 Task: Find connections with filter location Palmaner with filter topic #linkedintrainer with filter profile language English with filter current company HCLTech – Digital Foundation with filter school Maharaja Agrasen Institute Of Technology with filter industry Philanthropic Fundraising Services with filter service category Lead Generation with filter keywords title Administrative Specialist
Action: Mouse moved to (700, 93)
Screenshot: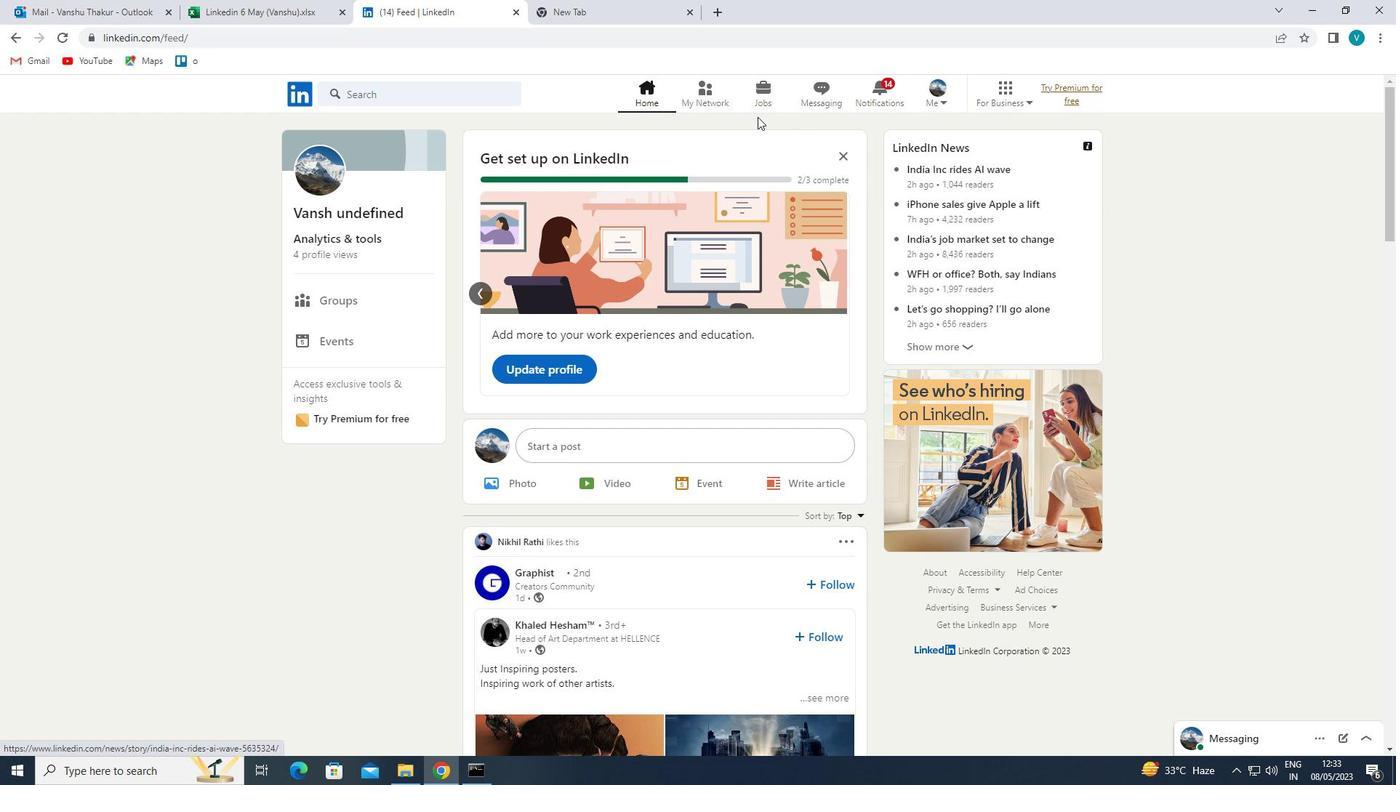 
Action: Mouse pressed left at (700, 93)
Screenshot: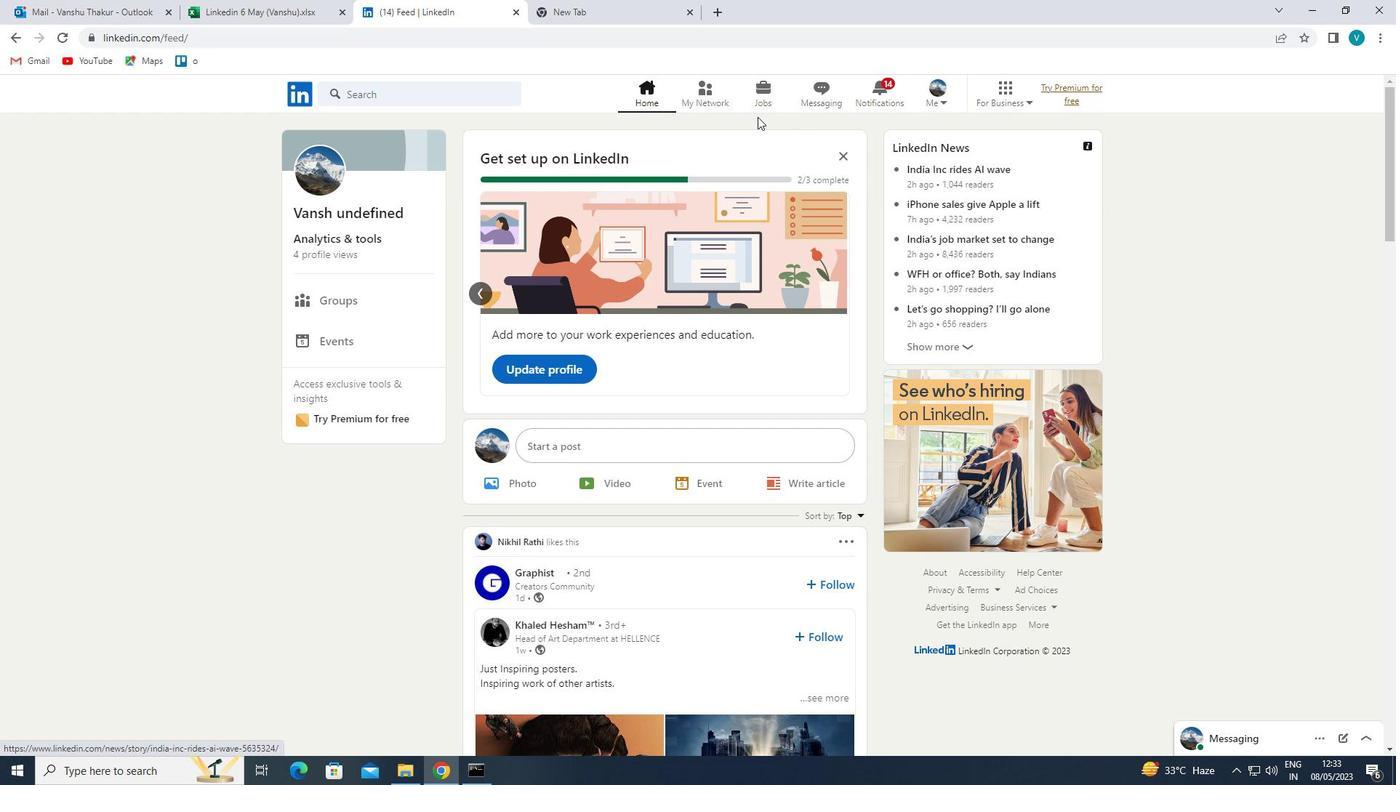 
Action: Mouse moved to (447, 170)
Screenshot: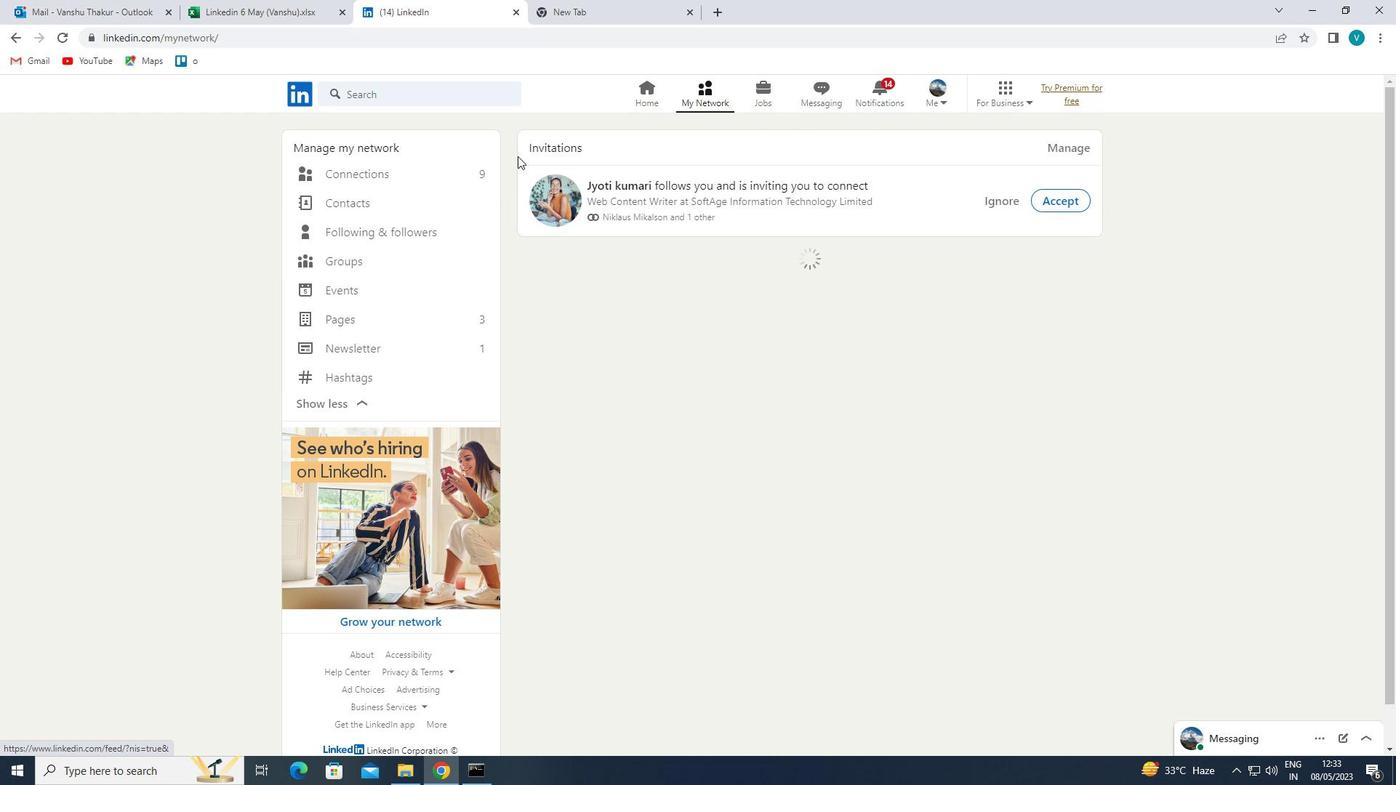 
Action: Mouse pressed left at (447, 170)
Screenshot: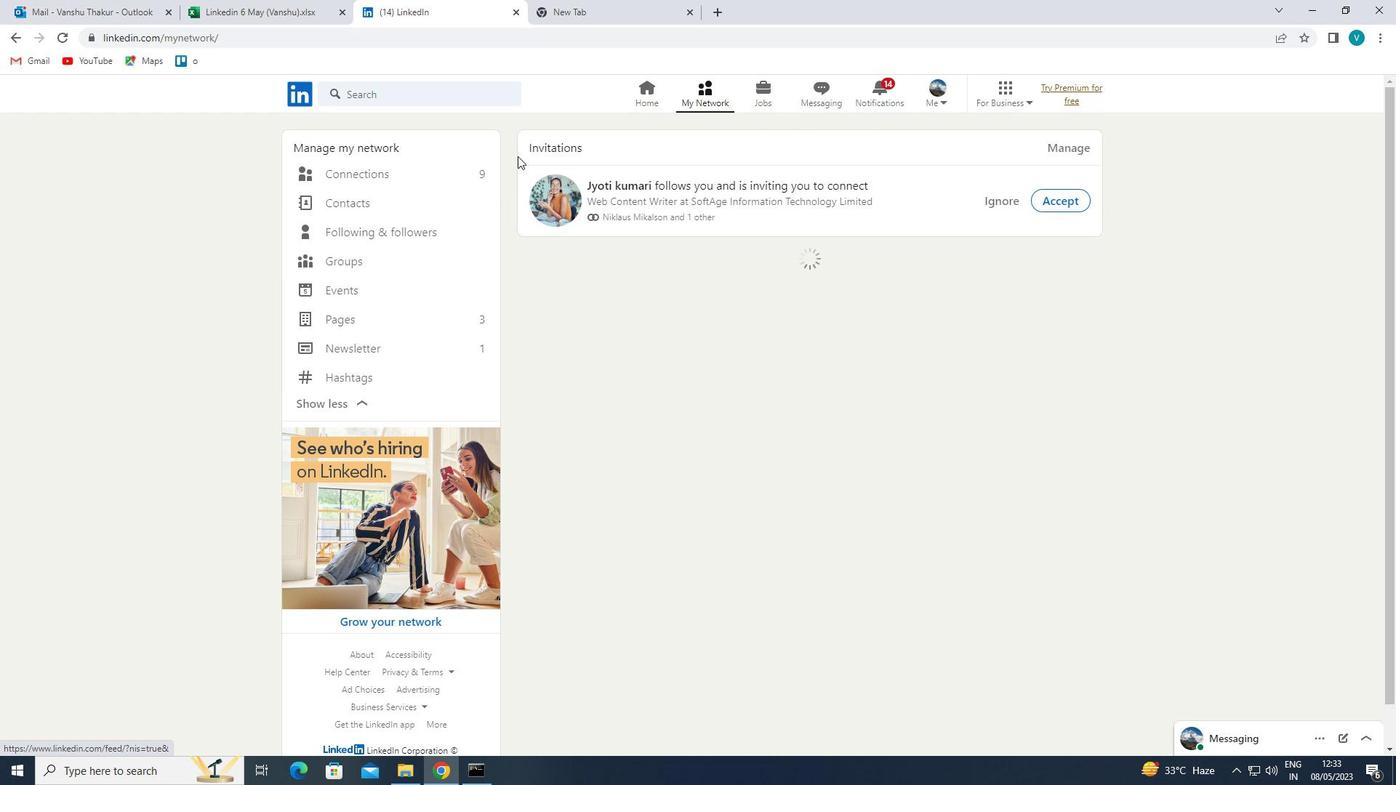 
Action: Mouse moved to (792, 184)
Screenshot: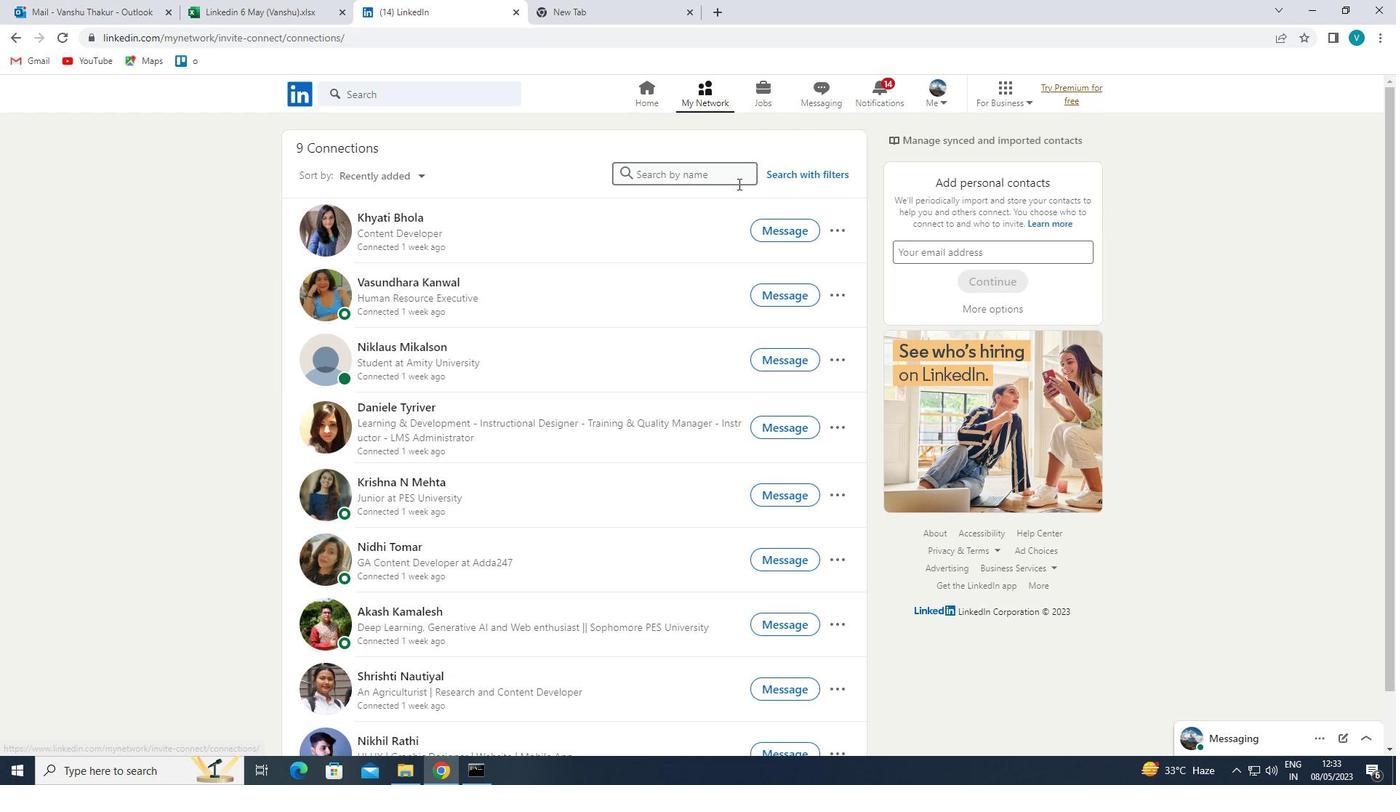 
Action: Mouse pressed left at (792, 184)
Screenshot: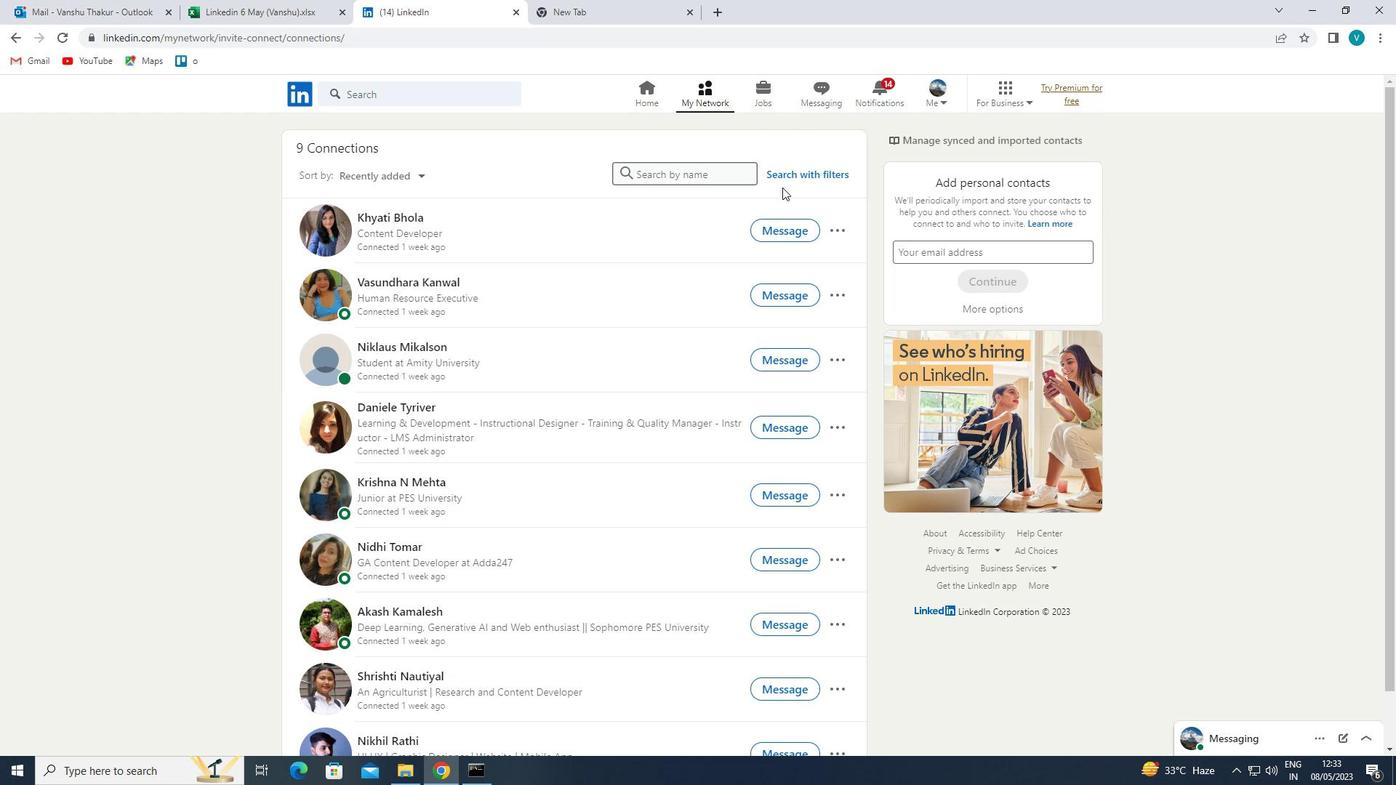 
Action: Mouse moved to (802, 179)
Screenshot: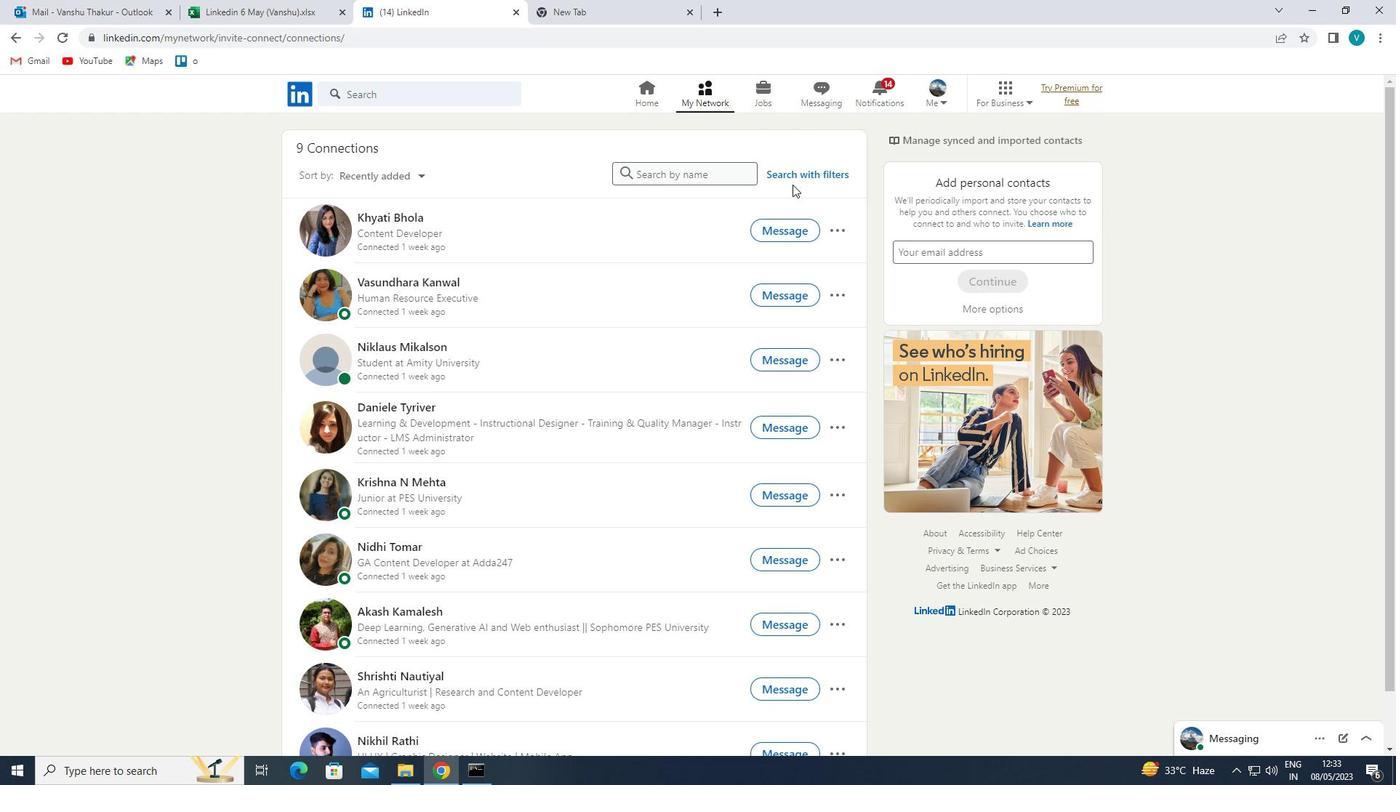 
Action: Mouse pressed left at (802, 179)
Screenshot: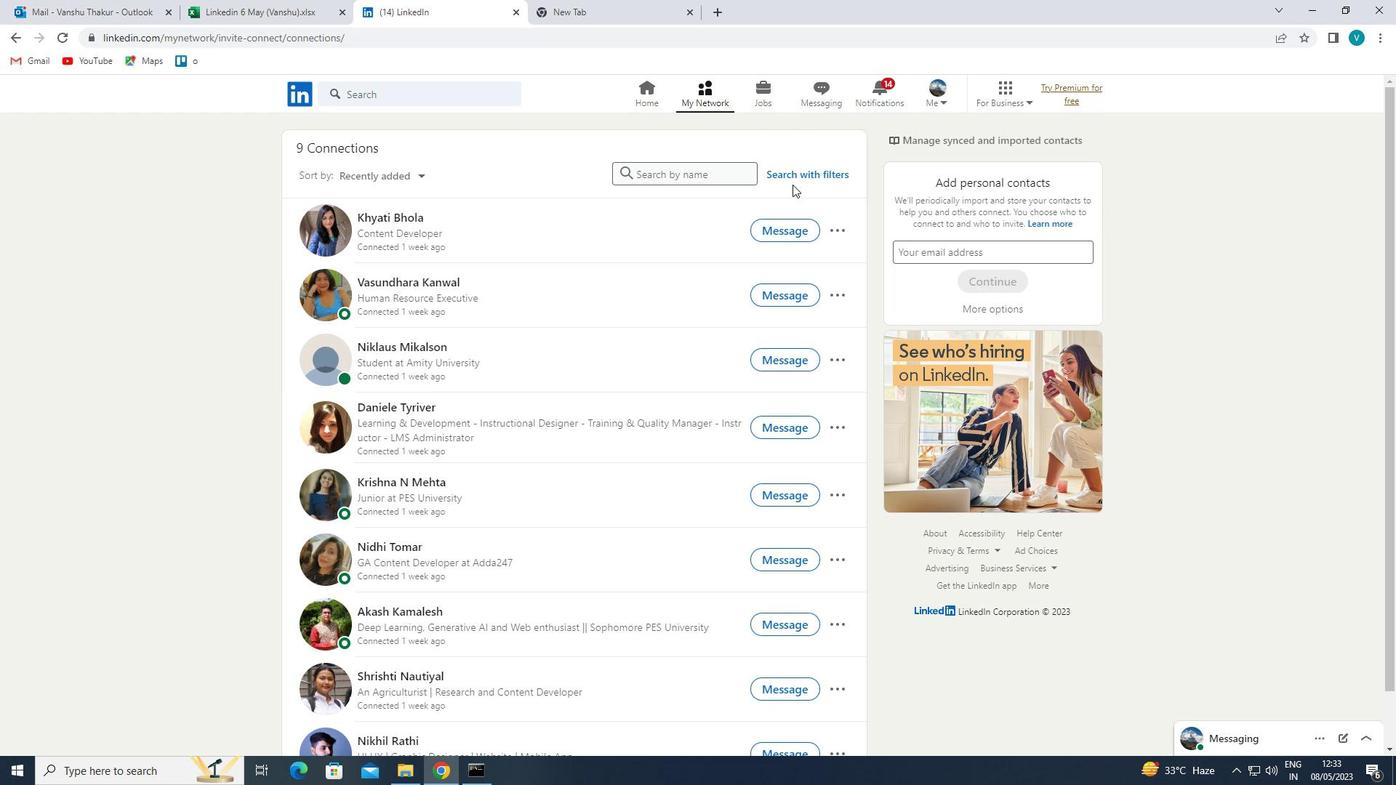 
Action: Mouse moved to (687, 140)
Screenshot: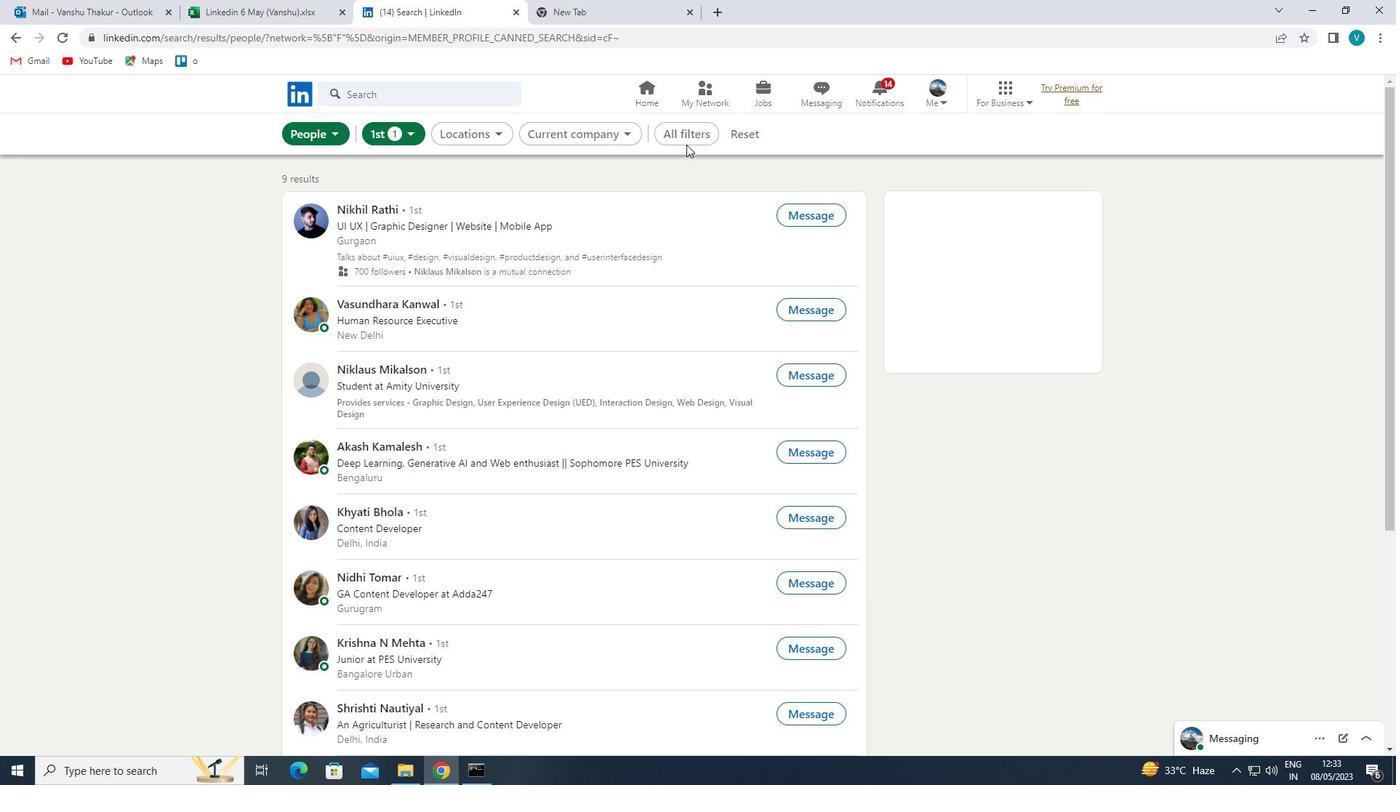 
Action: Mouse pressed left at (687, 140)
Screenshot: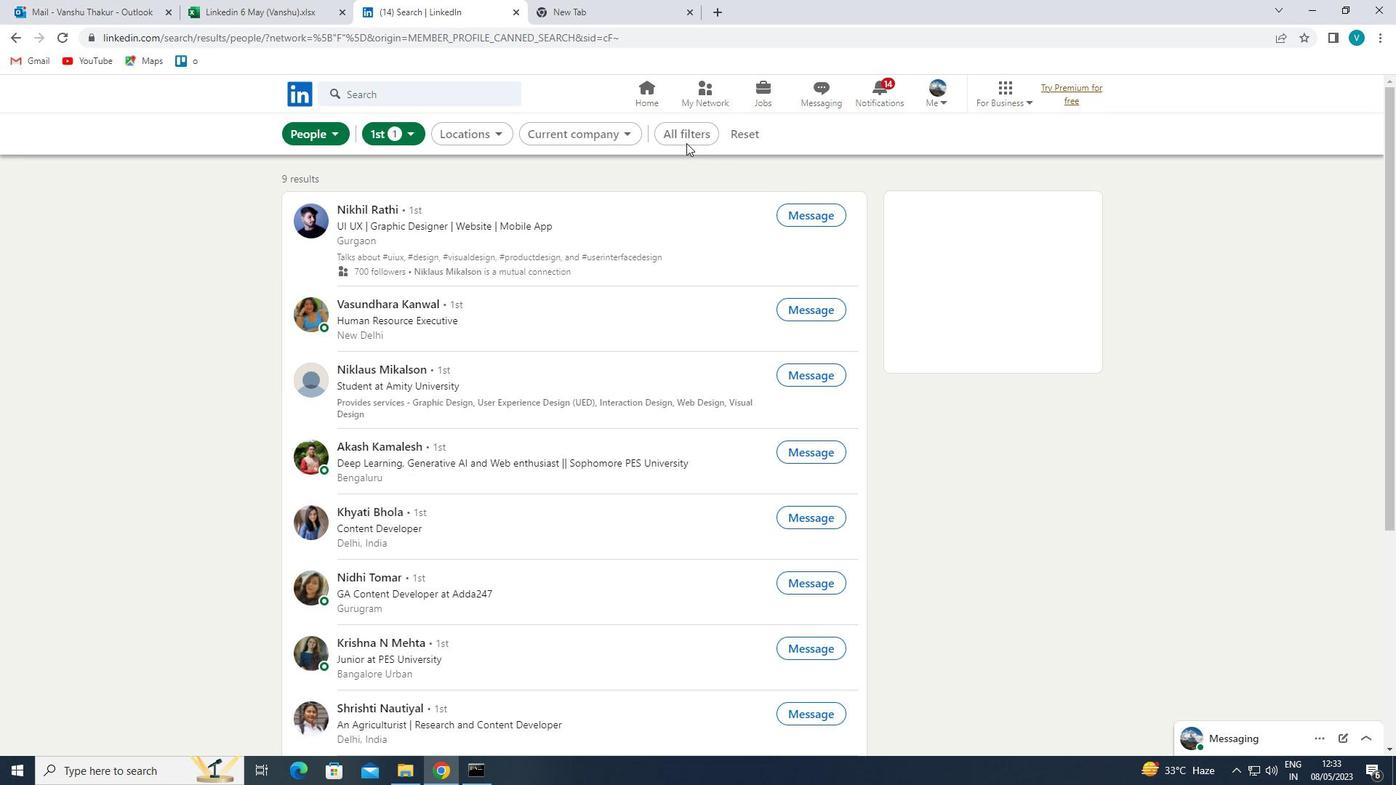 
Action: Mouse moved to (1160, 320)
Screenshot: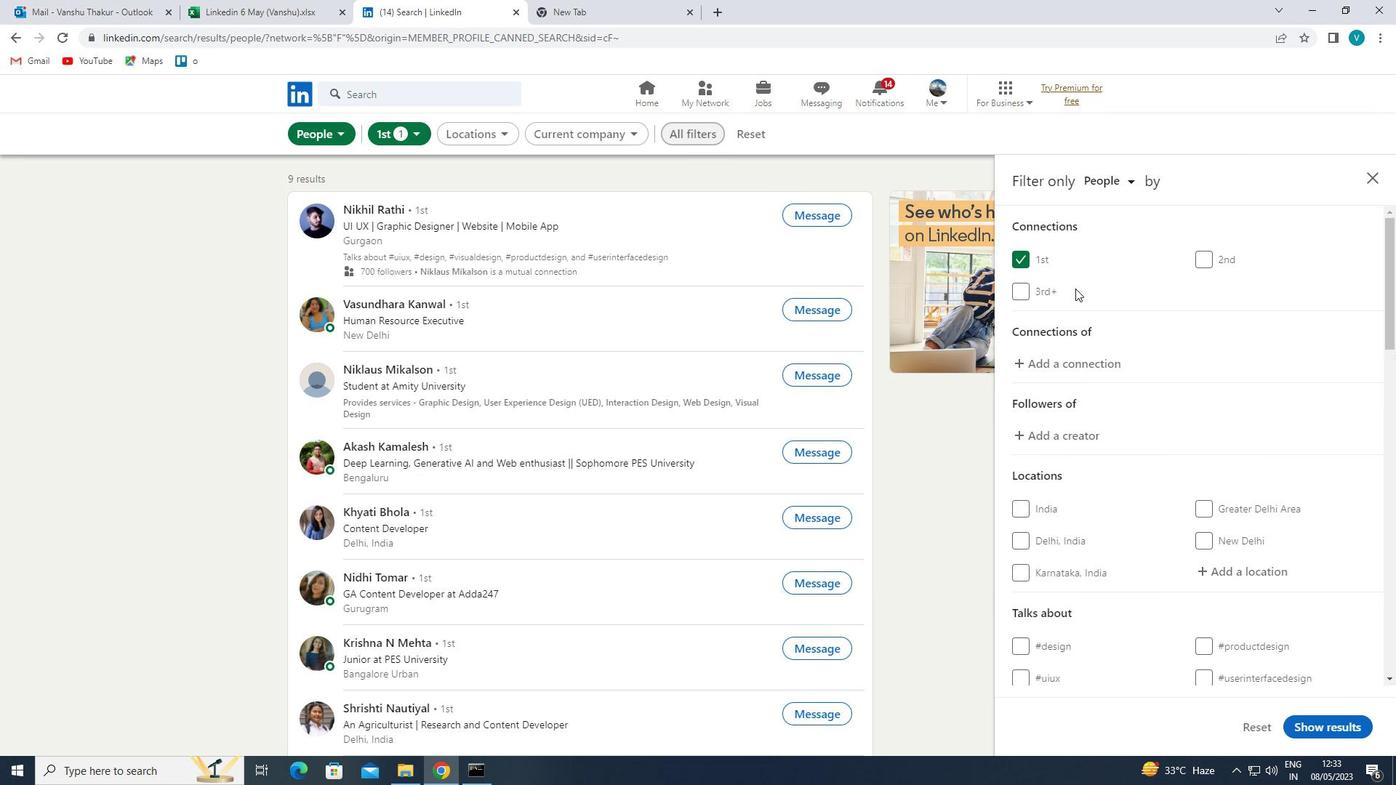 
Action: Mouse scrolled (1160, 319) with delta (0, 0)
Screenshot: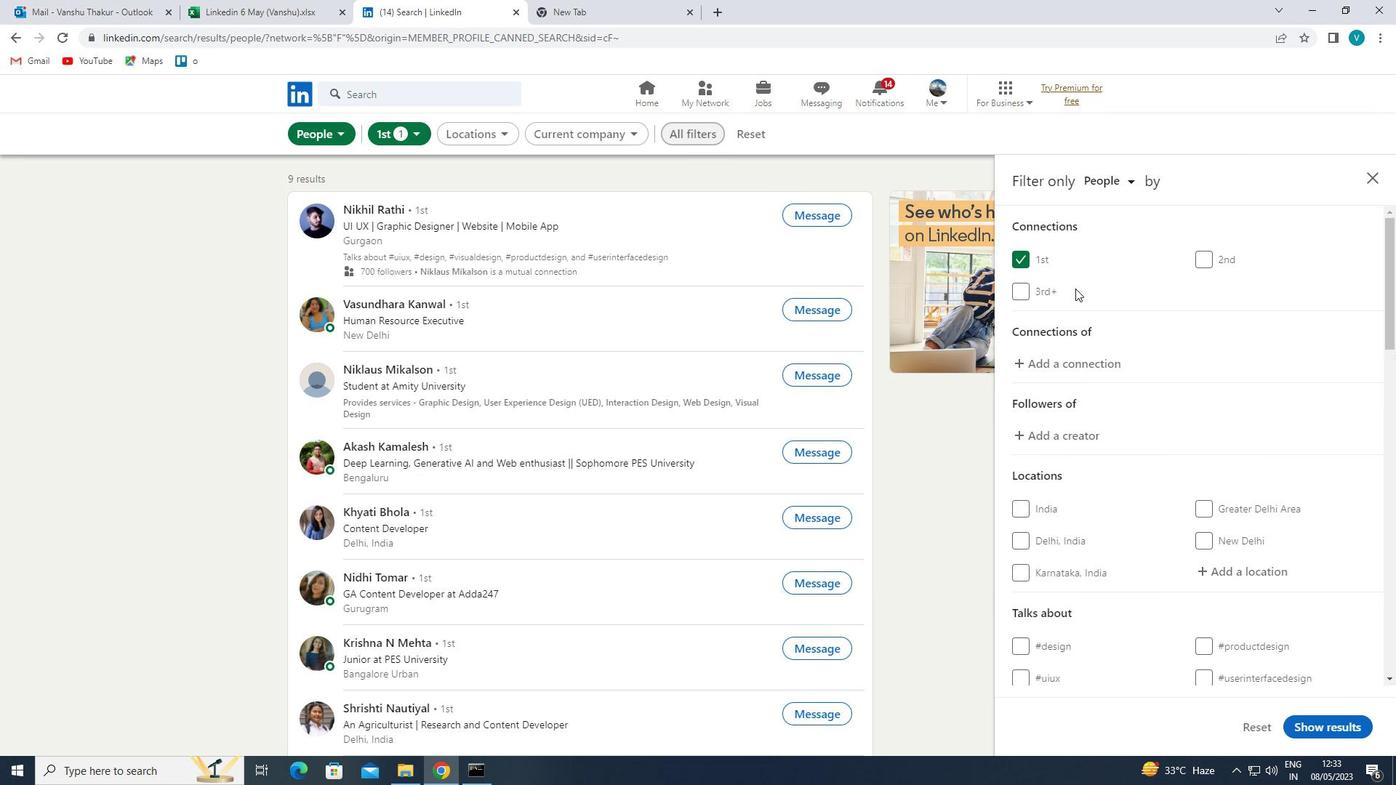
Action: Mouse moved to (1161, 320)
Screenshot: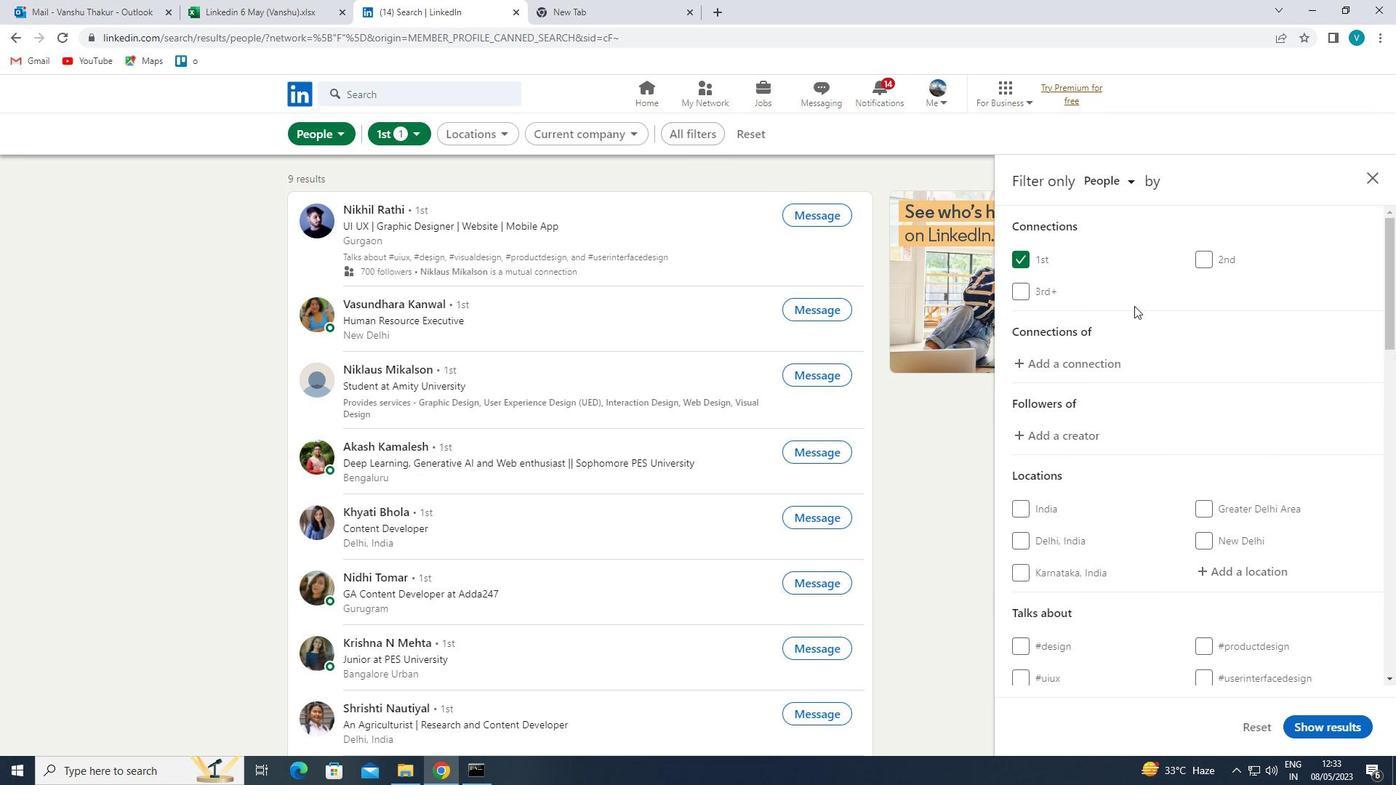
Action: Mouse scrolled (1161, 319) with delta (0, 0)
Screenshot: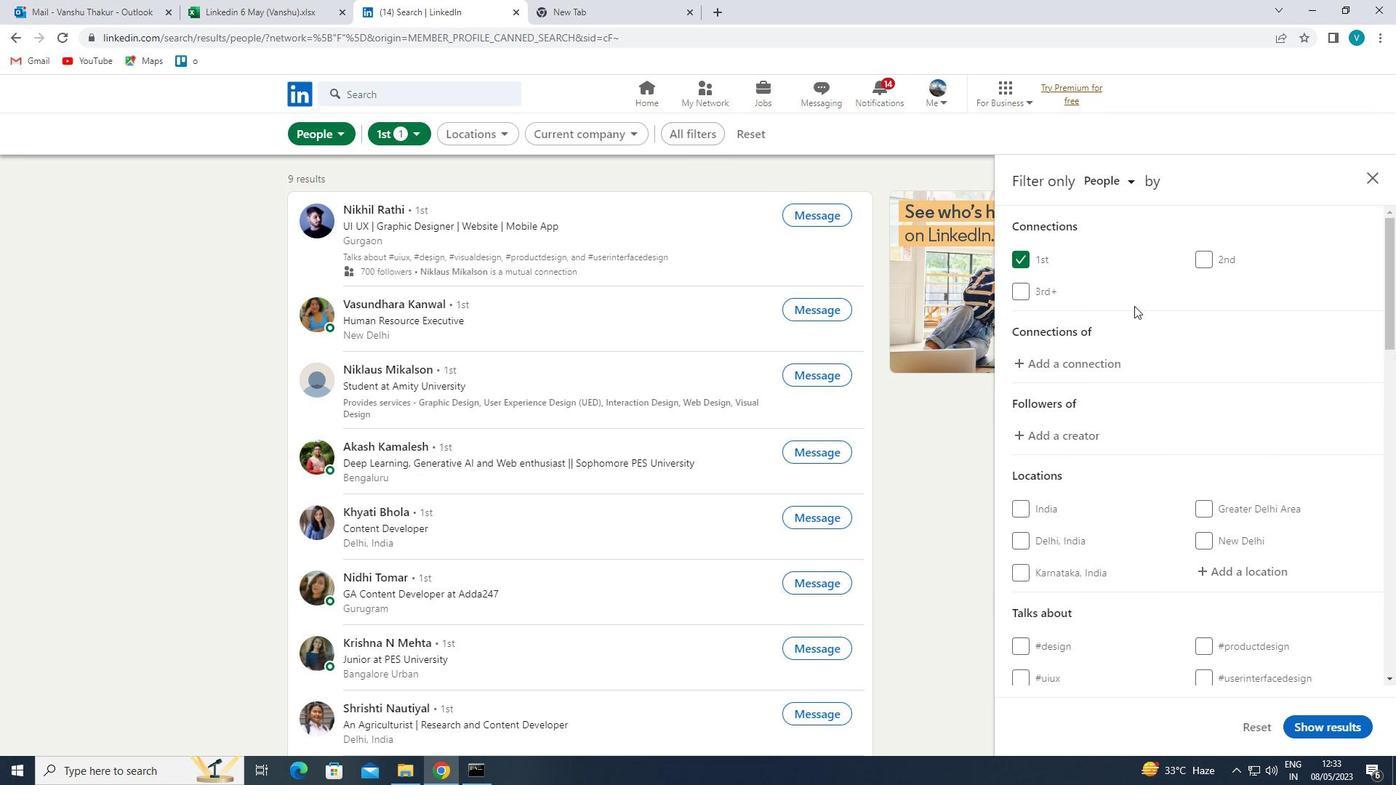 
Action: Mouse moved to (1218, 421)
Screenshot: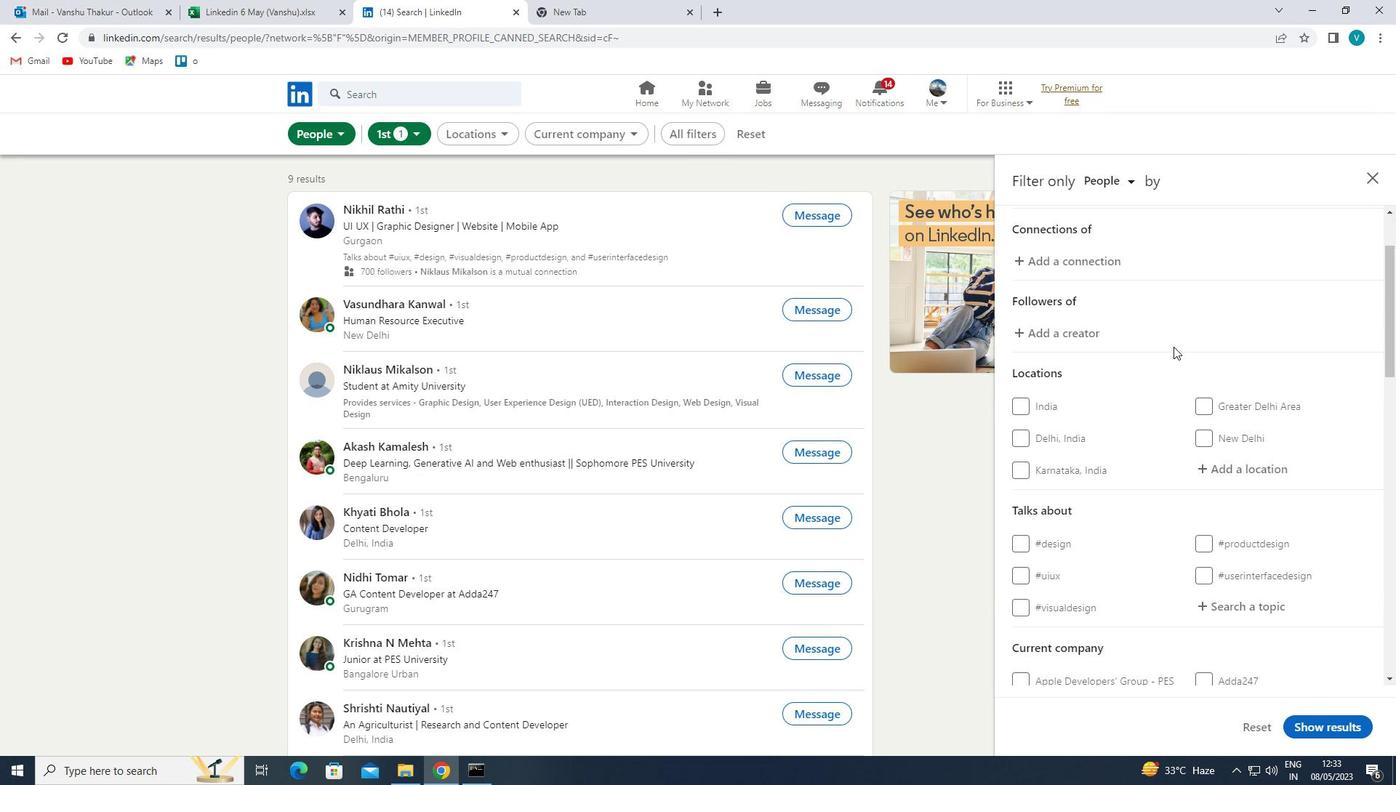 
Action: Mouse pressed left at (1218, 421)
Screenshot: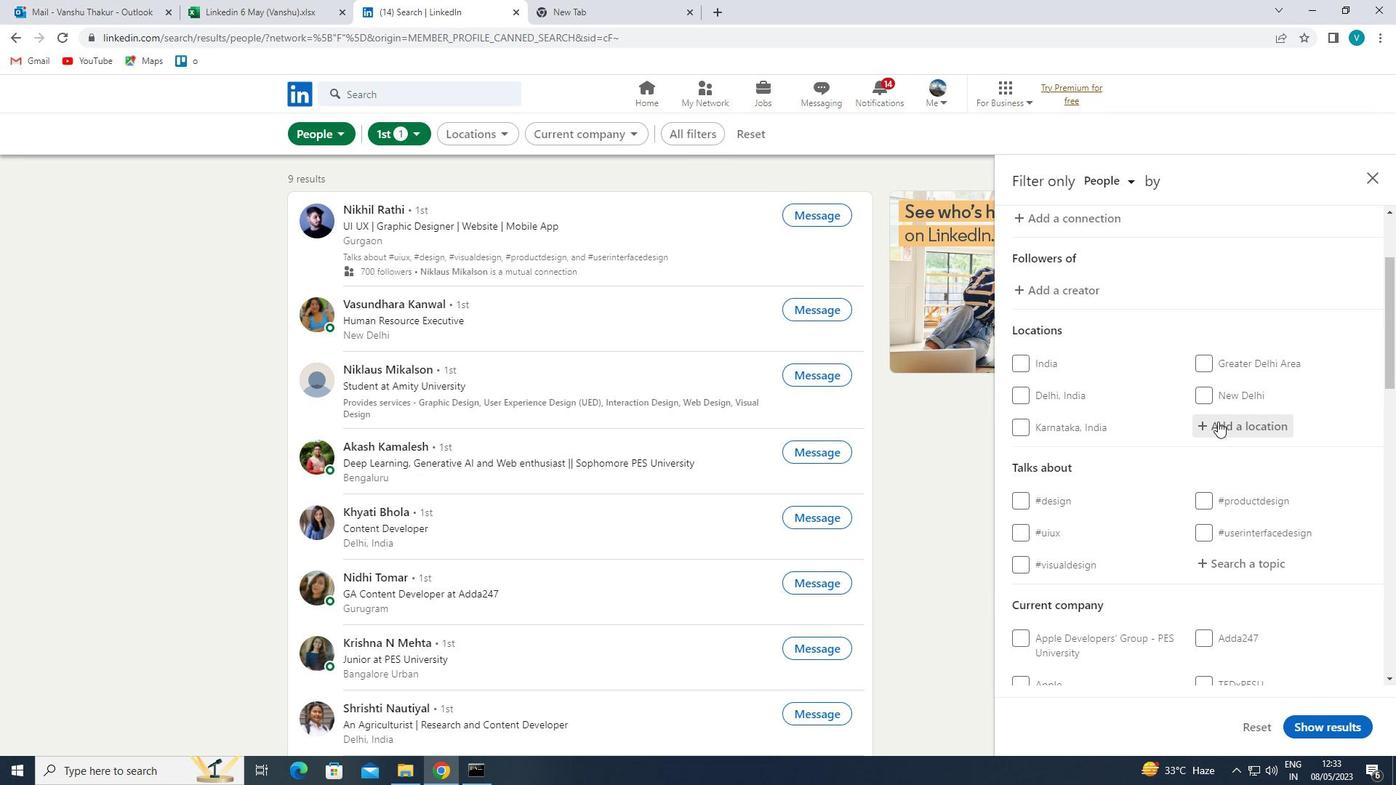 
Action: Mouse moved to (1145, 475)
Screenshot: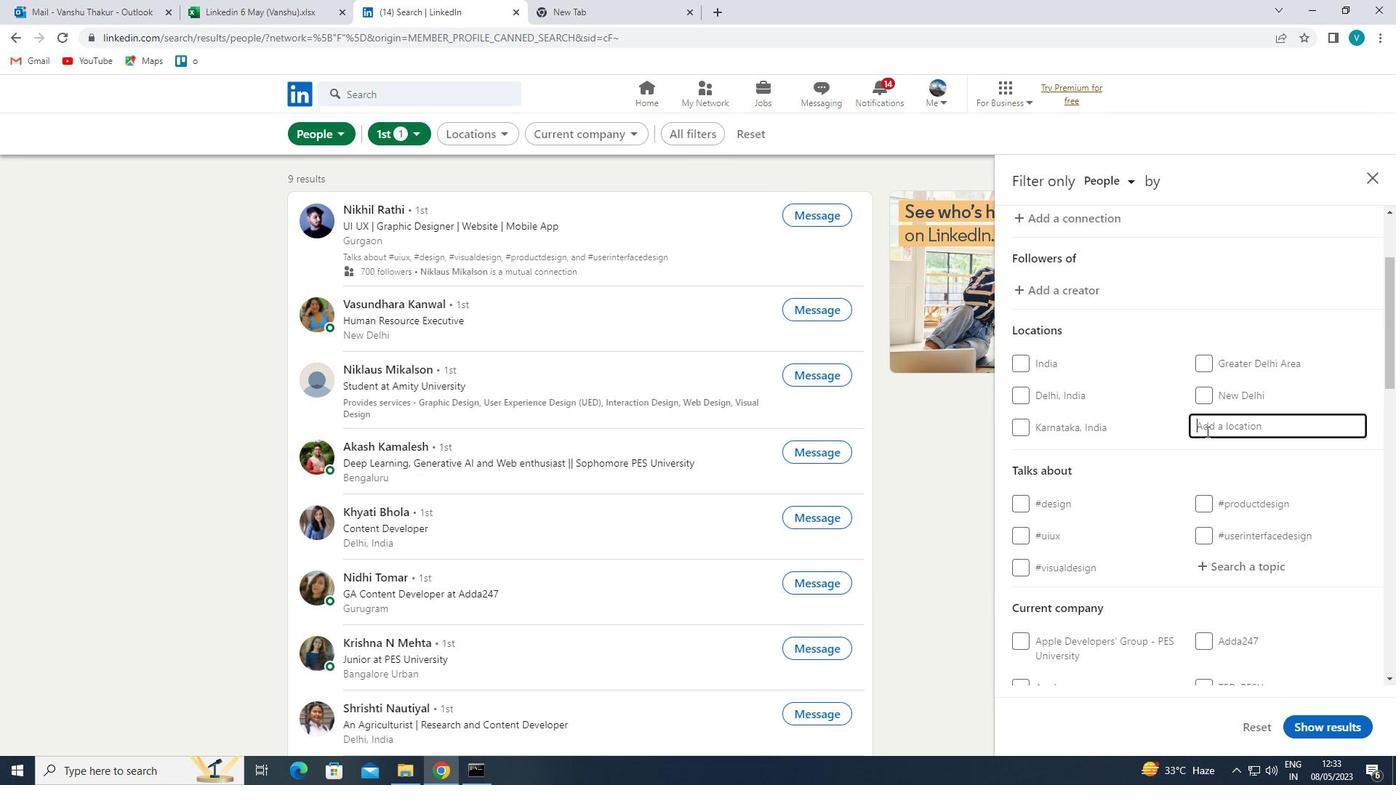 
Action: Key pressed <Key.shift>PALMANER
Screenshot: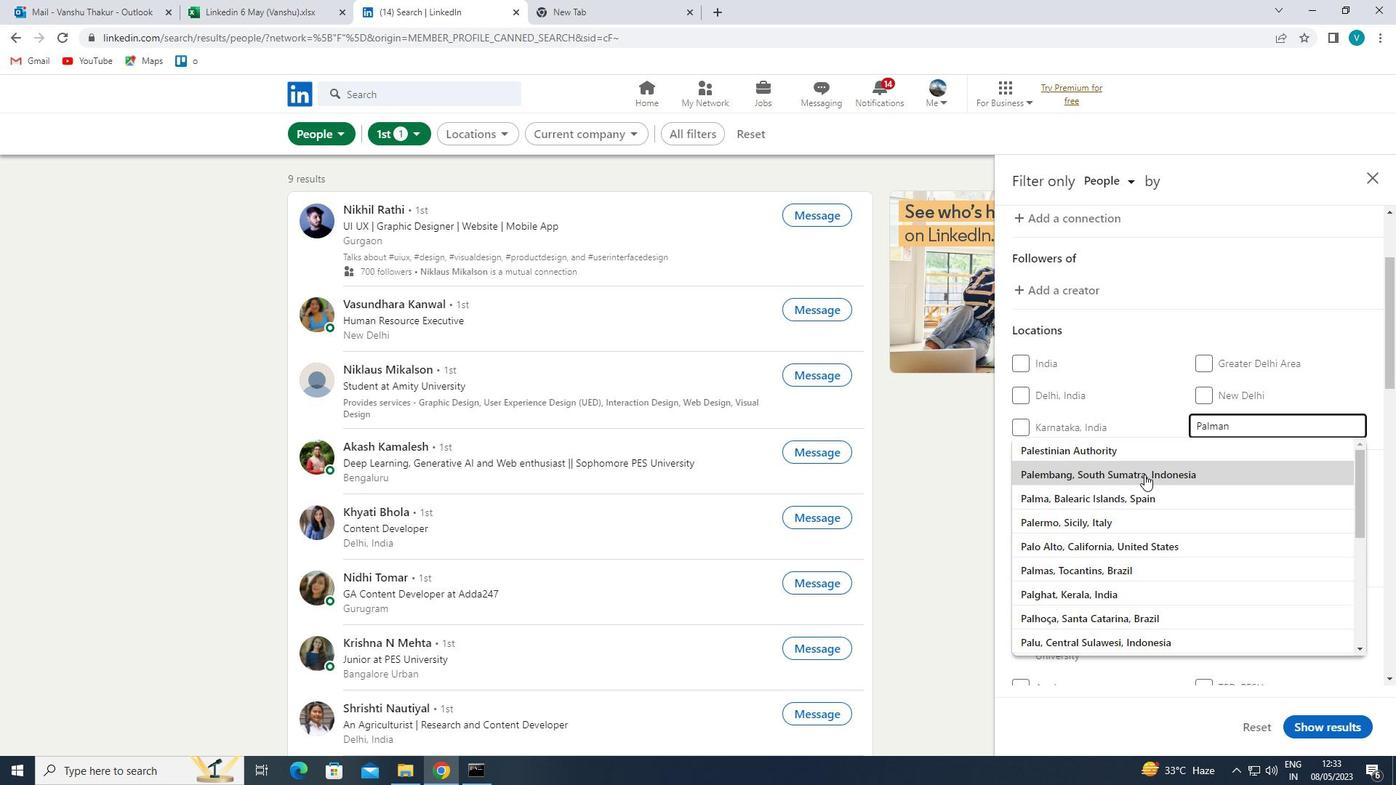 
Action: Mouse moved to (1166, 458)
Screenshot: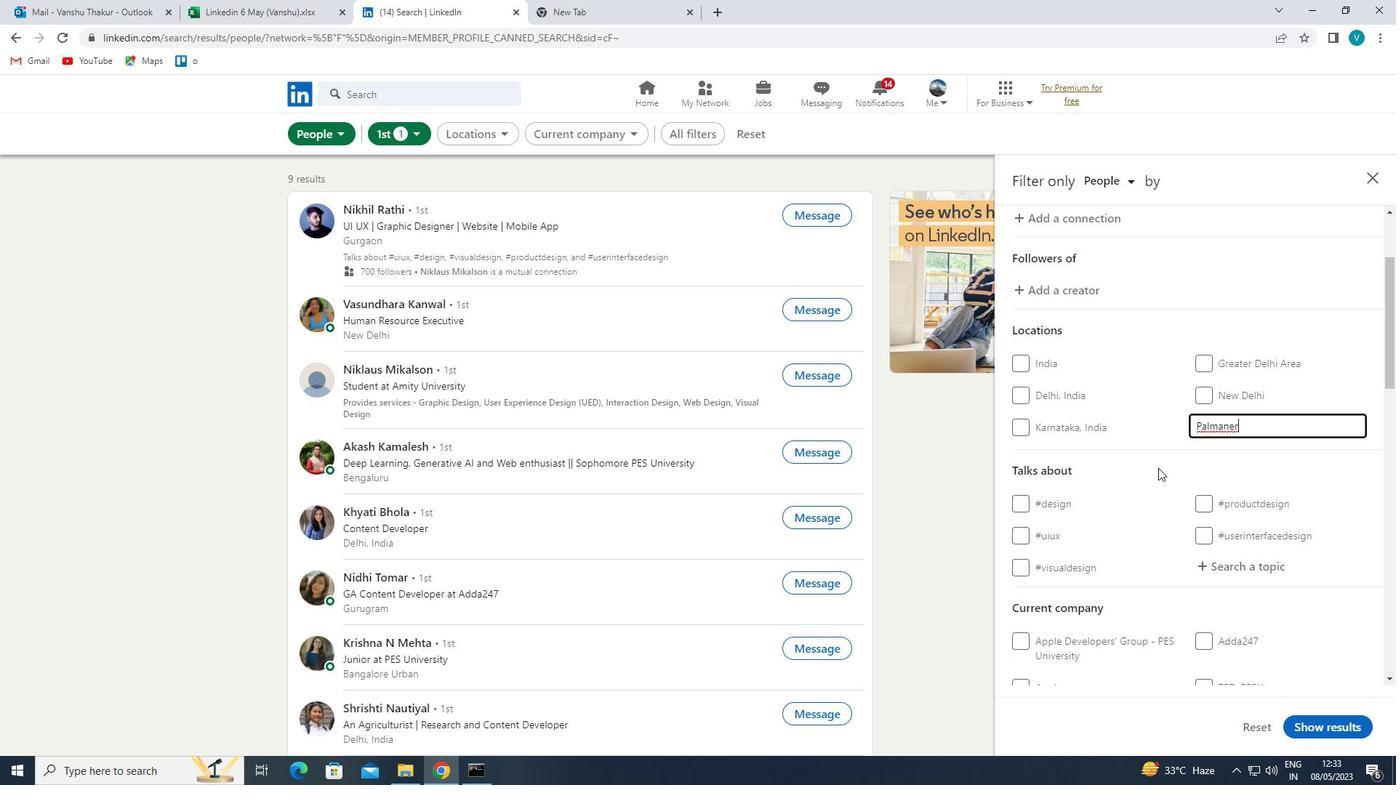 
Action: Mouse pressed left at (1166, 458)
Screenshot: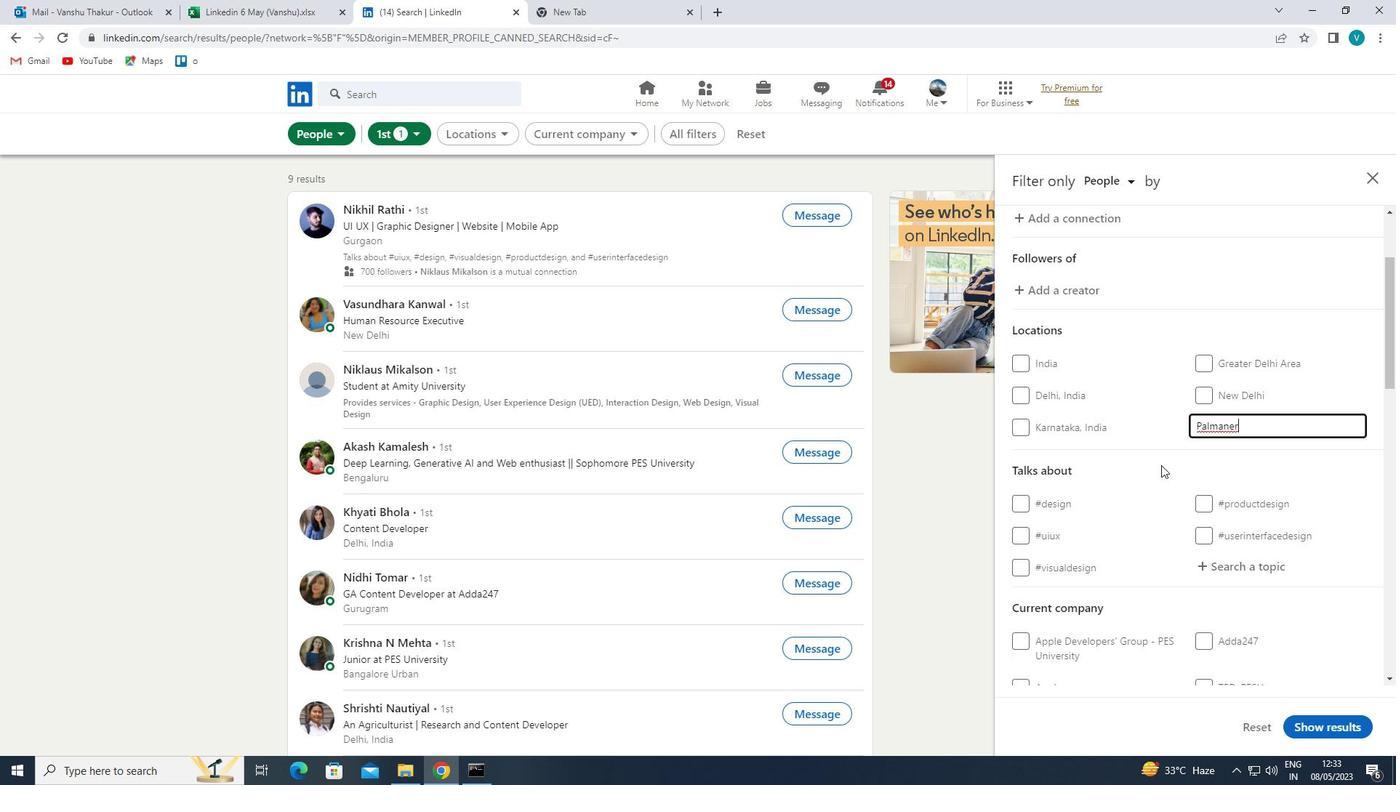 
Action: Mouse scrolled (1166, 457) with delta (0, 0)
Screenshot: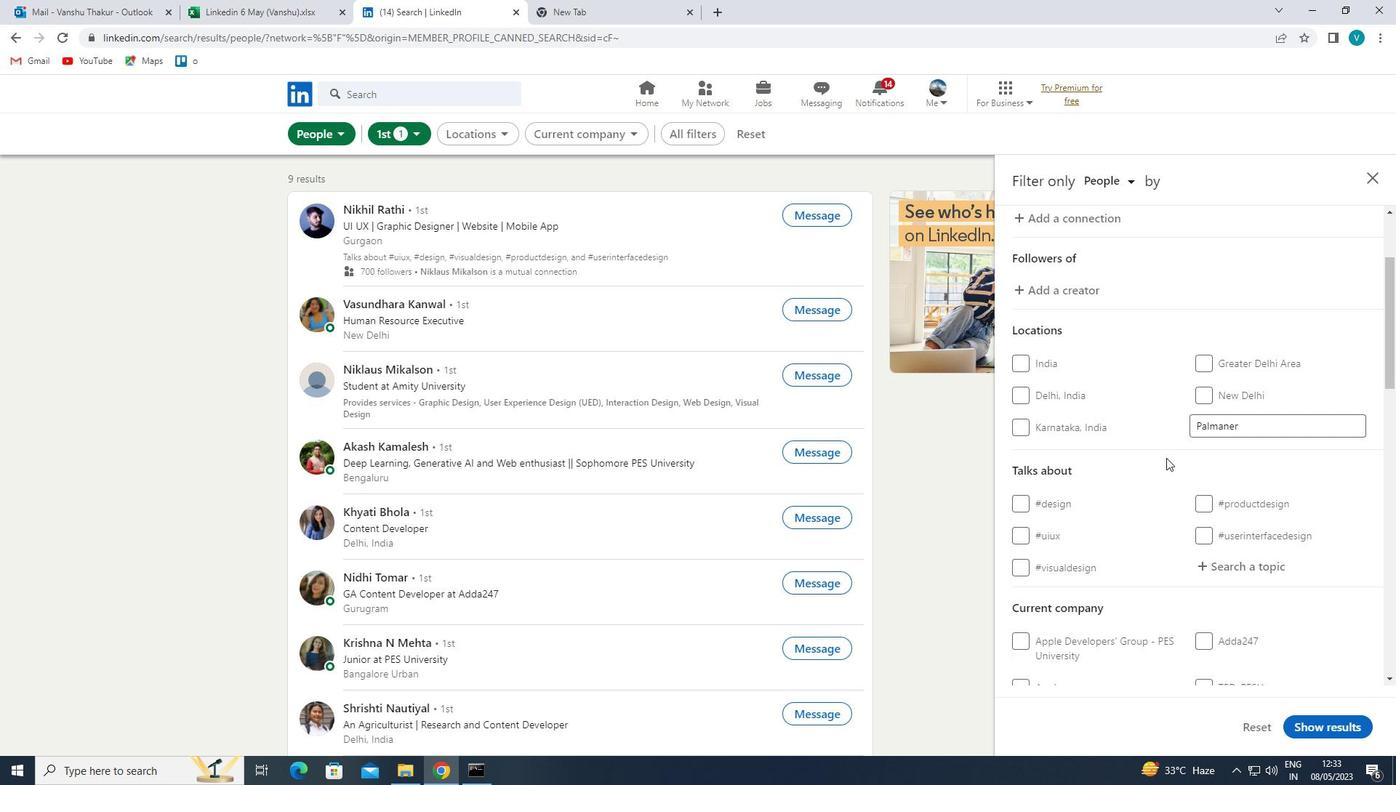 
Action: Mouse scrolled (1166, 457) with delta (0, 0)
Screenshot: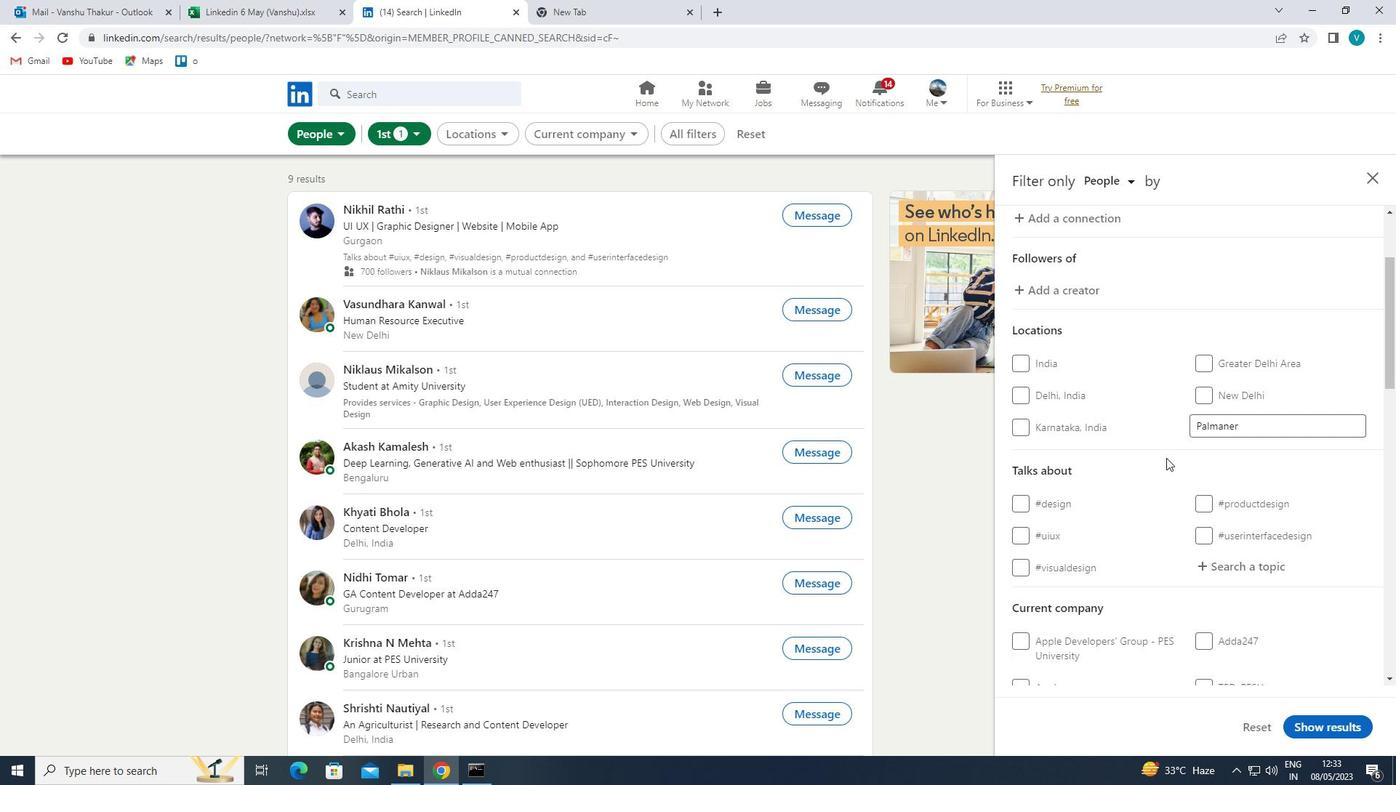 
Action: Mouse moved to (1222, 427)
Screenshot: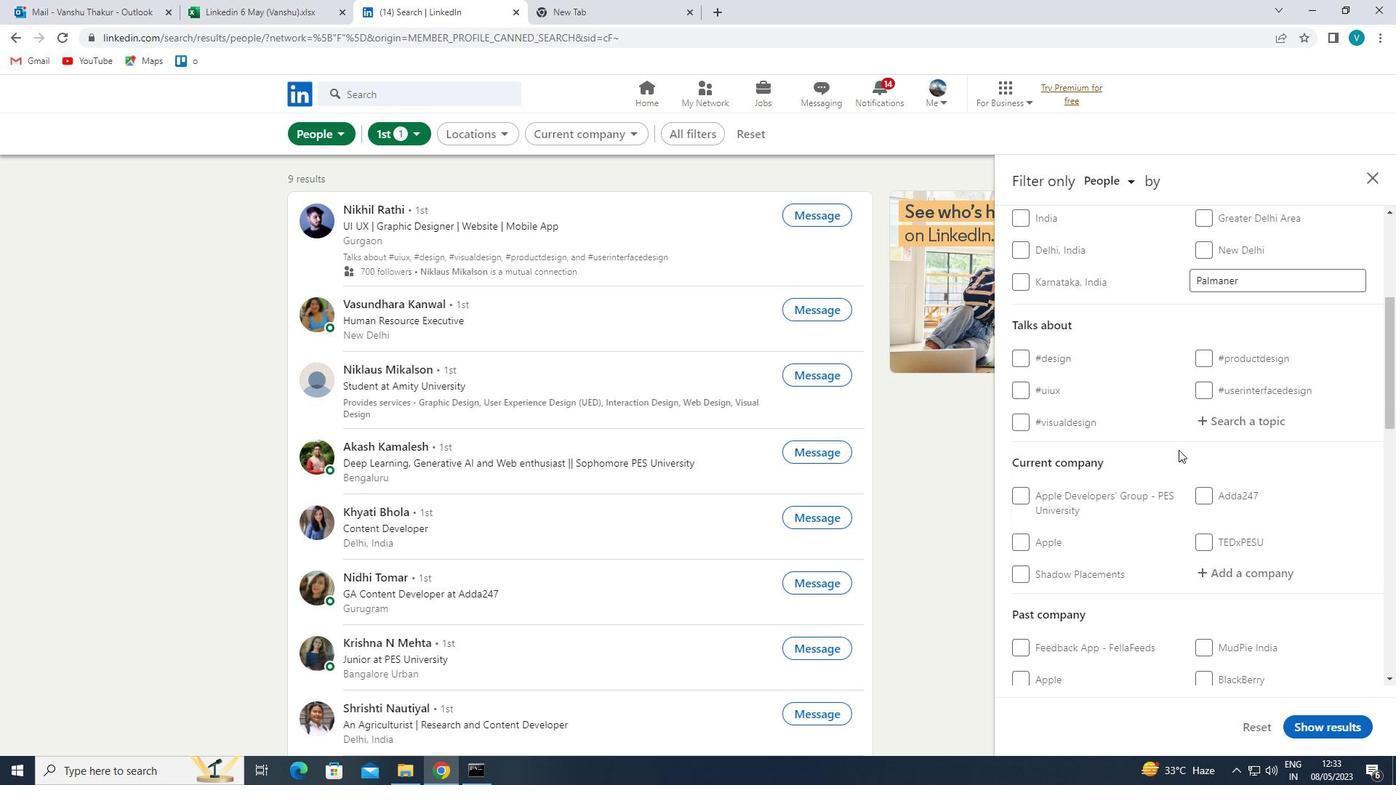 
Action: Mouse pressed left at (1222, 427)
Screenshot: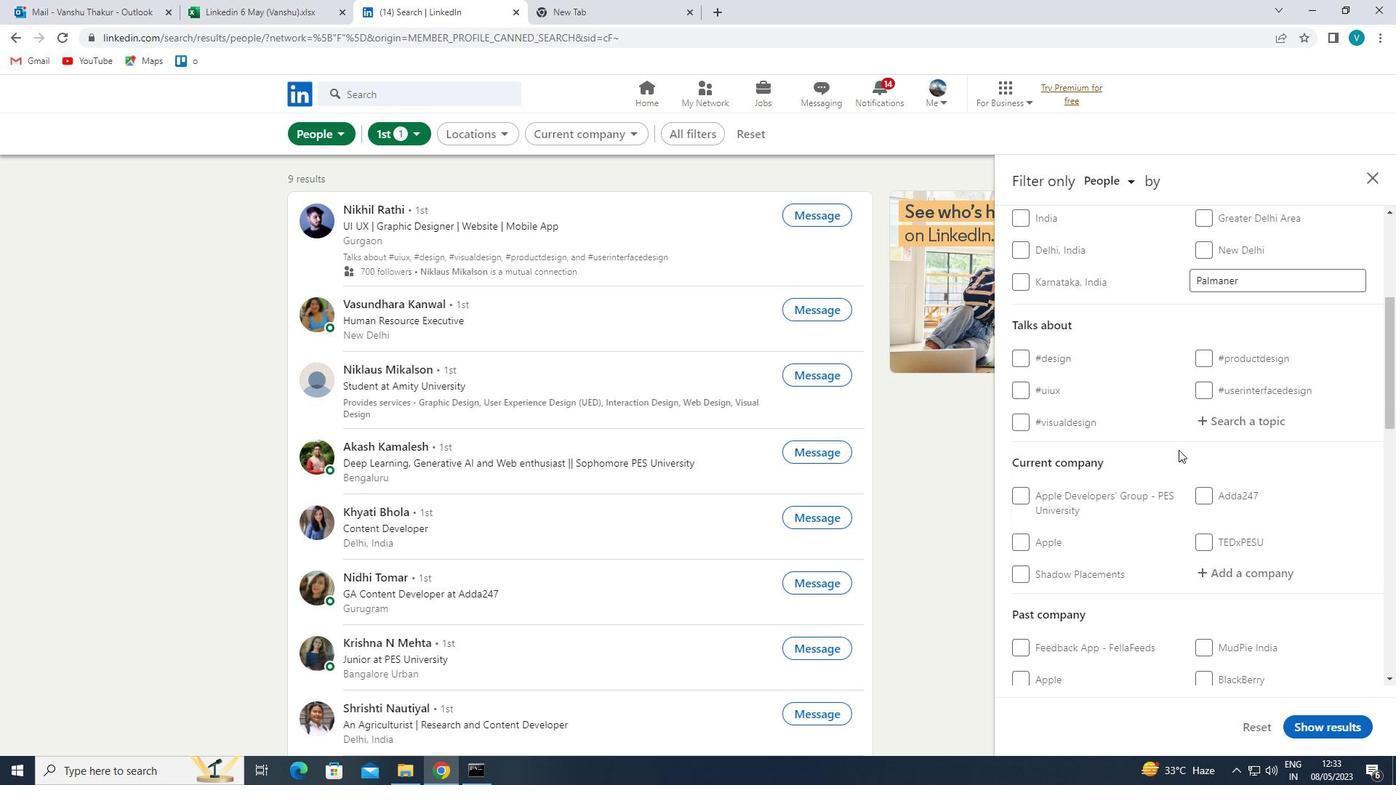 
Action: Mouse moved to (1129, 485)
Screenshot: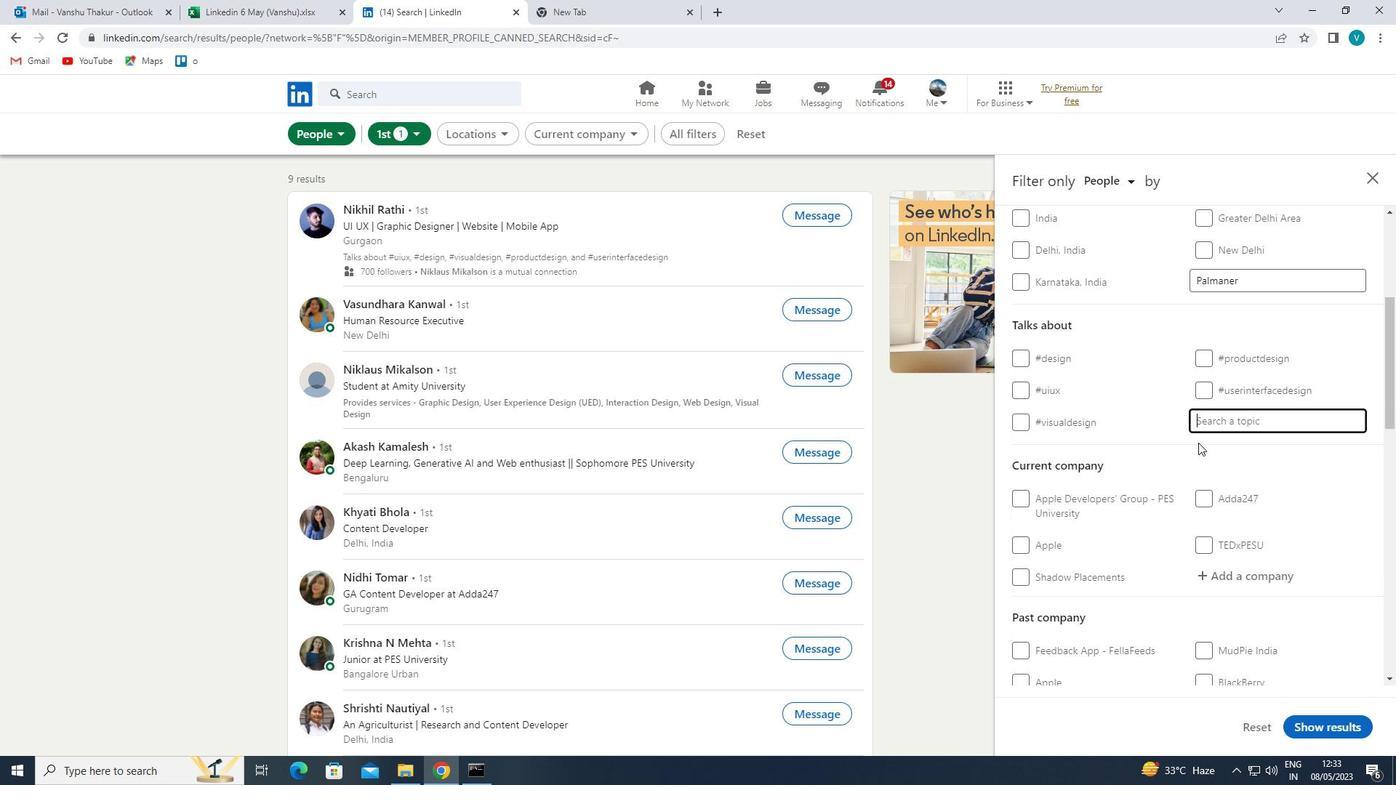 
Action: Key pressed LIMN<Key.backspace><Key.backspace>NKED
Screenshot: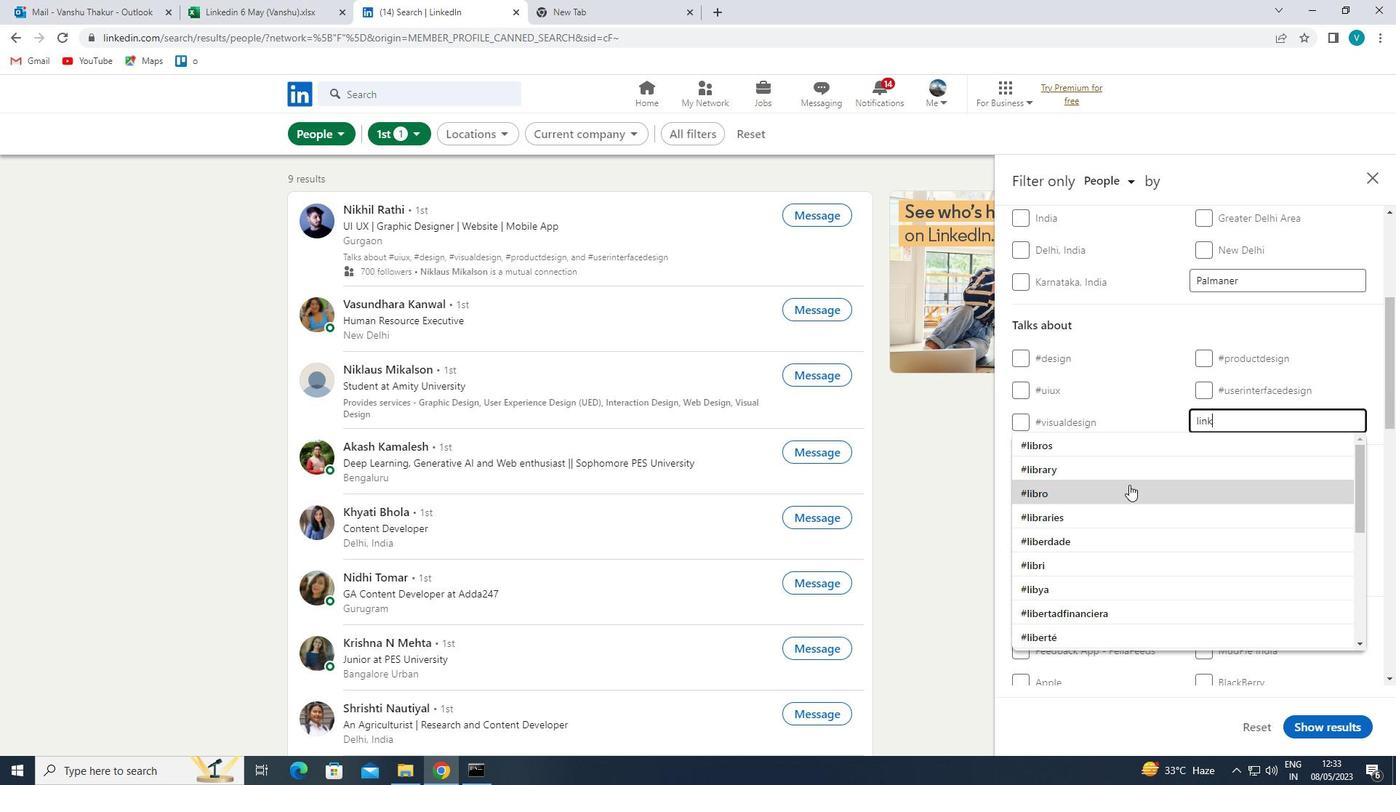 
Action: Mouse moved to (1126, 485)
Screenshot: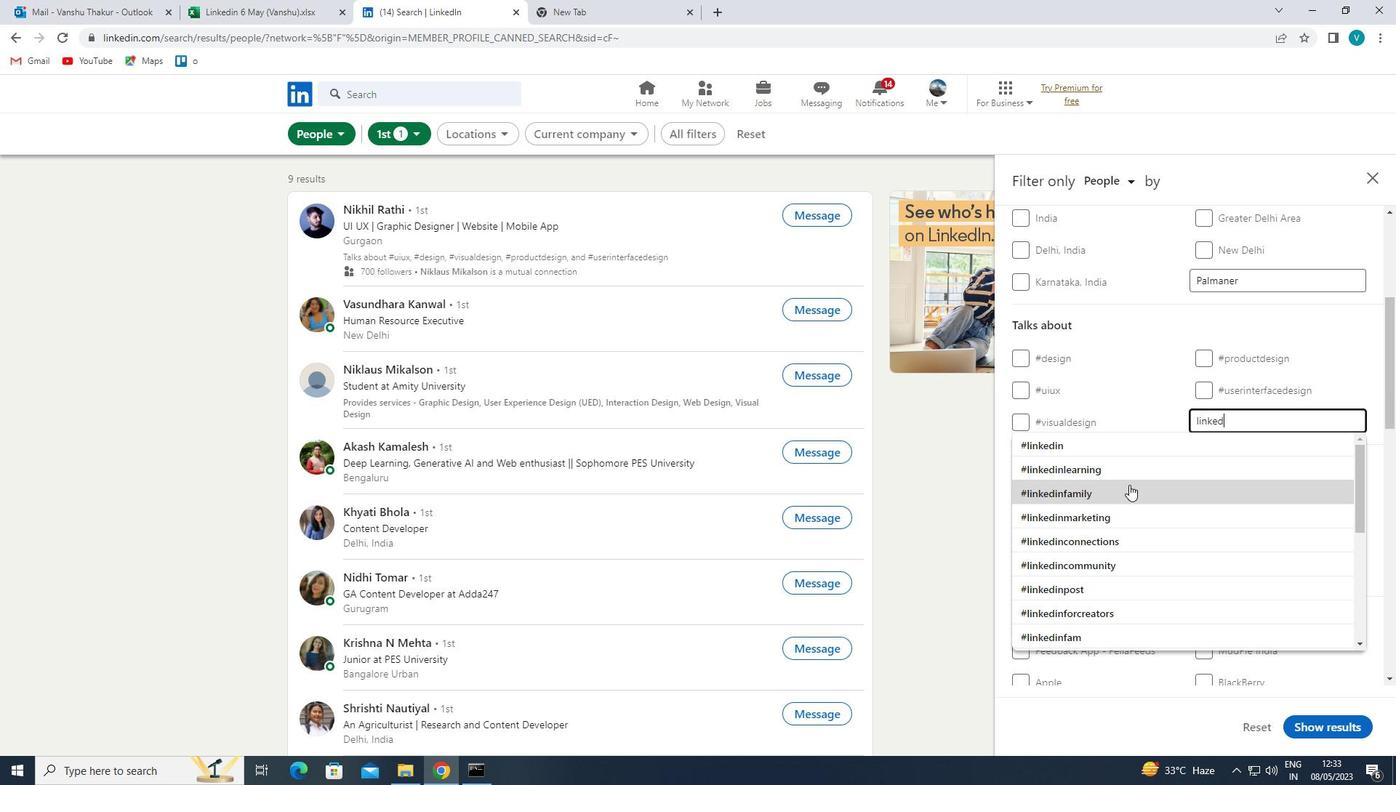 
Action: Key pressed INTRAINER
Screenshot: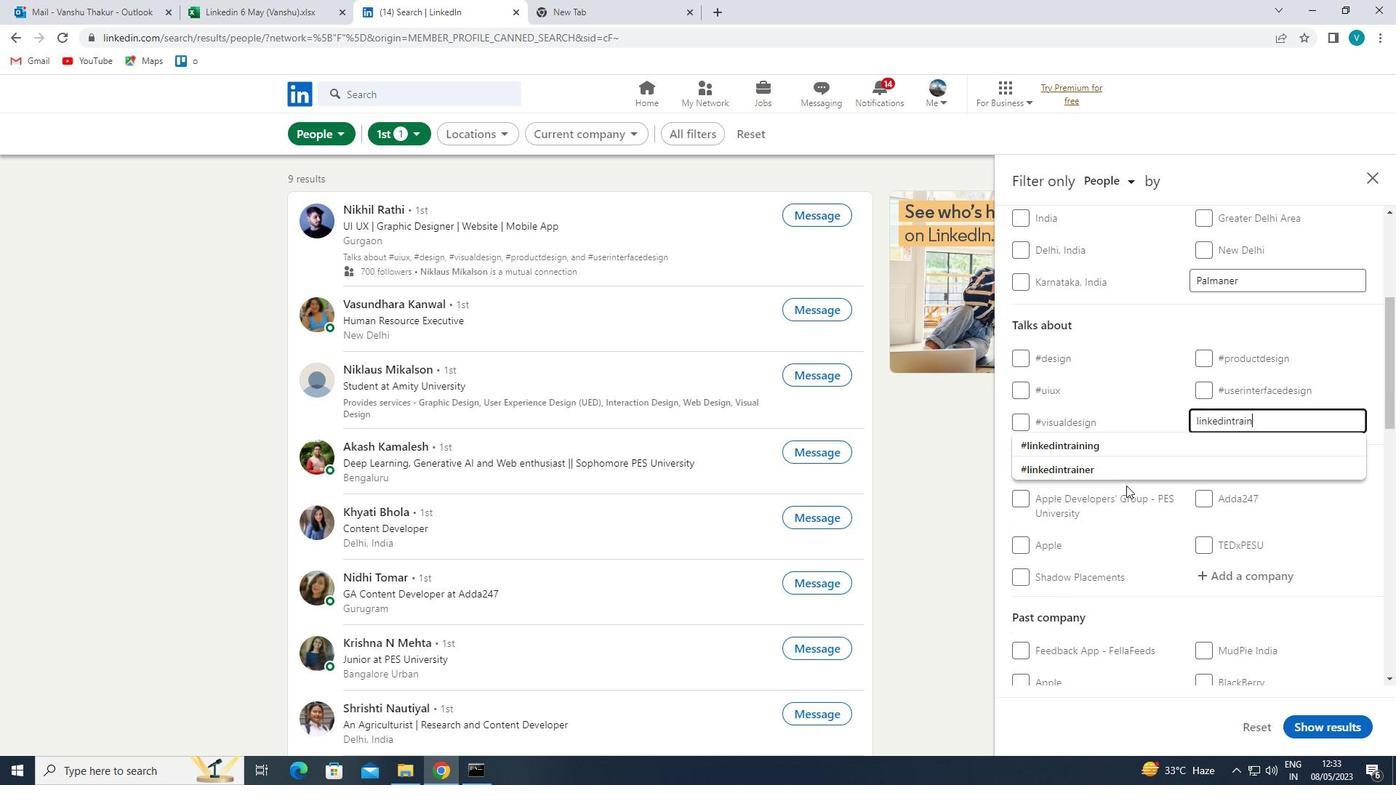 
Action: Mouse moved to (1143, 449)
Screenshot: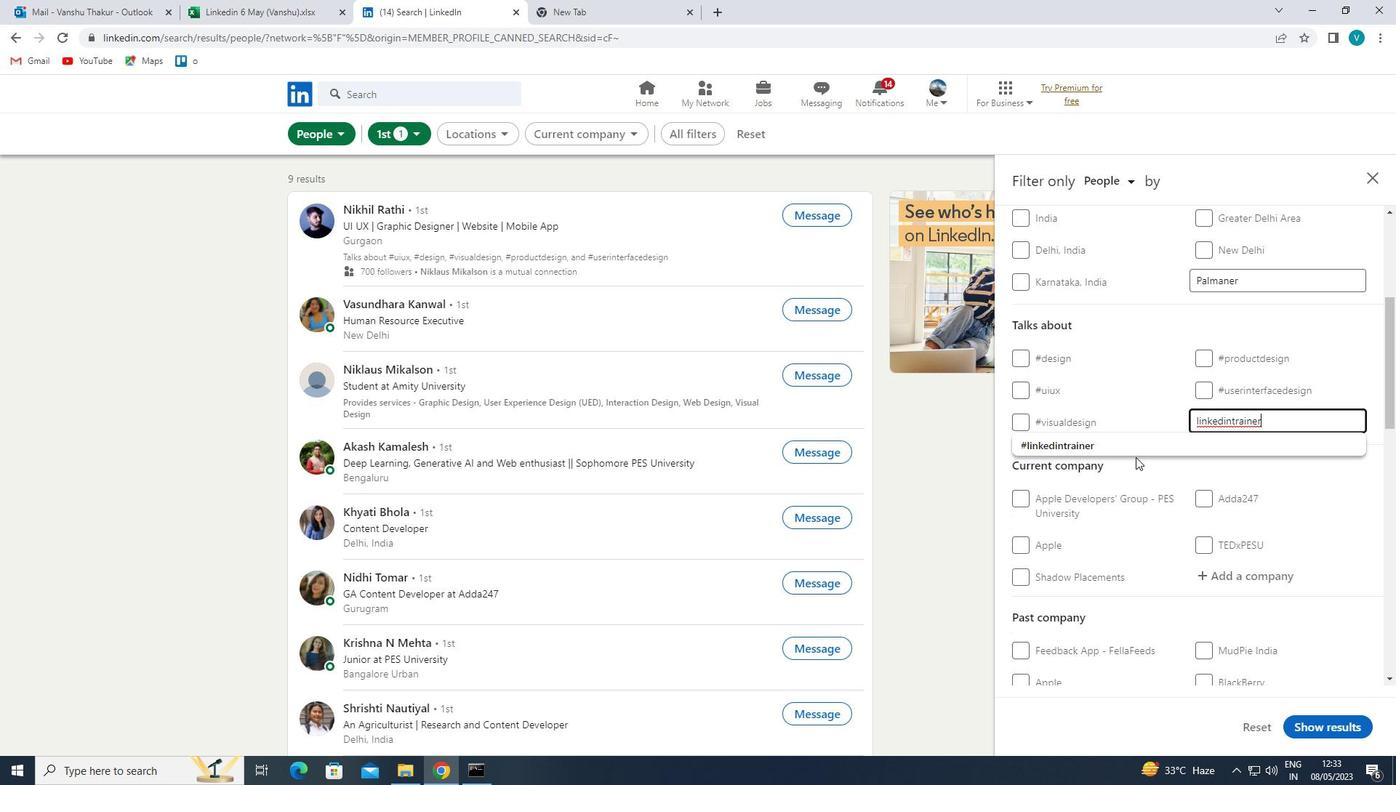 
Action: Mouse pressed left at (1143, 449)
Screenshot: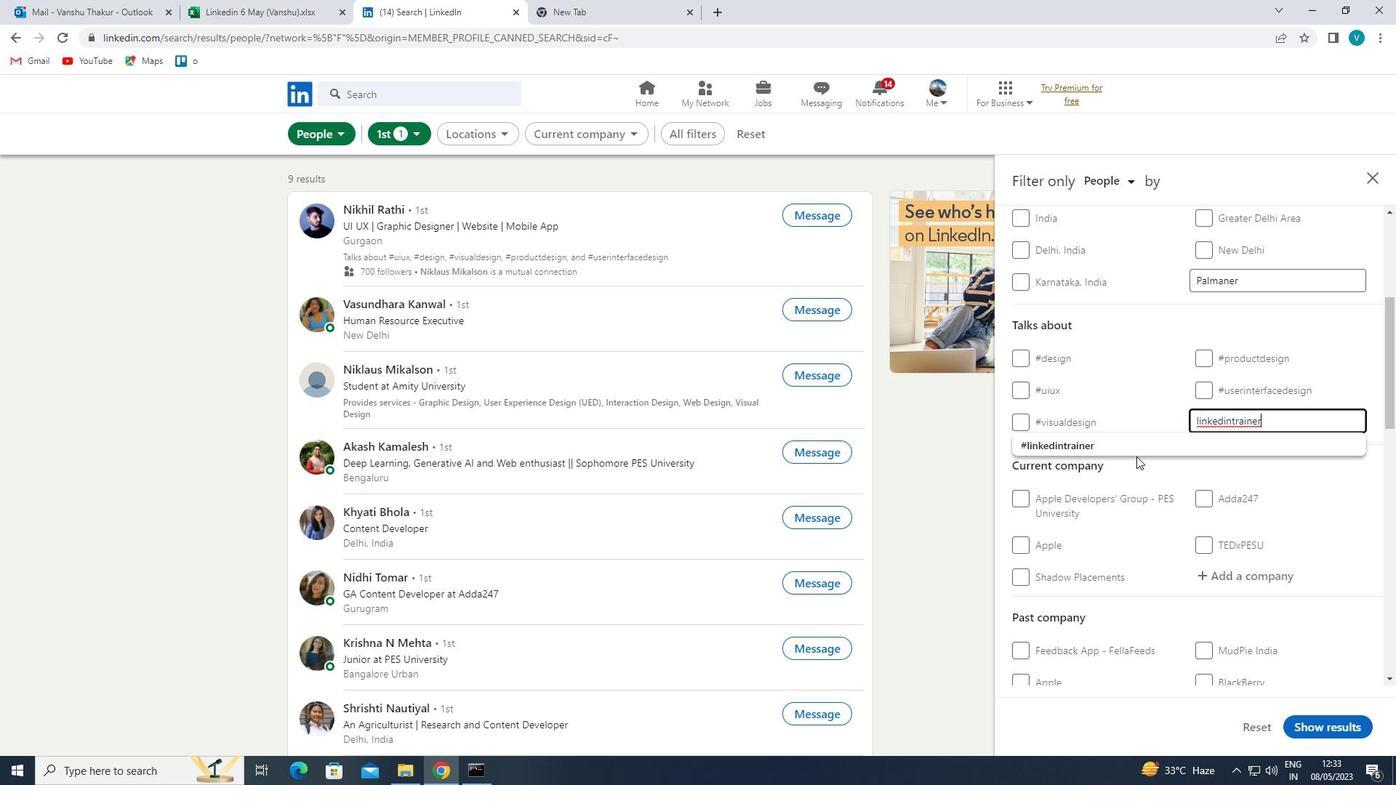 
Action: Mouse scrolled (1143, 448) with delta (0, 0)
Screenshot: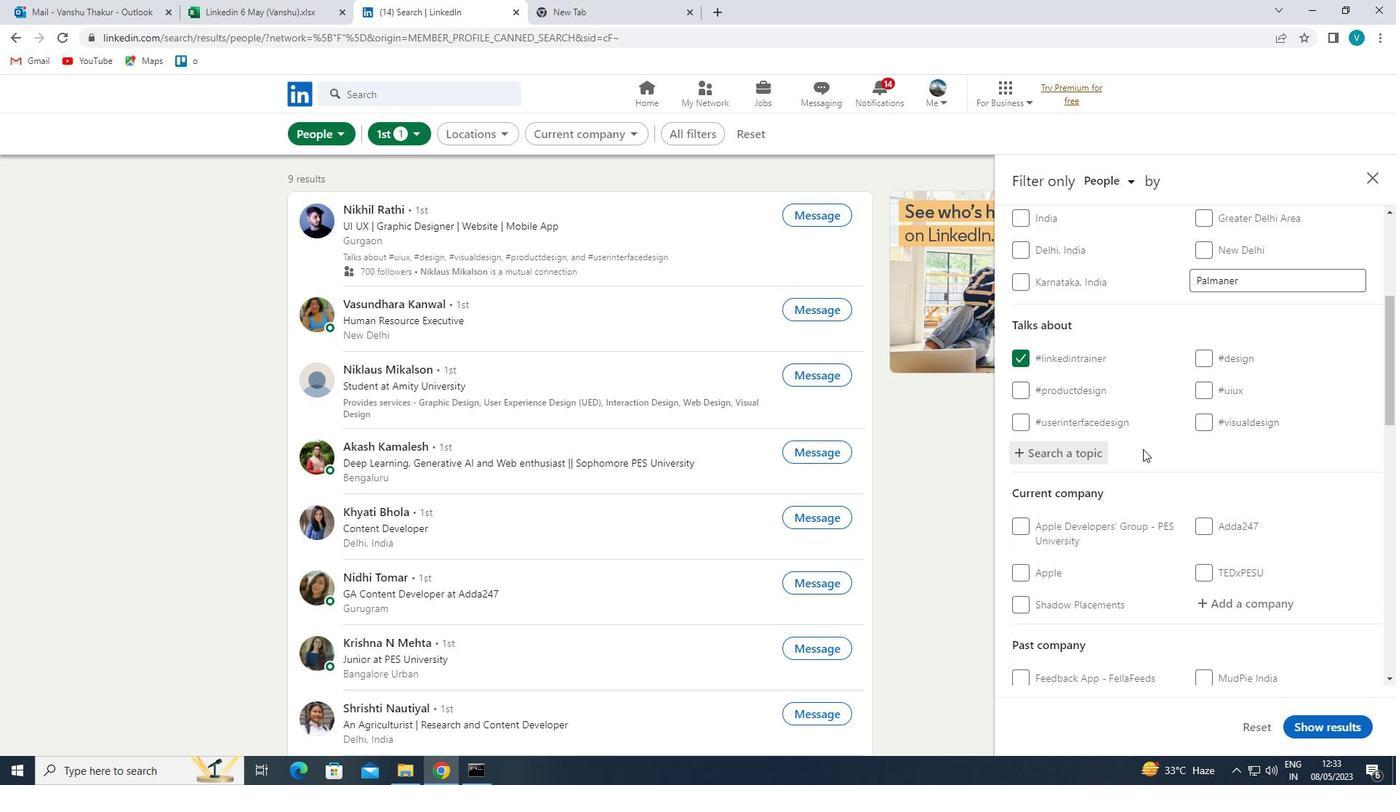 
Action: Mouse scrolled (1143, 448) with delta (0, 0)
Screenshot: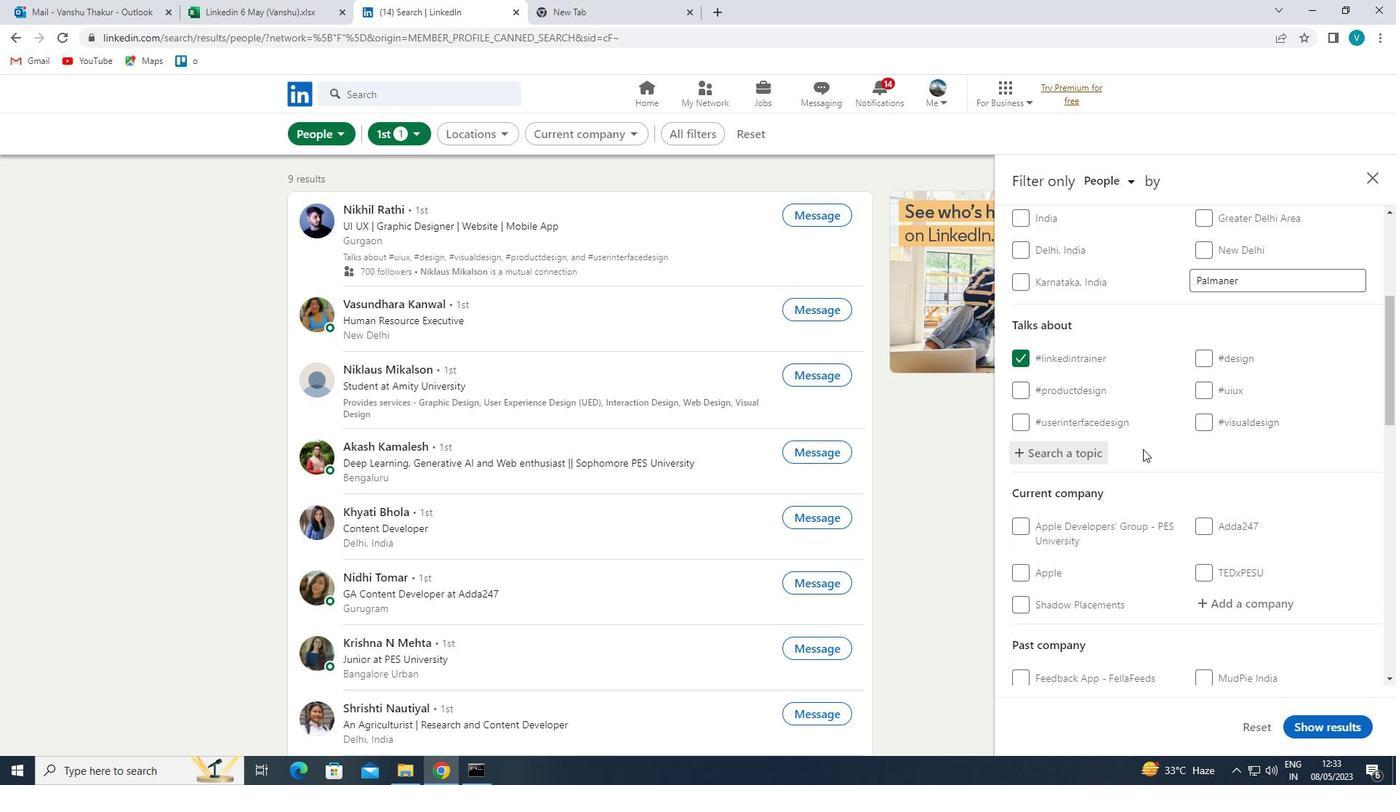 
Action: Mouse scrolled (1143, 448) with delta (0, 0)
Screenshot: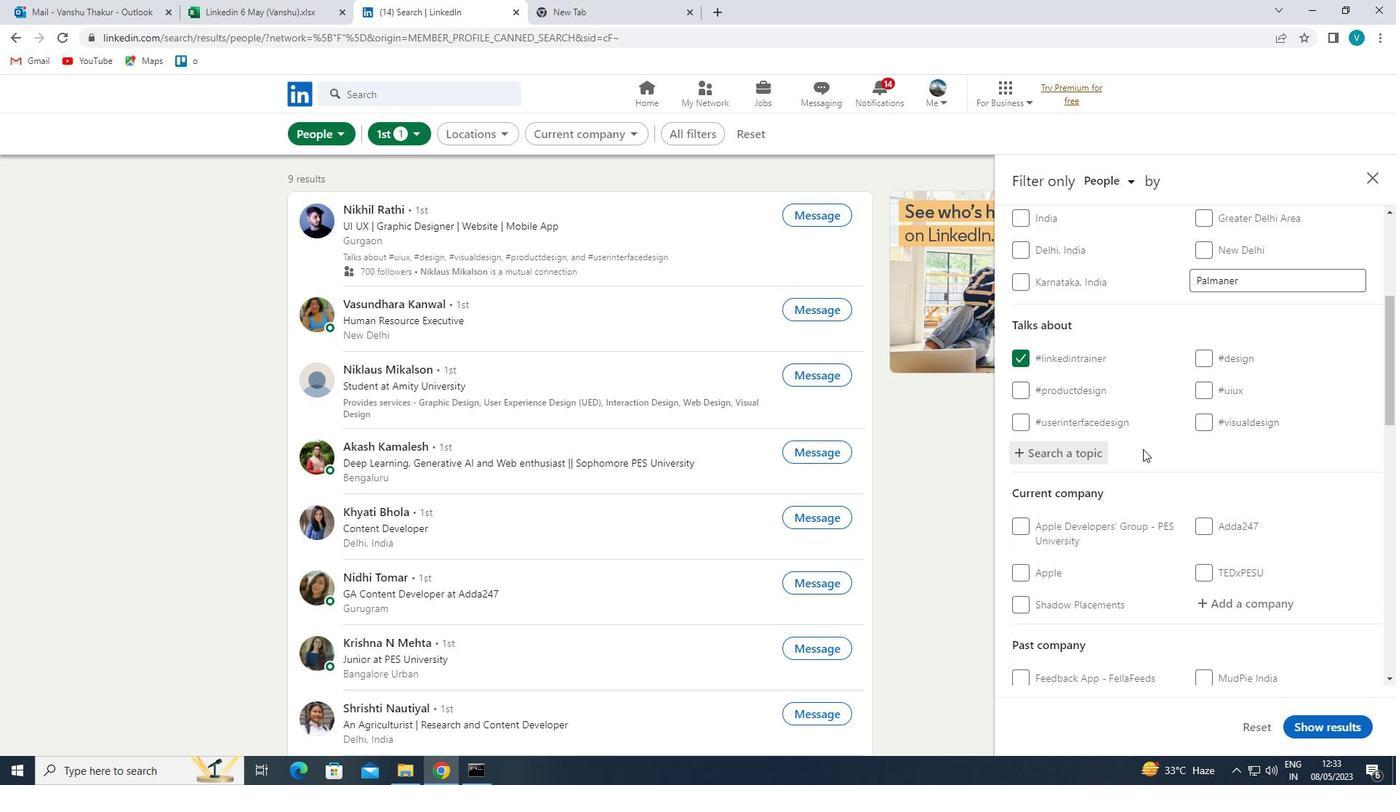 
Action: Mouse scrolled (1143, 448) with delta (0, 0)
Screenshot: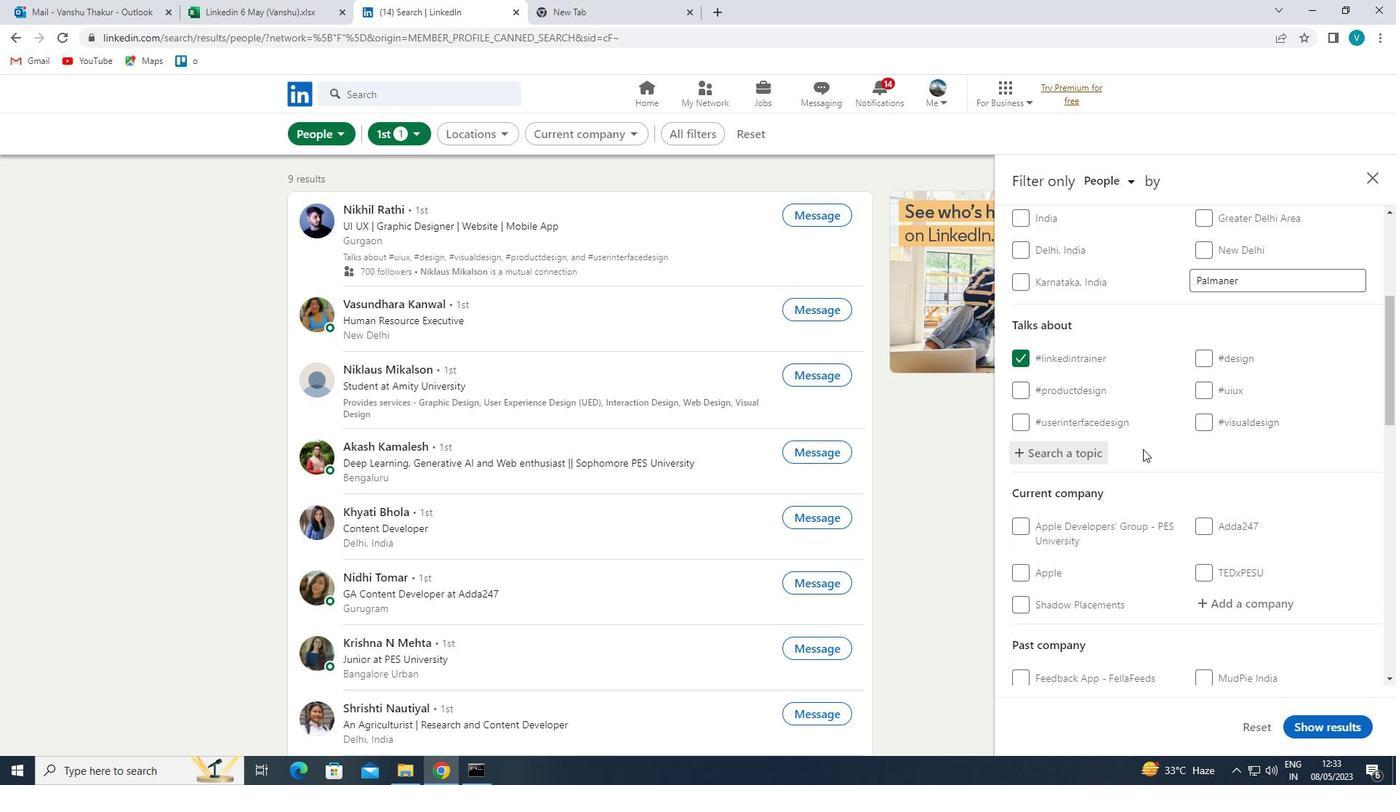
Action: Mouse scrolled (1143, 448) with delta (0, 0)
Screenshot: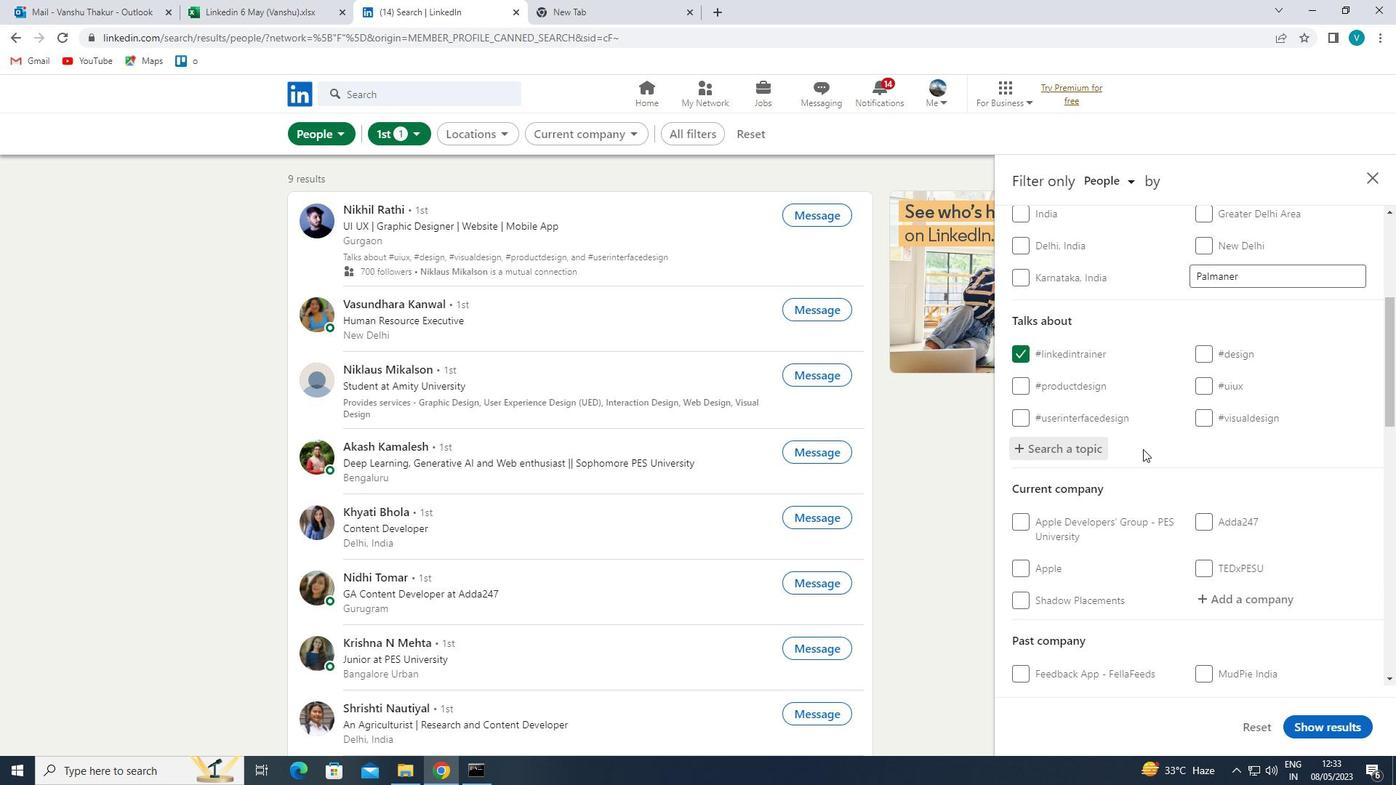 
Action: Mouse scrolled (1143, 448) with delta (0, 0)
Screenshot: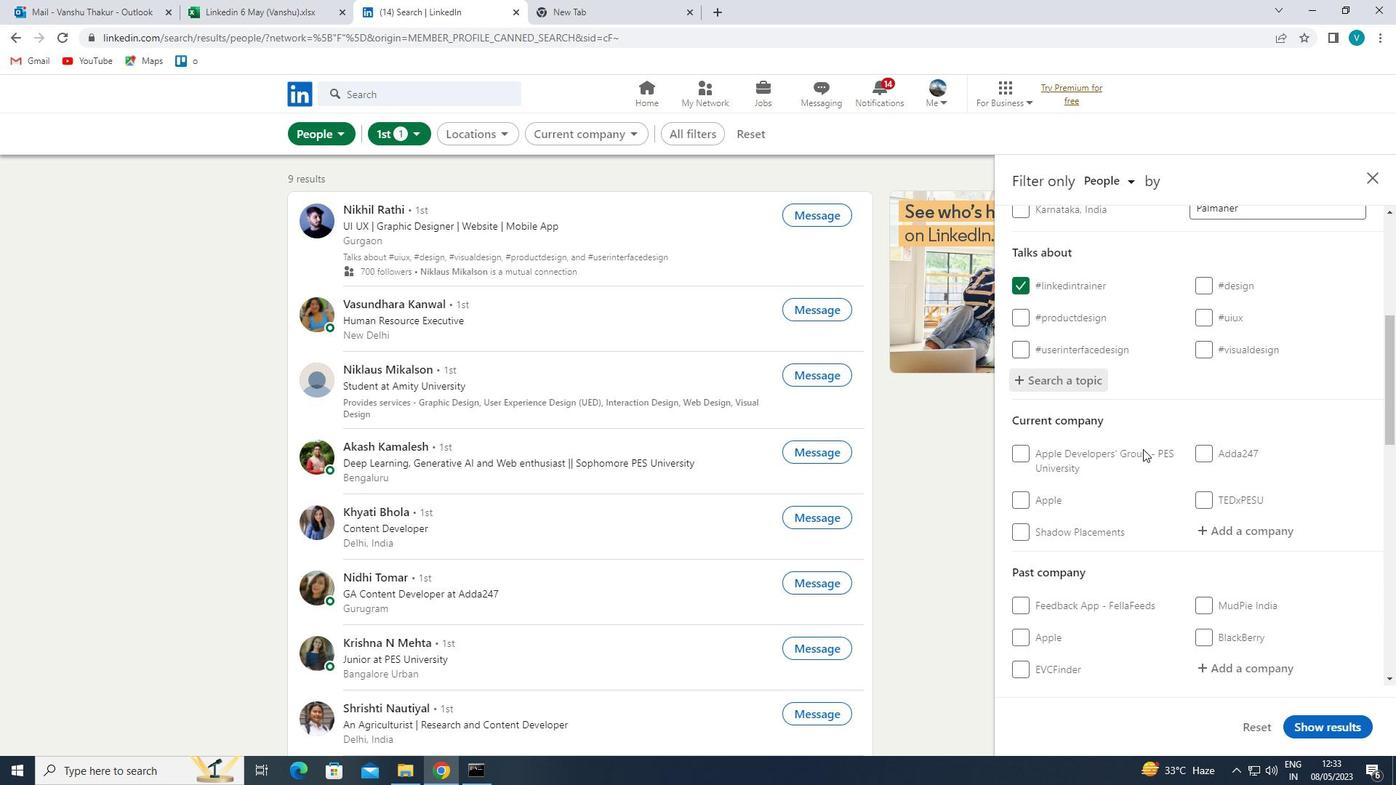 
Action: Mouse moved to (1142, 449)
Screenshot: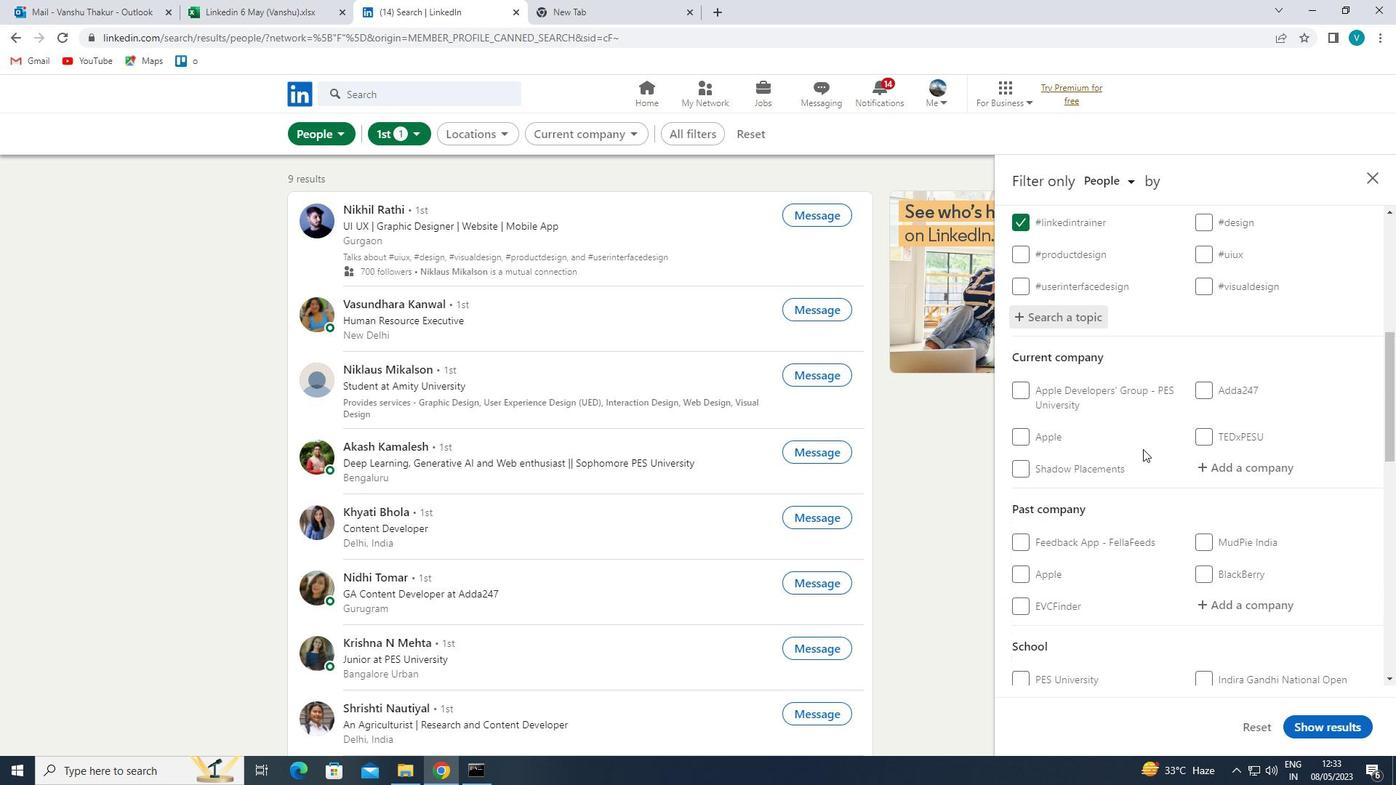 
Action: Mouse scrolled (1142, 448) with delta (0, 0)
Screenshot: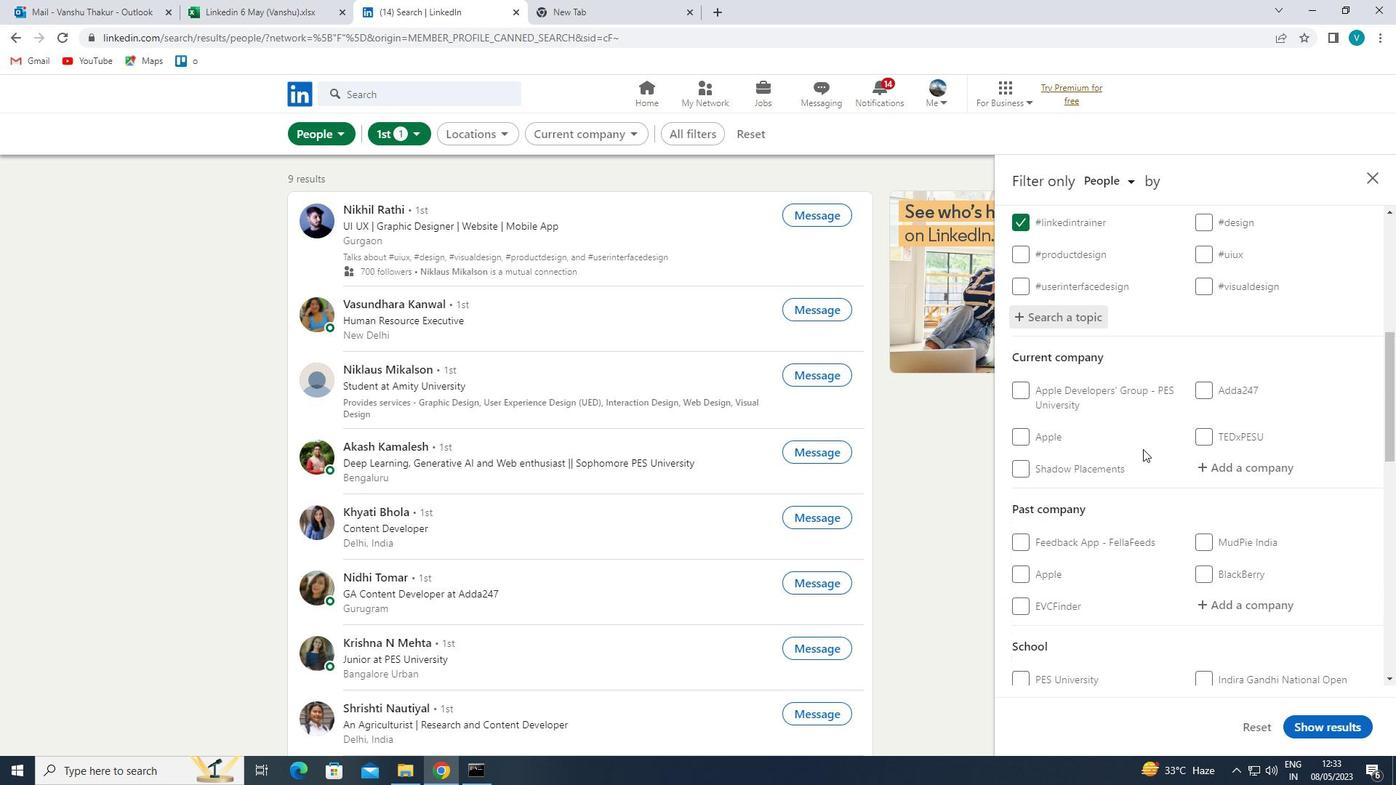 
Action: Mouse moved to (1140, 451)
Screenshot: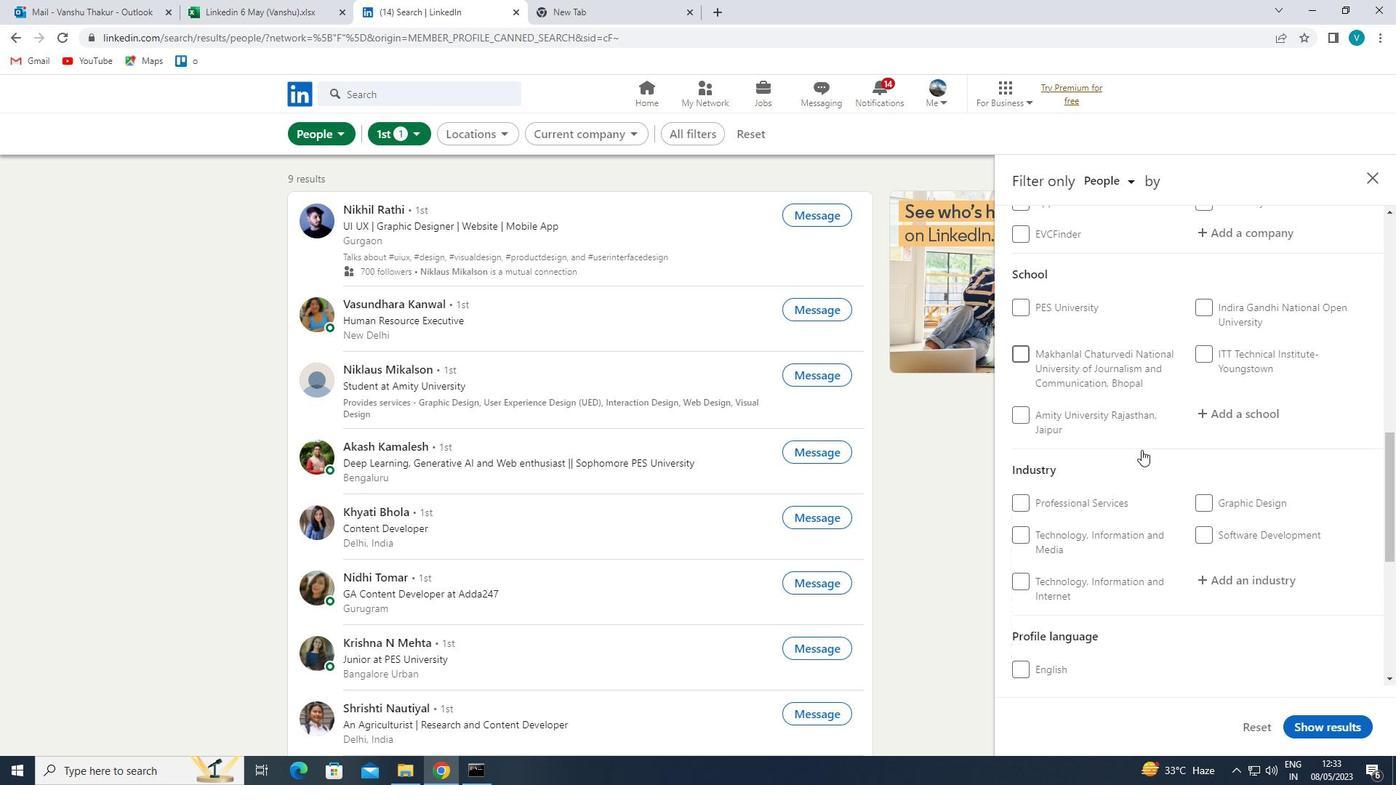 
Action: Mouse scrolled (1140, 450) with delta (0, 0)
Screenshot: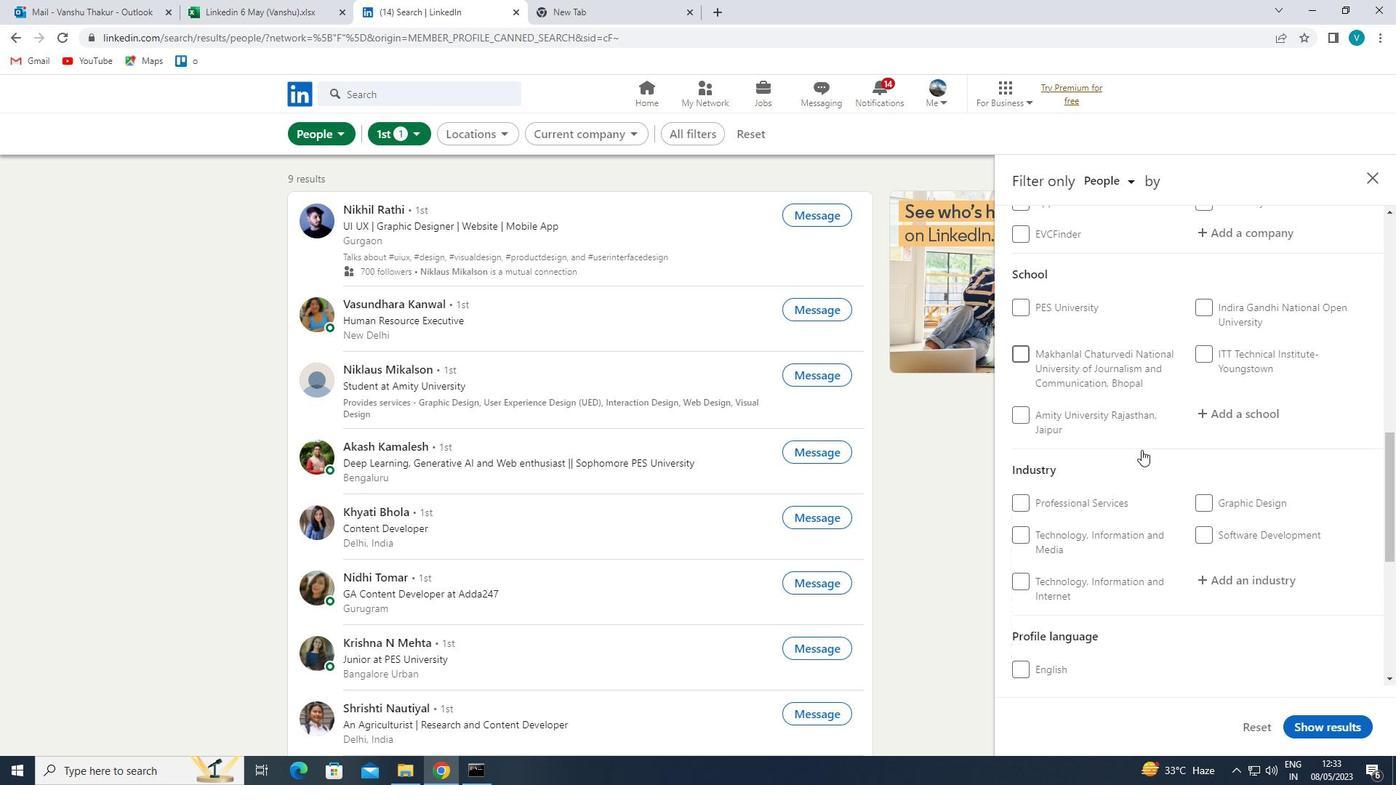 
Action: Mouse moved to (1026, 592)
Screenshot: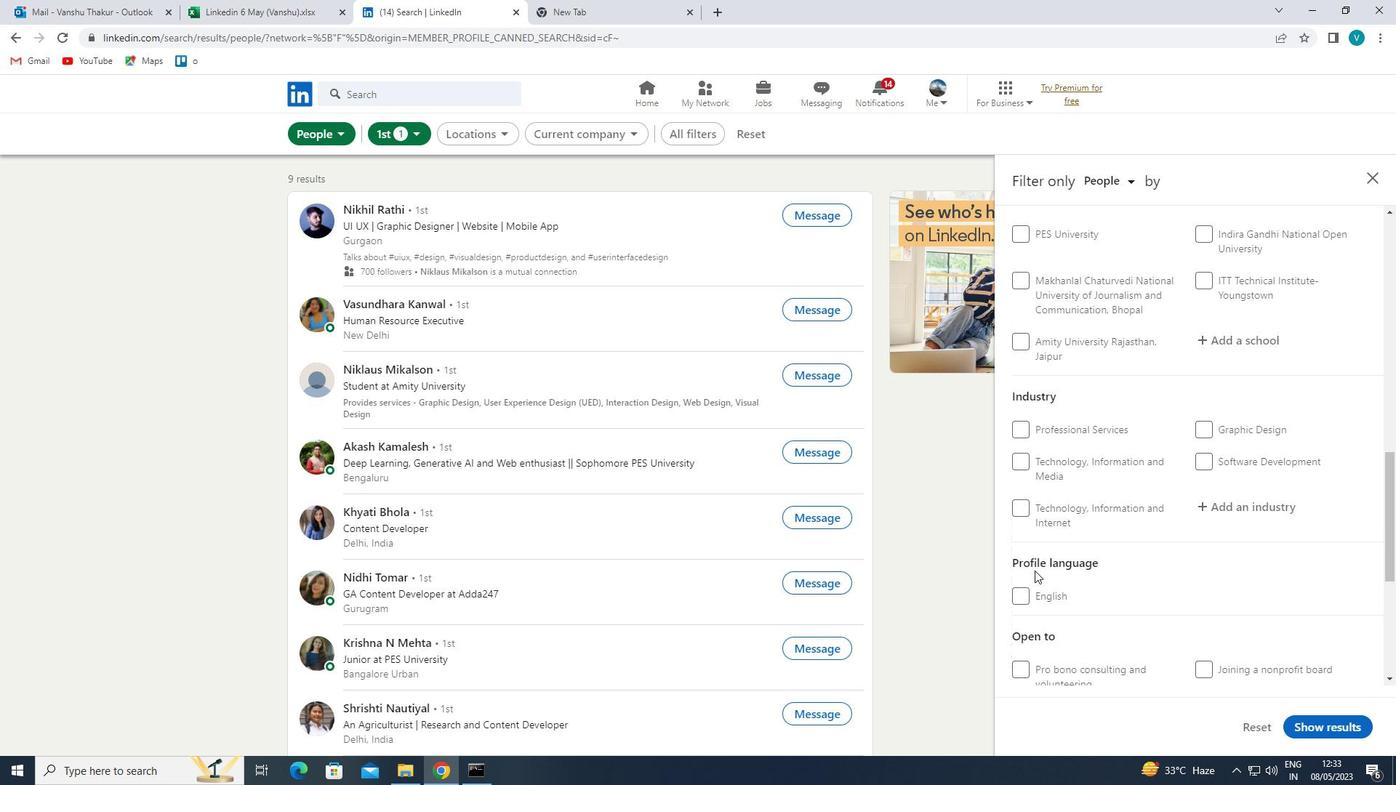 
Action: Mouse pressed left at (1026, 592)
Screenshot: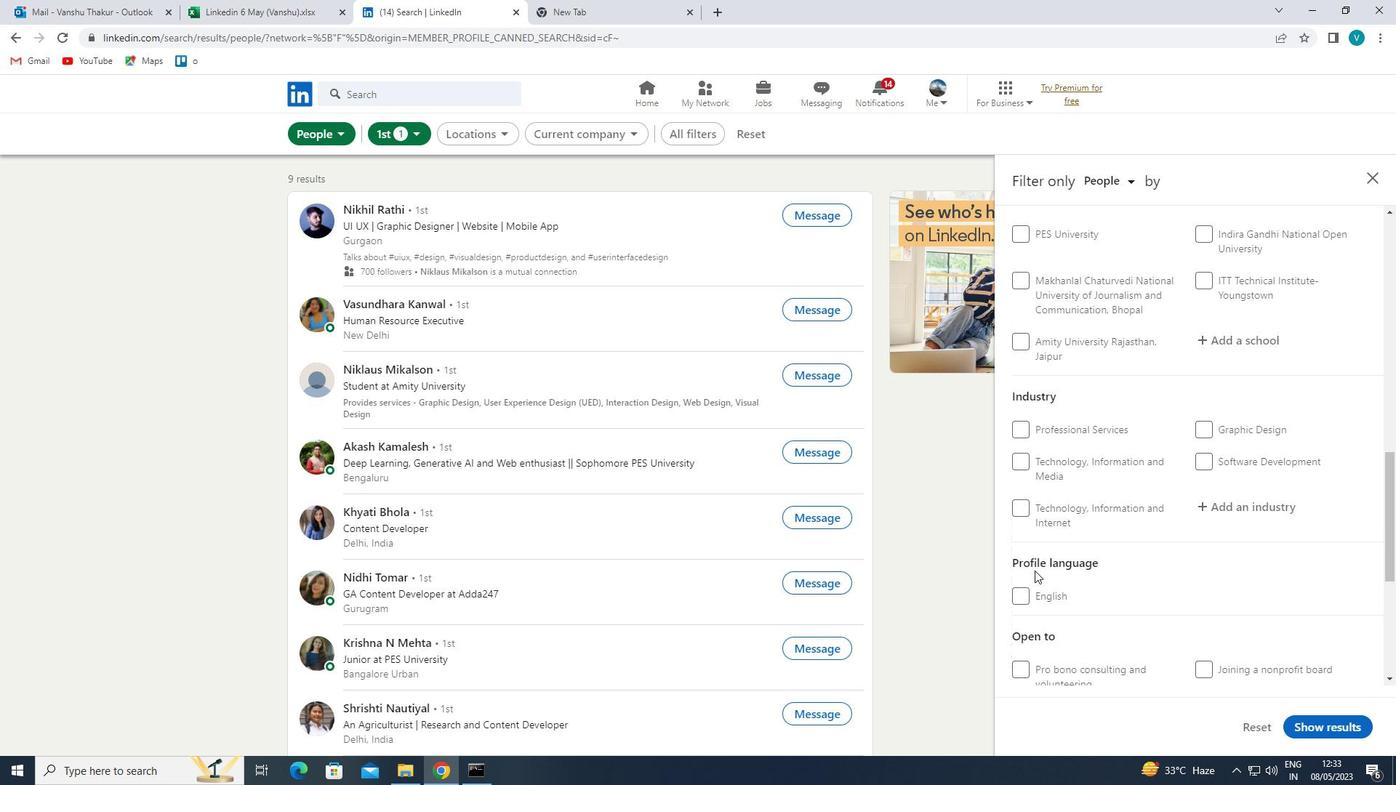 
Action: Mouse moved to (1123, 564)
Screenshot: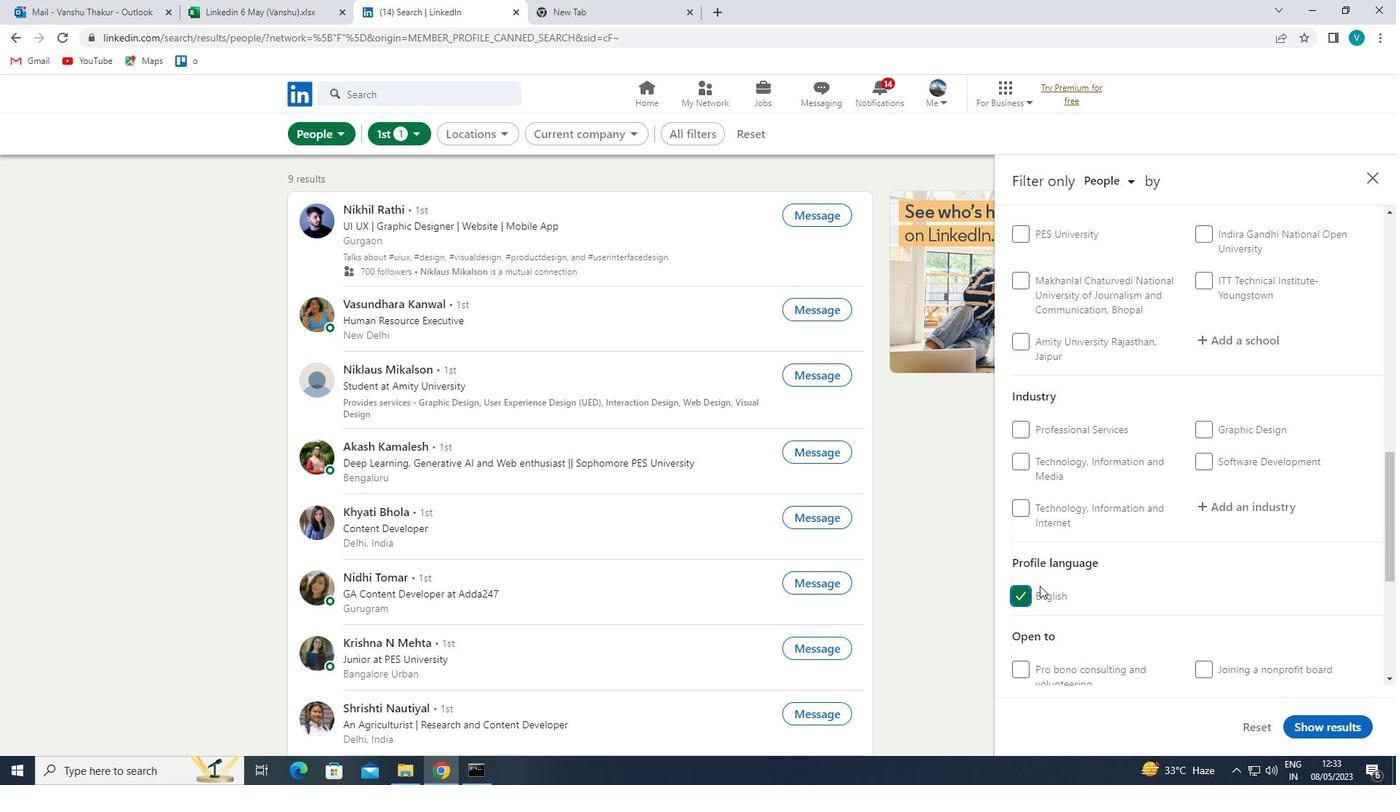 
Action: Mouse scrolled (1123, 565) with delta (0, 0)
Screenshot: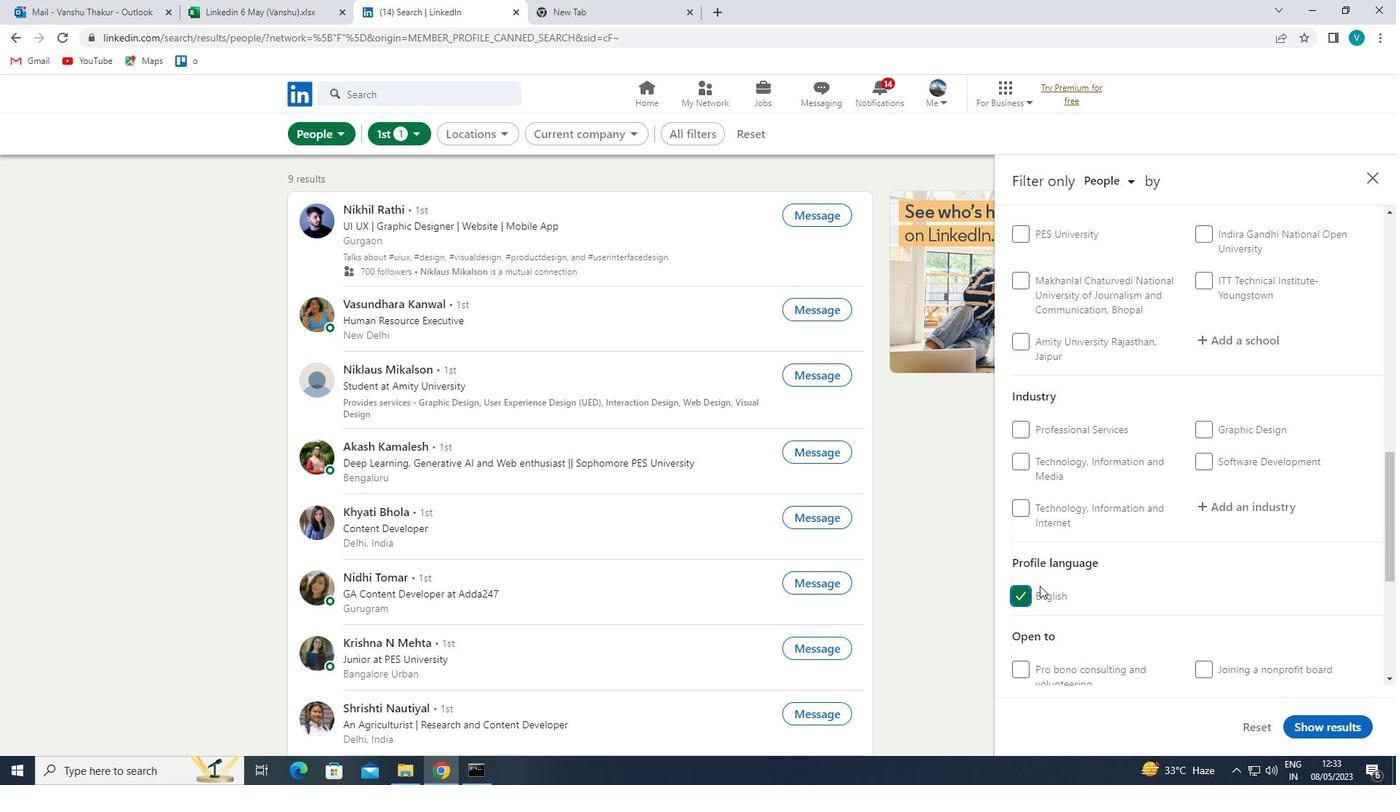 
Action: Mouse moved to (1128, 563)
Screenshot: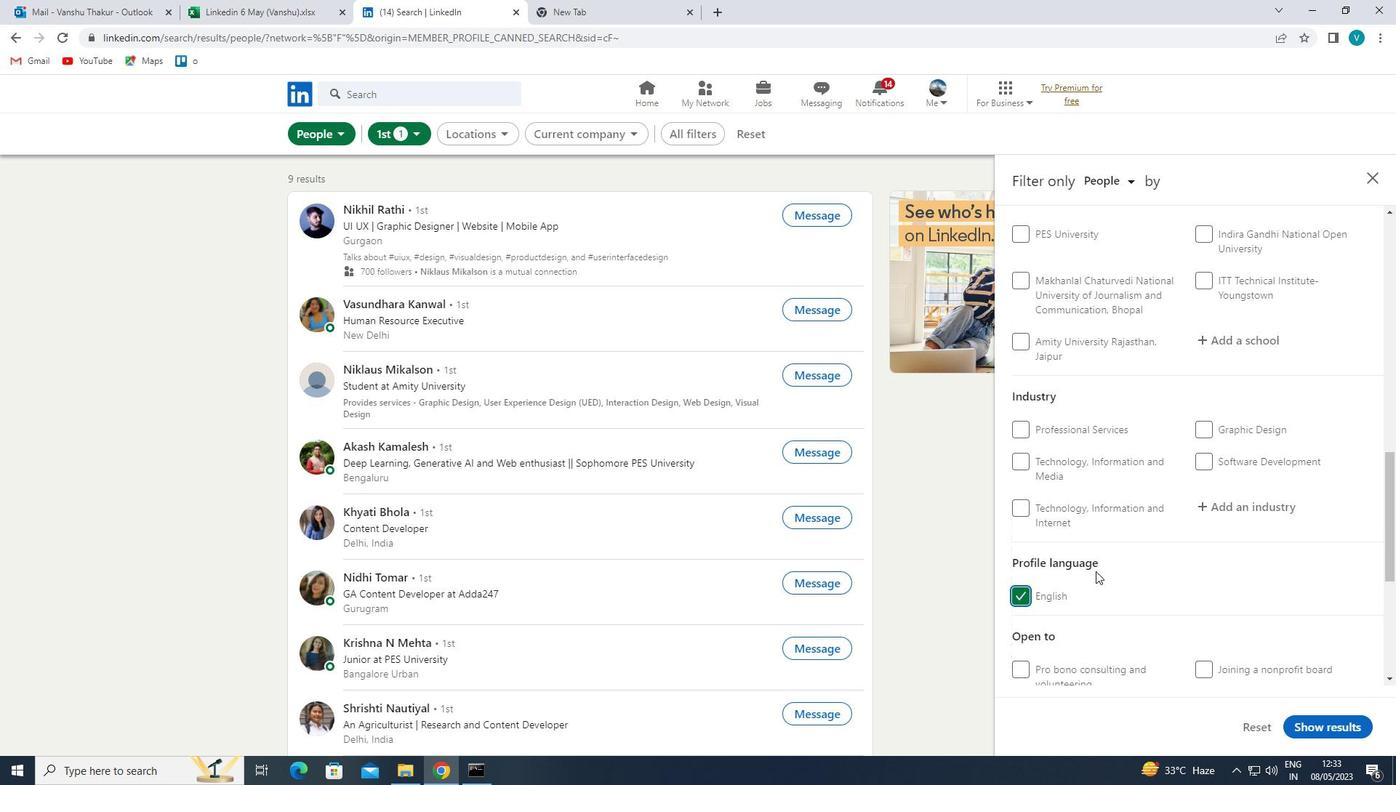 
Action: Mouse scrolled (1128, 563) with delta (0, 0)
Screenshot: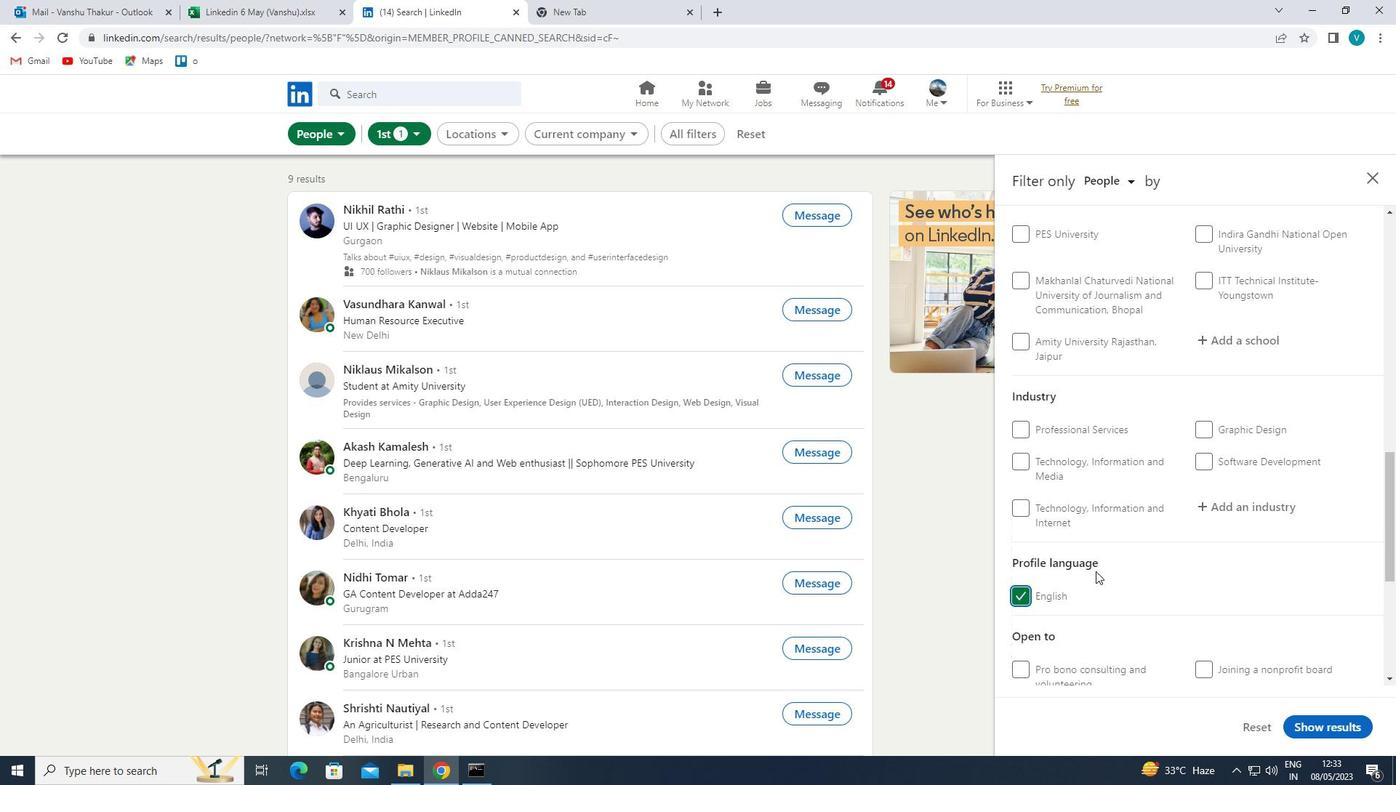 
Action: Mouse moved to (1129, 561)
Screenshot: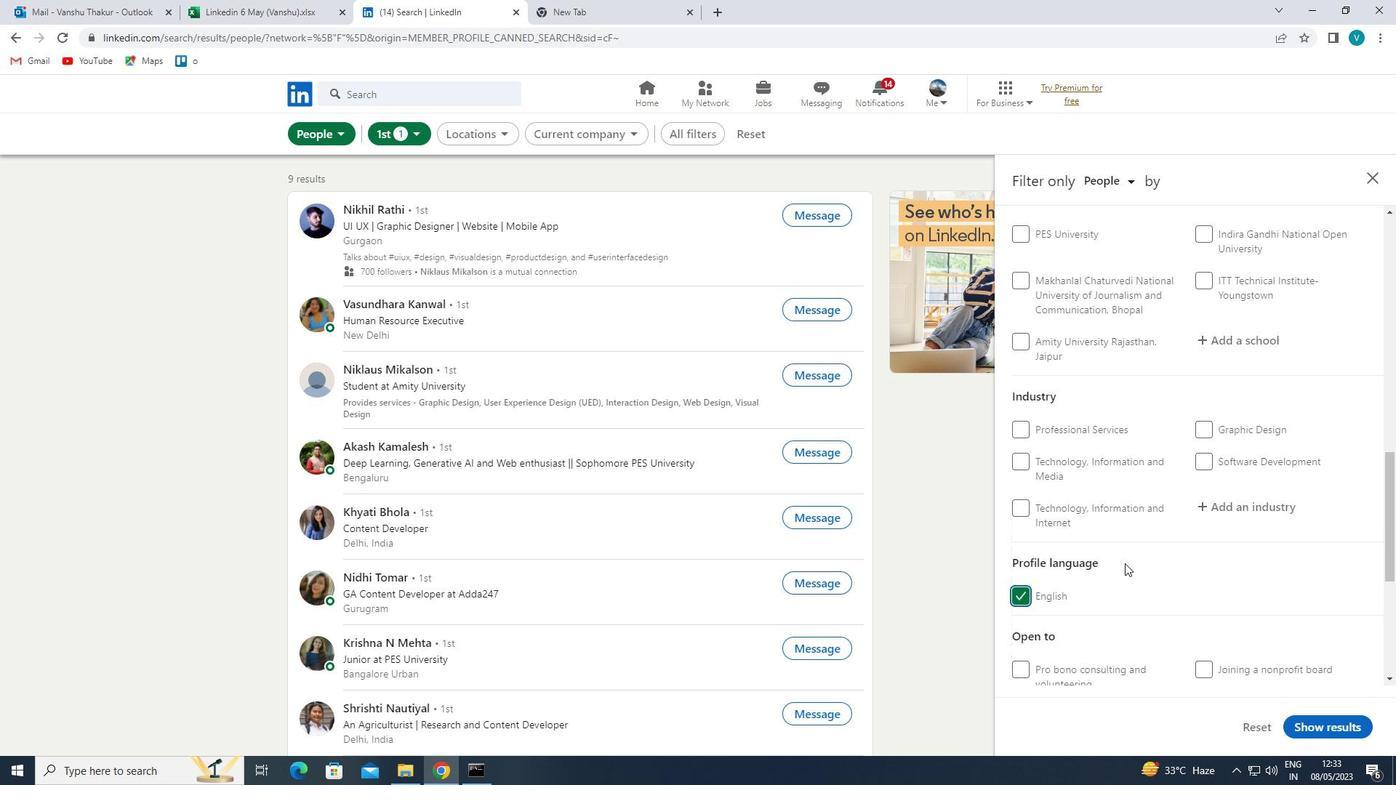 
Action: Mouse scrolled (1129, 562) with delta (0, 0)
Screenshot: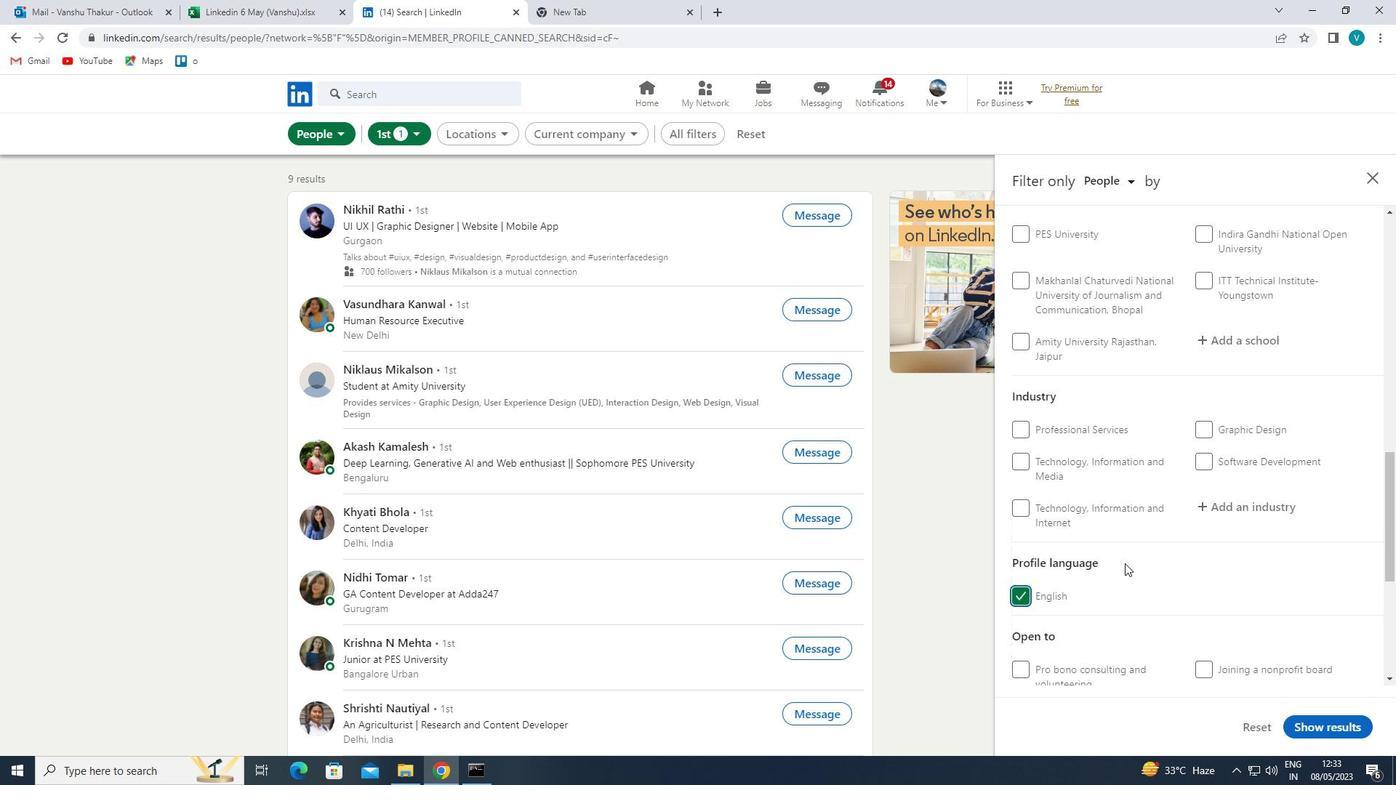 
Action: Mouse moved to (1131, 561)
Screenshot: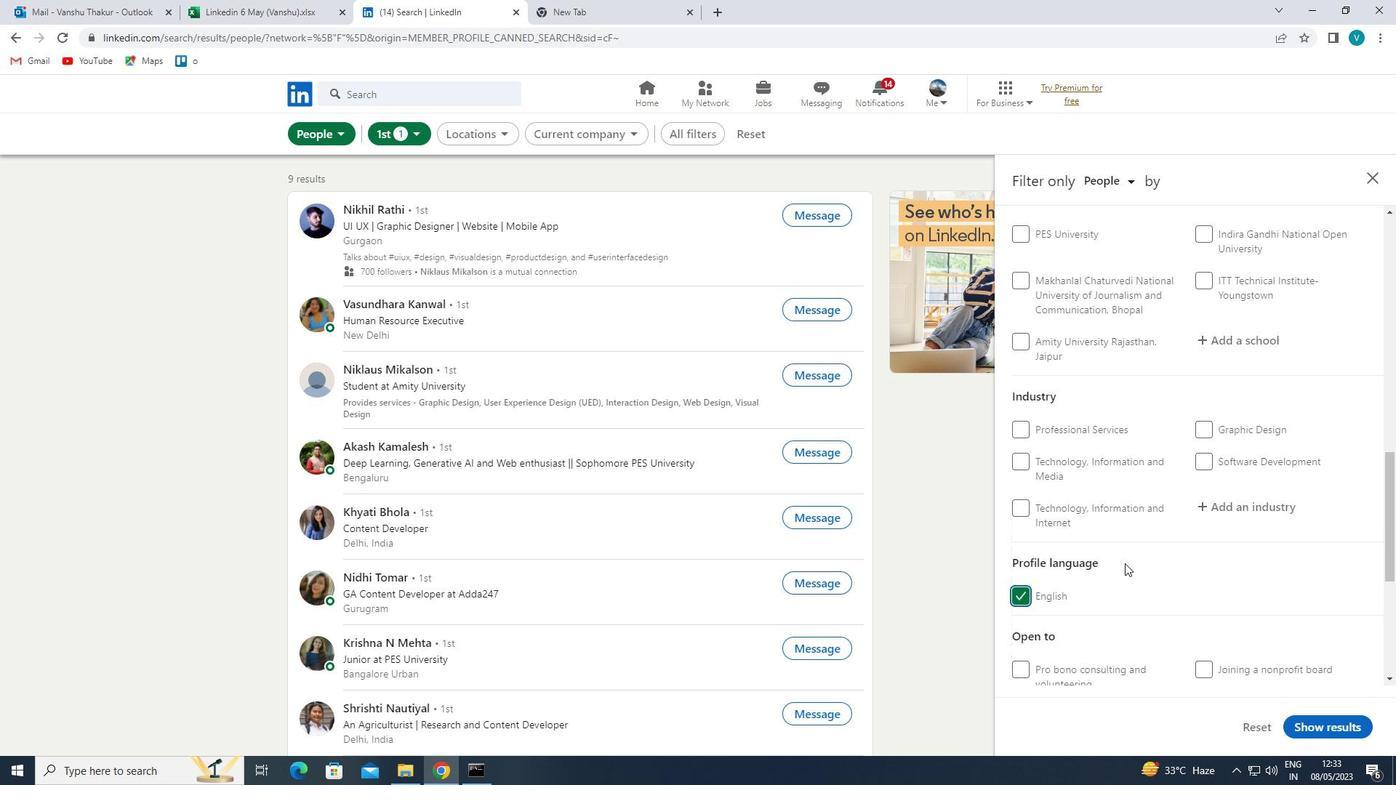 
Action: Mouse scrolled (1131, 562) with delta (0, 0)
Screenshot: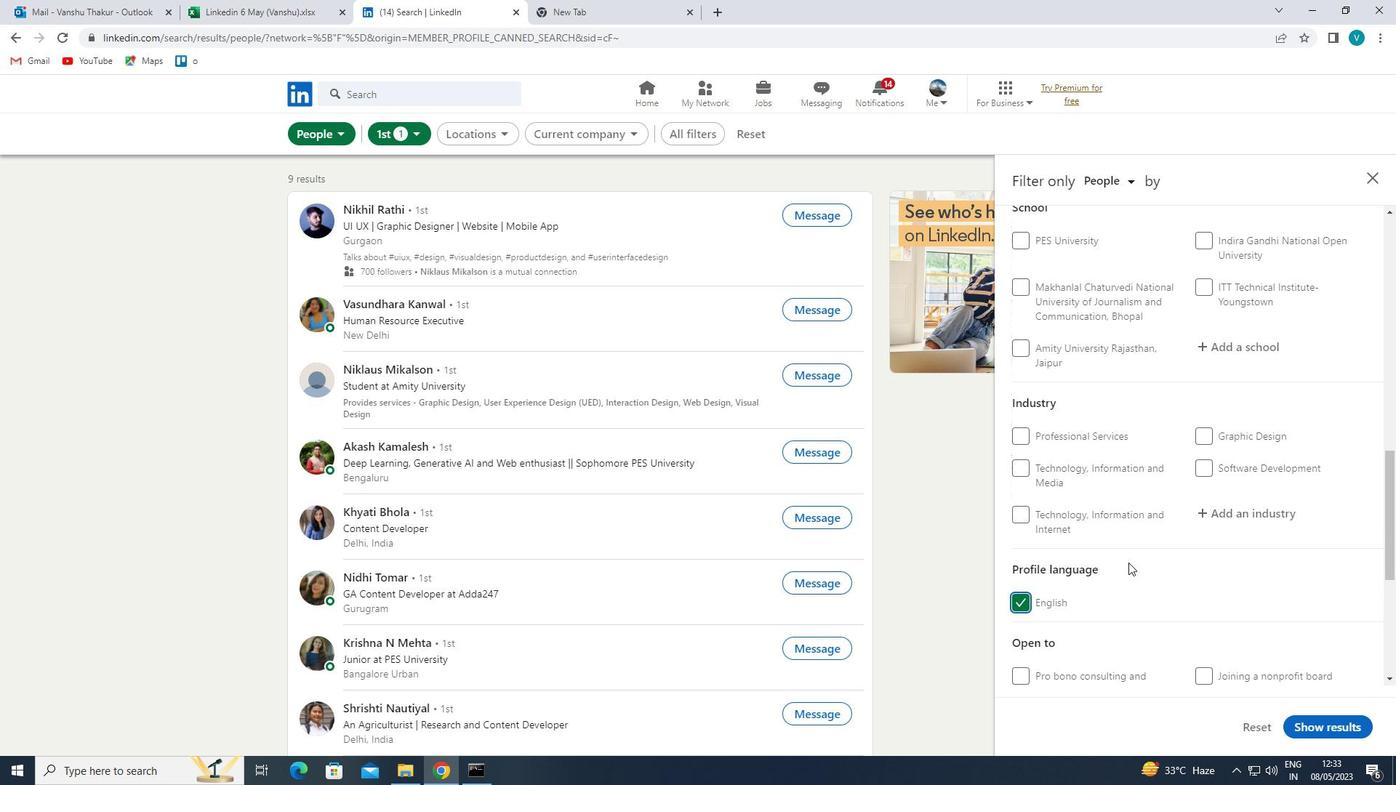 
Action: Mouse moved to (1132, 561)
Screenshot: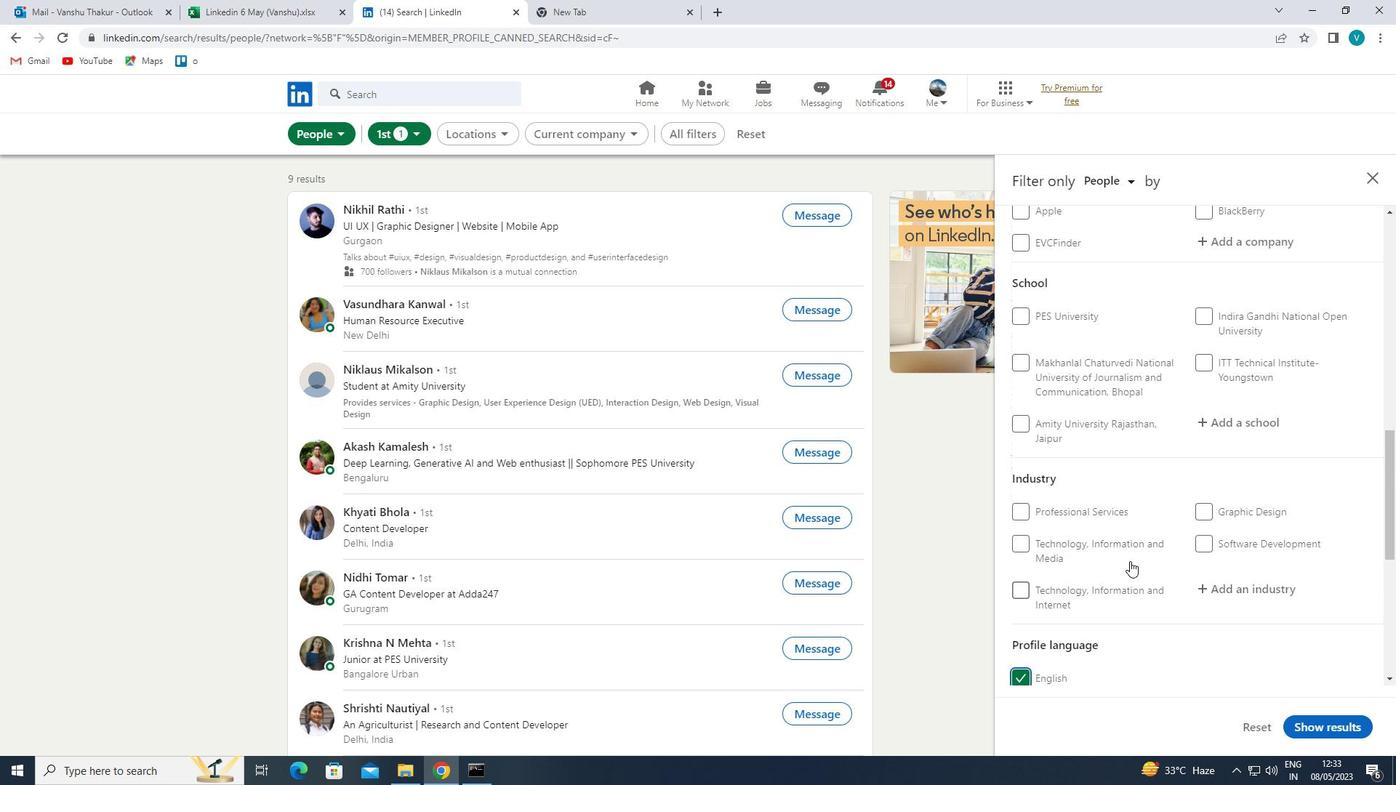
Action: Mouse scrolled (1132, 562) with delta (0, 0)
Screenshot: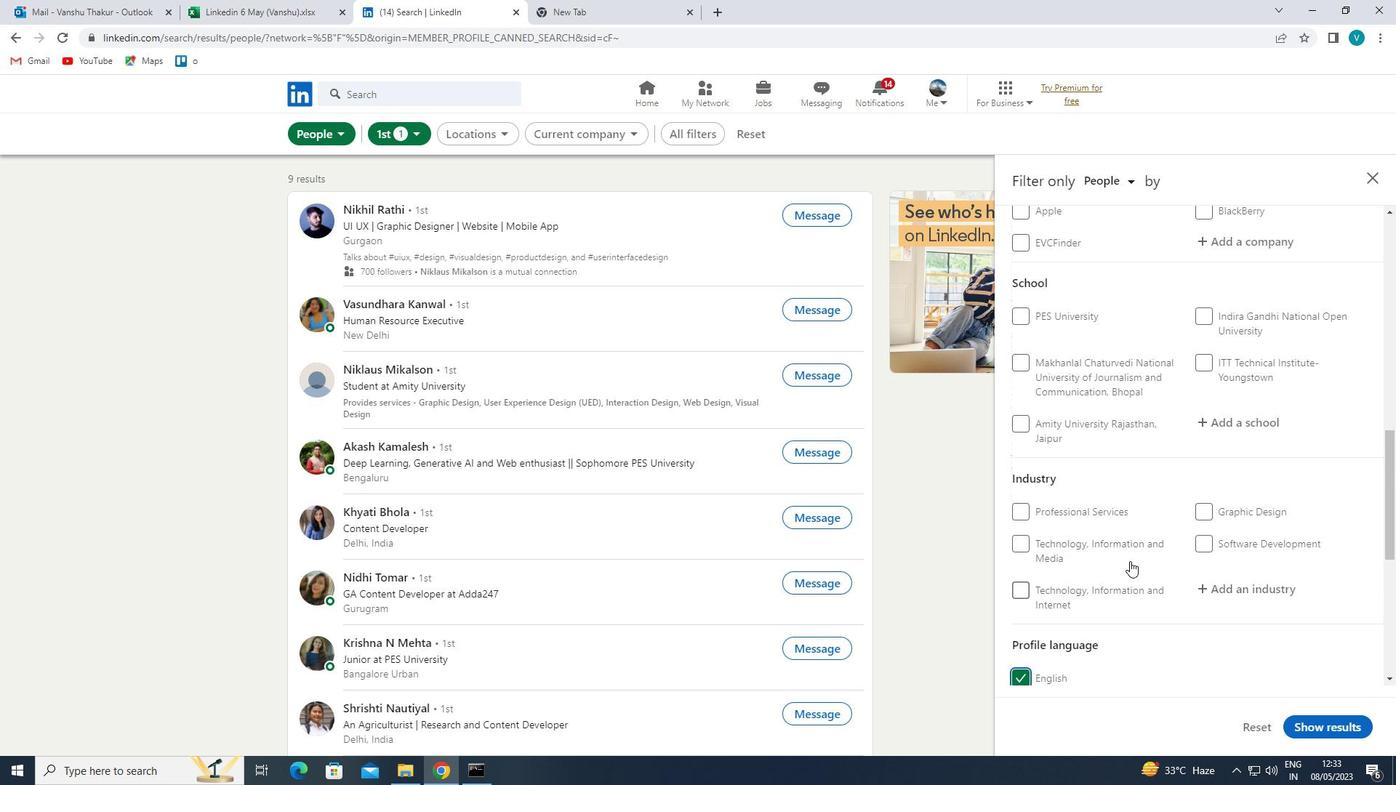 
Action: Mouse moved to (1132, 561)
Screenshot: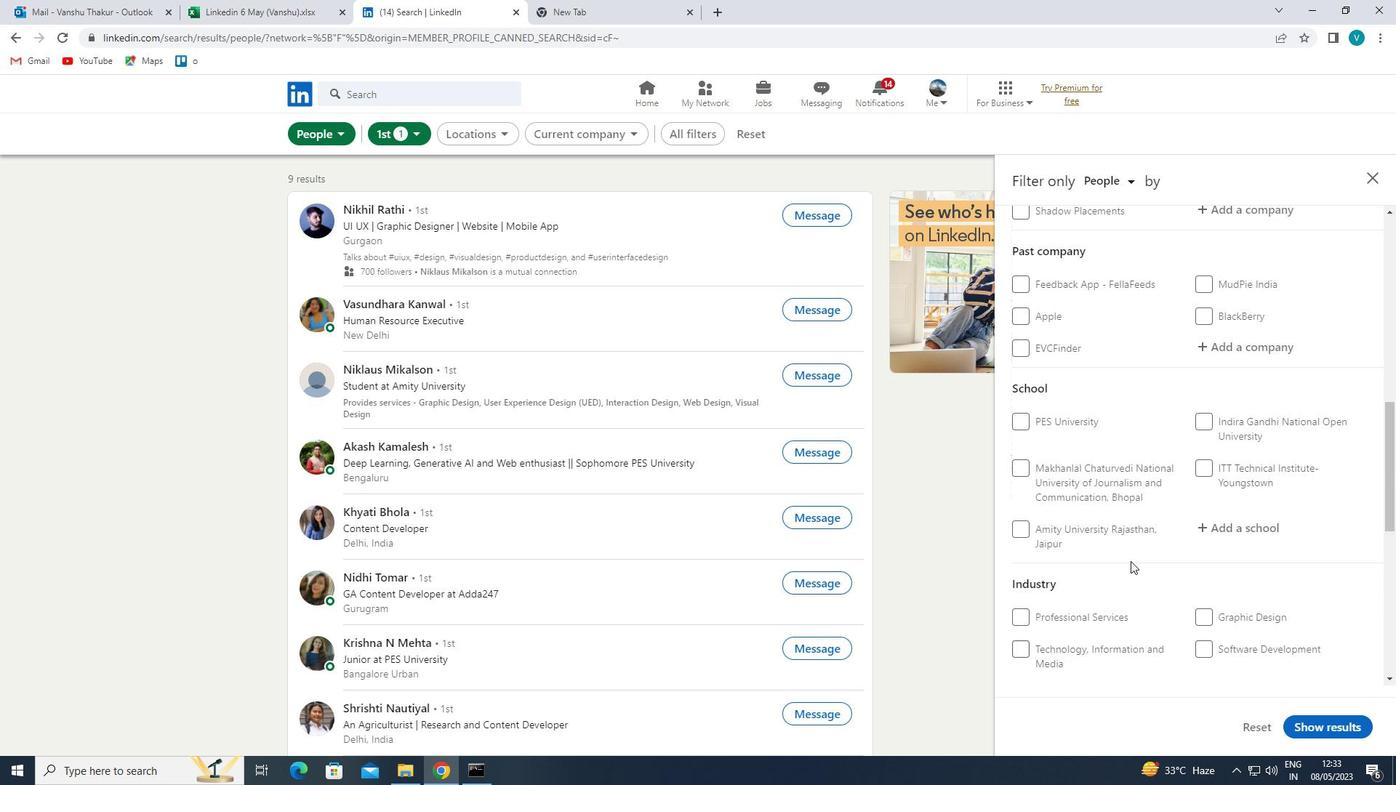 
Action: Mouse scrolled (1132, 562) with delta (0, 0)
Screenshot: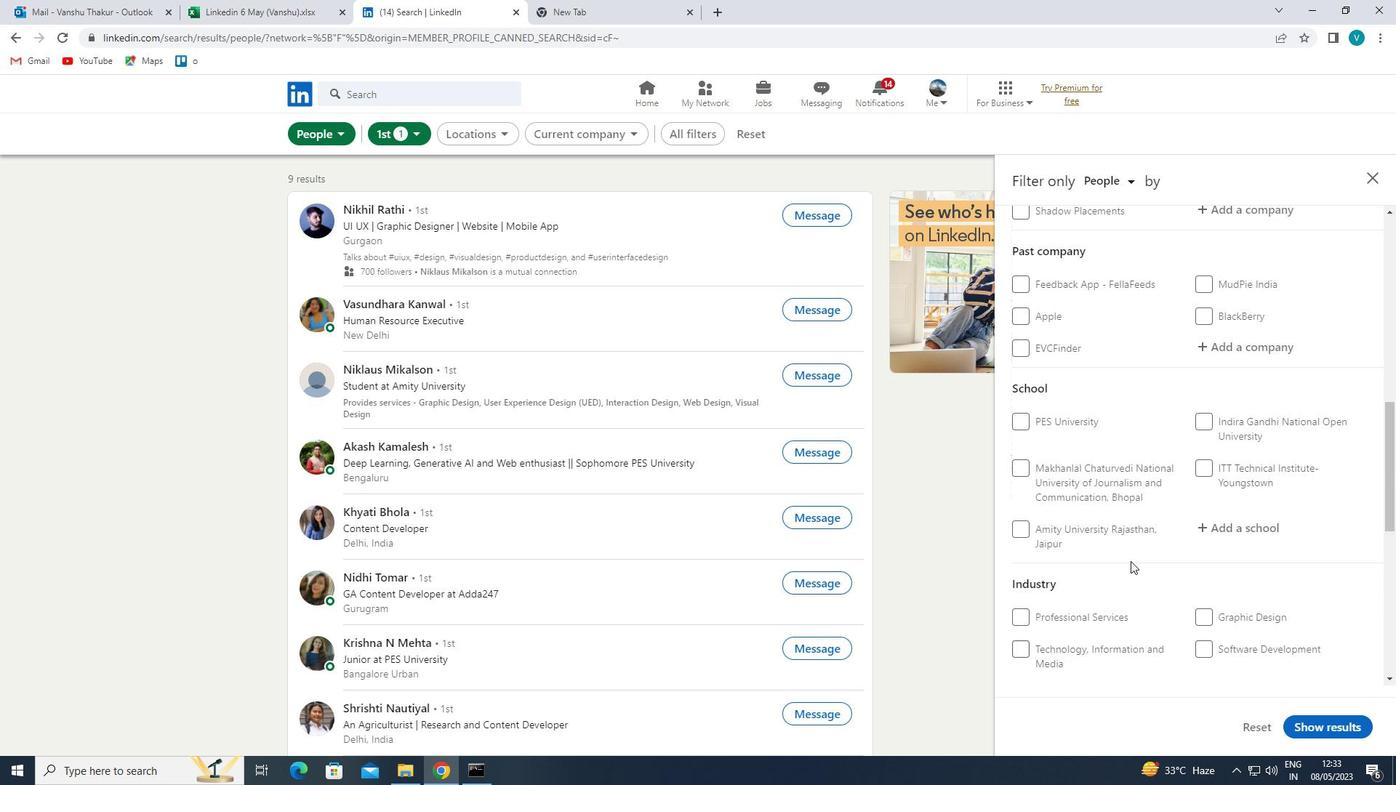
Action: Mouse moved to (1238, 458)
Screenshot: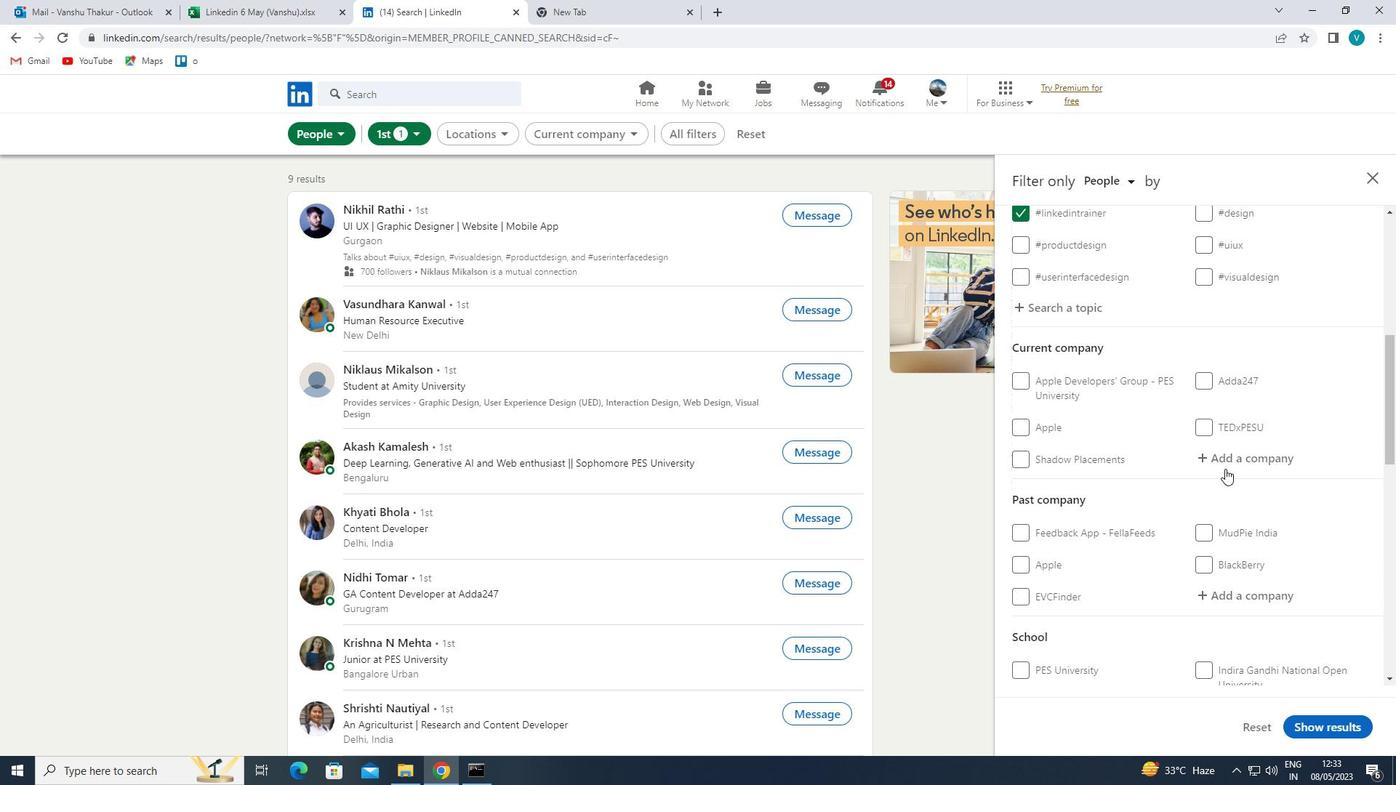 
Action: Mouse pressed left at (1238, 458)
Screenshot: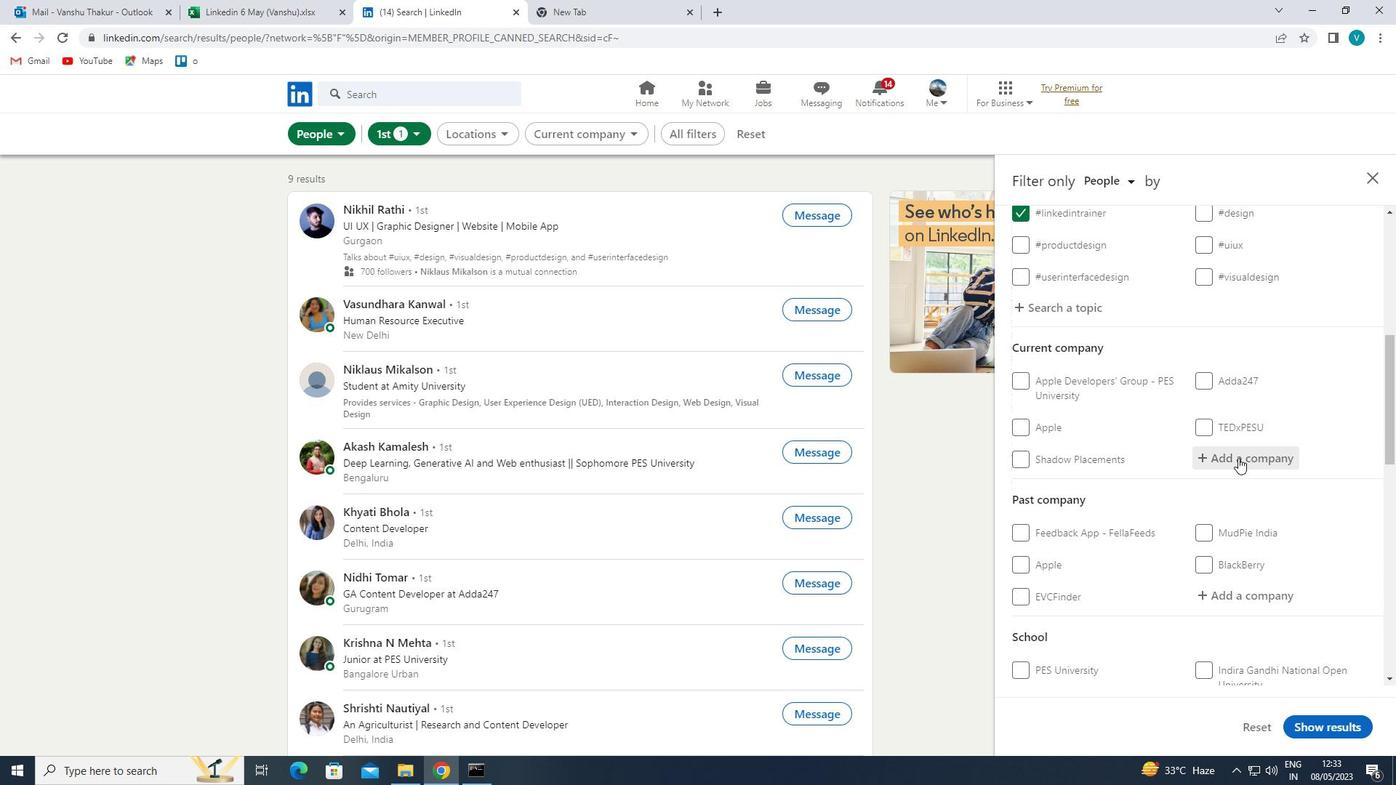 
Action: Mouse moved to (1164, 500)
Screenshot: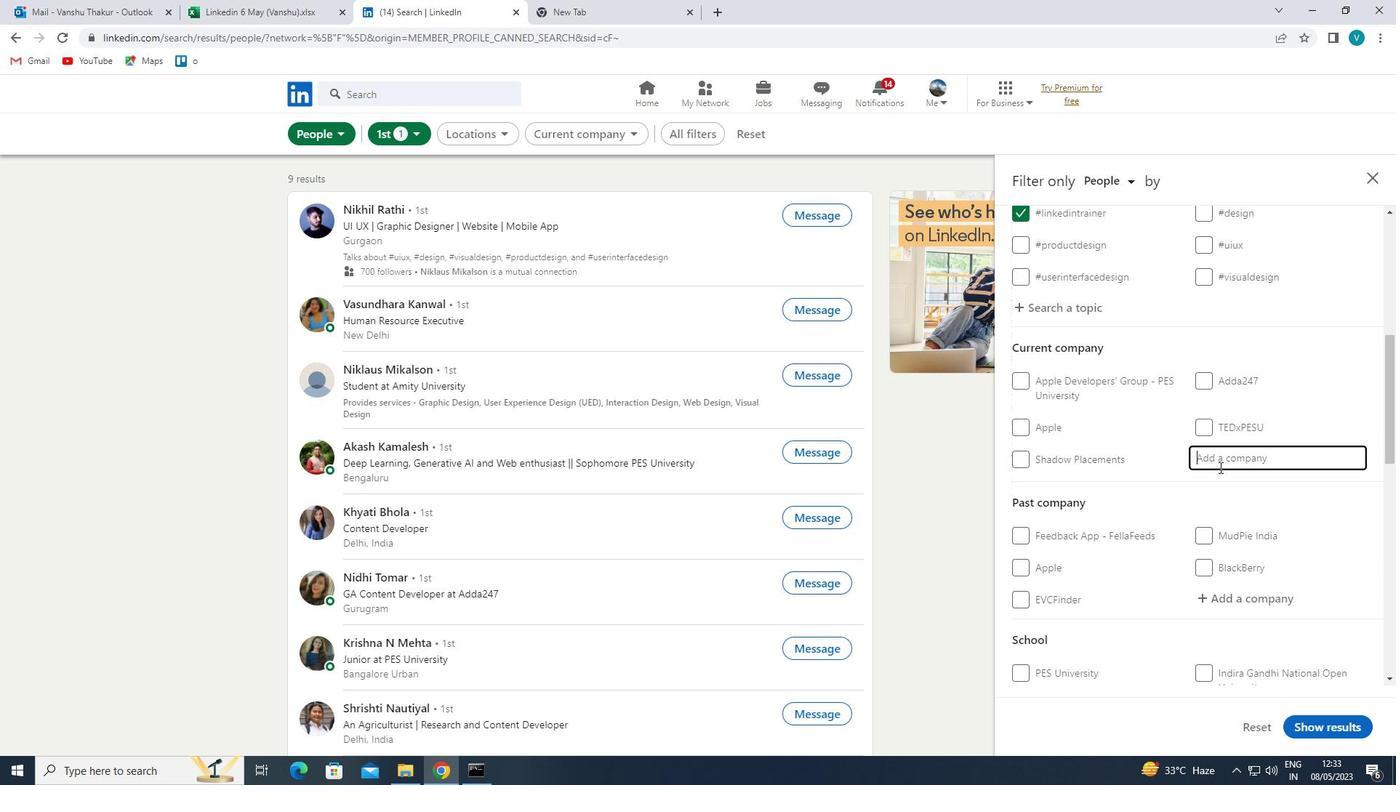 
Action: Key pressed <Key.shift>HCL
Screenshot: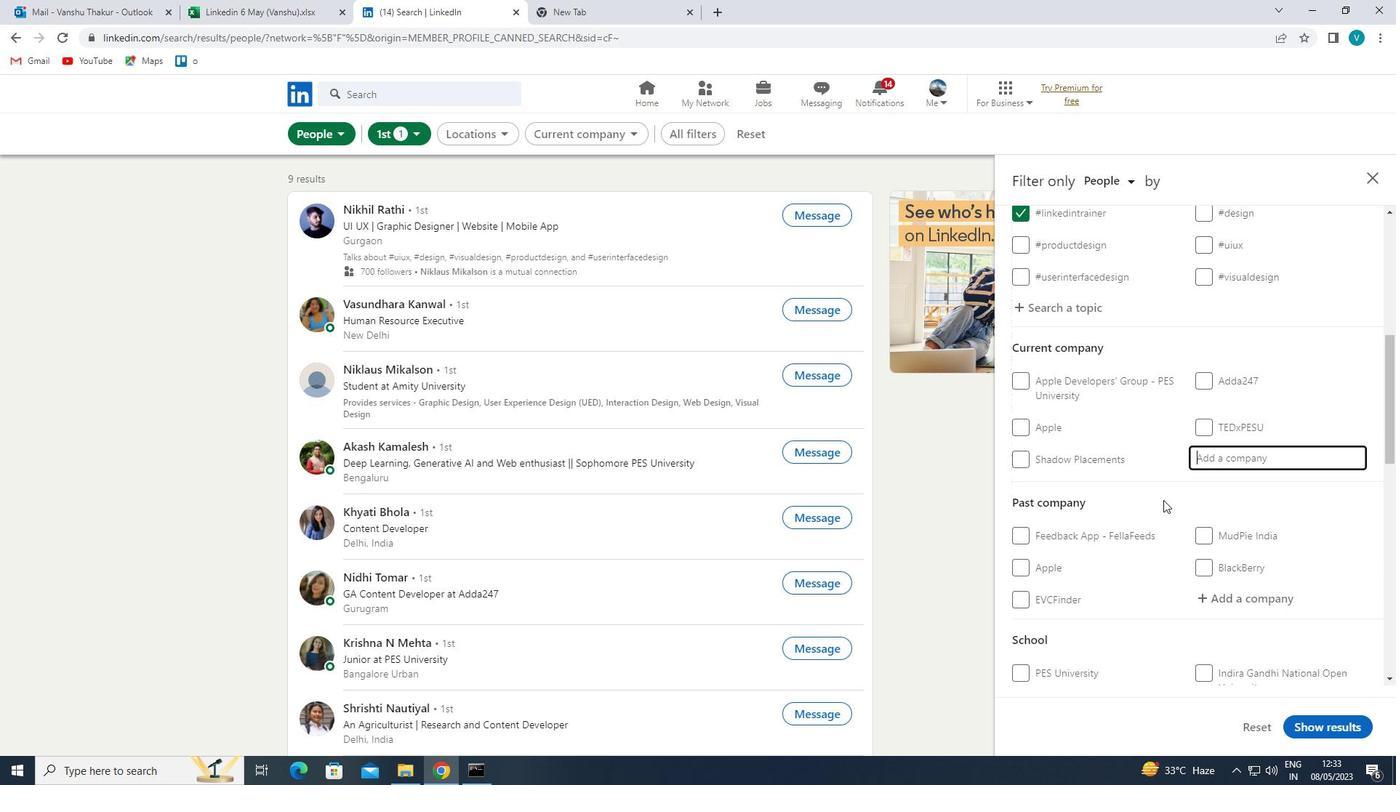 
Action: Mouse moved to (1178, 491)
Screenshot: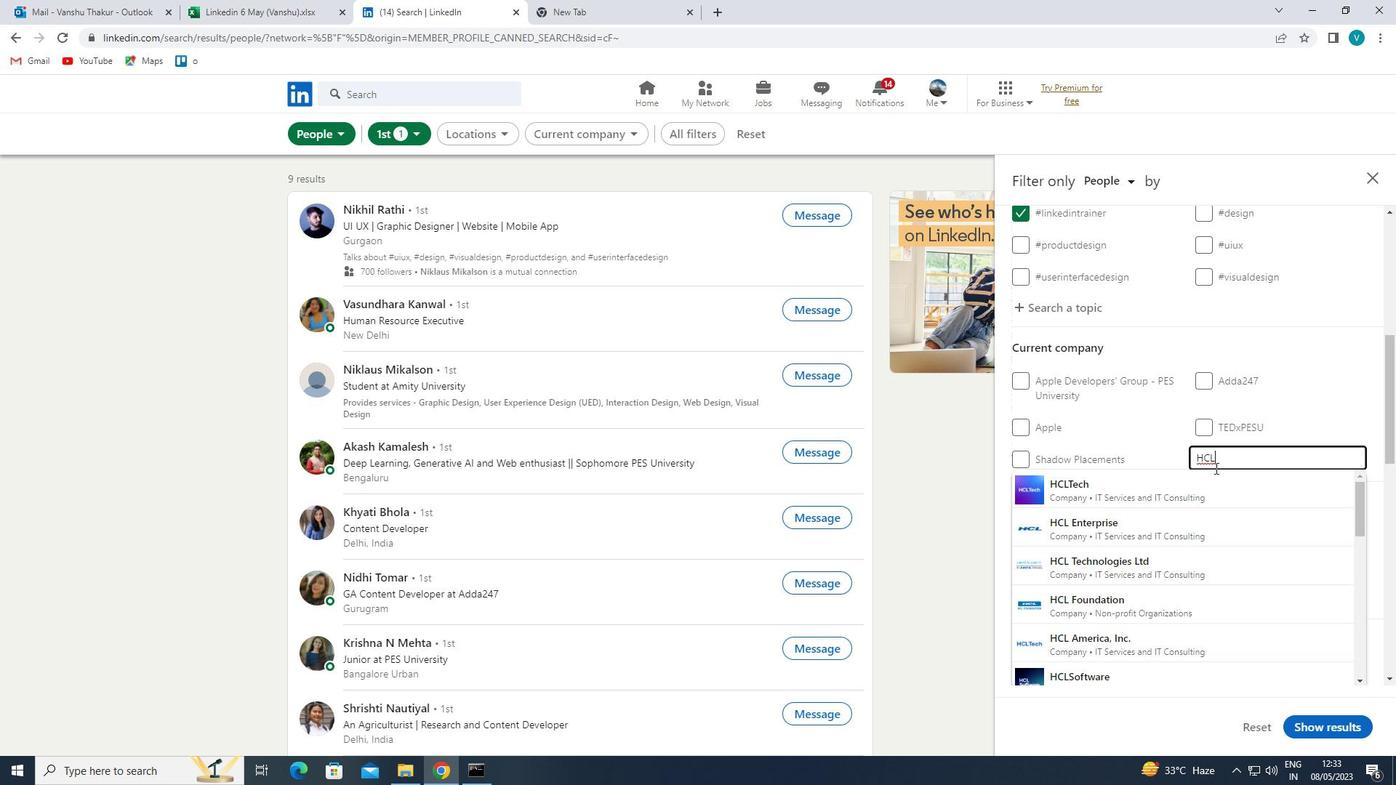 
Action: Key pressed <Key.shift>TECH<Key.space><Key.shift>DI<Key.backspace><Key.backspace>-<Key.space><Key.shift>DIGITAL<Key.space><Key.shift>FOUNDATION<Key.space>
Screenshot: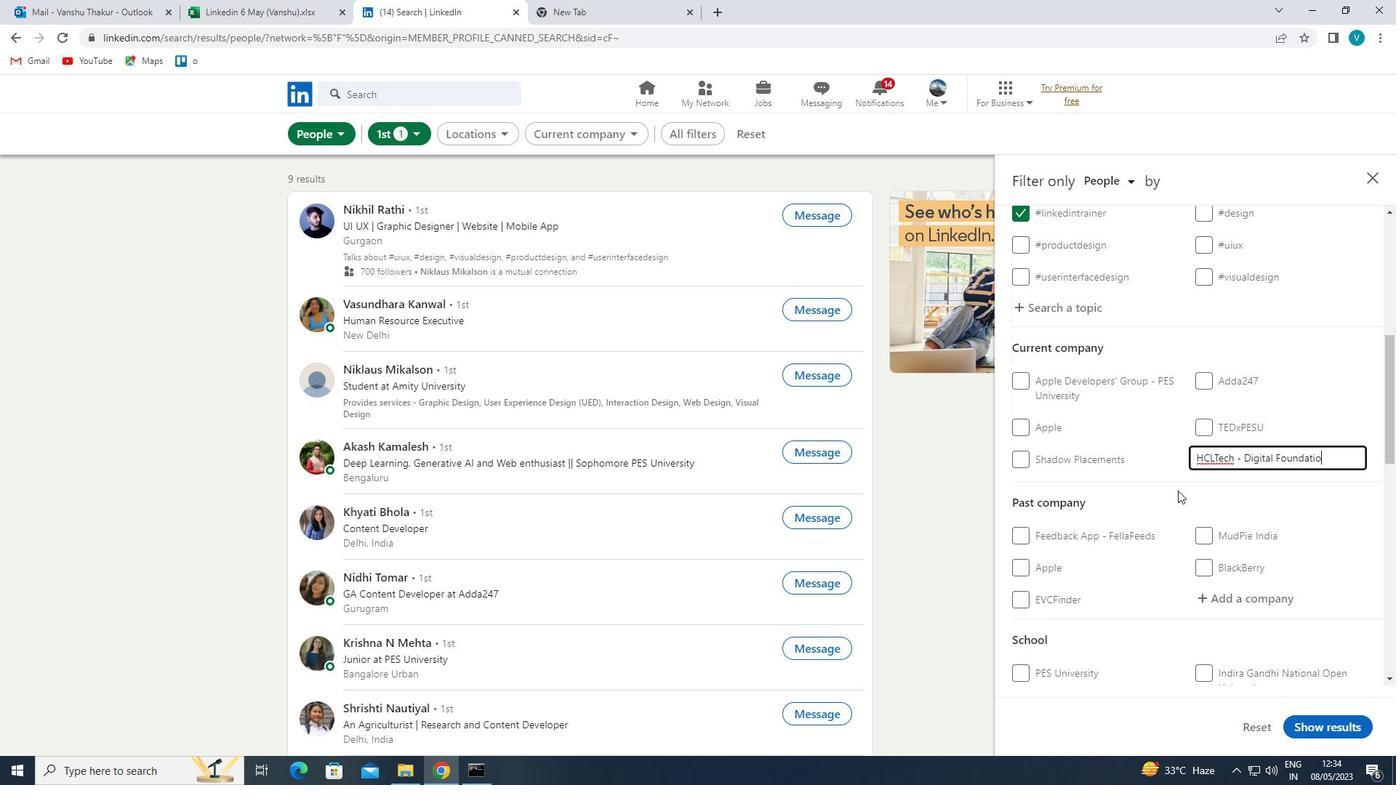 
Action: Mouse moved to (1159, 501)
Screenshot: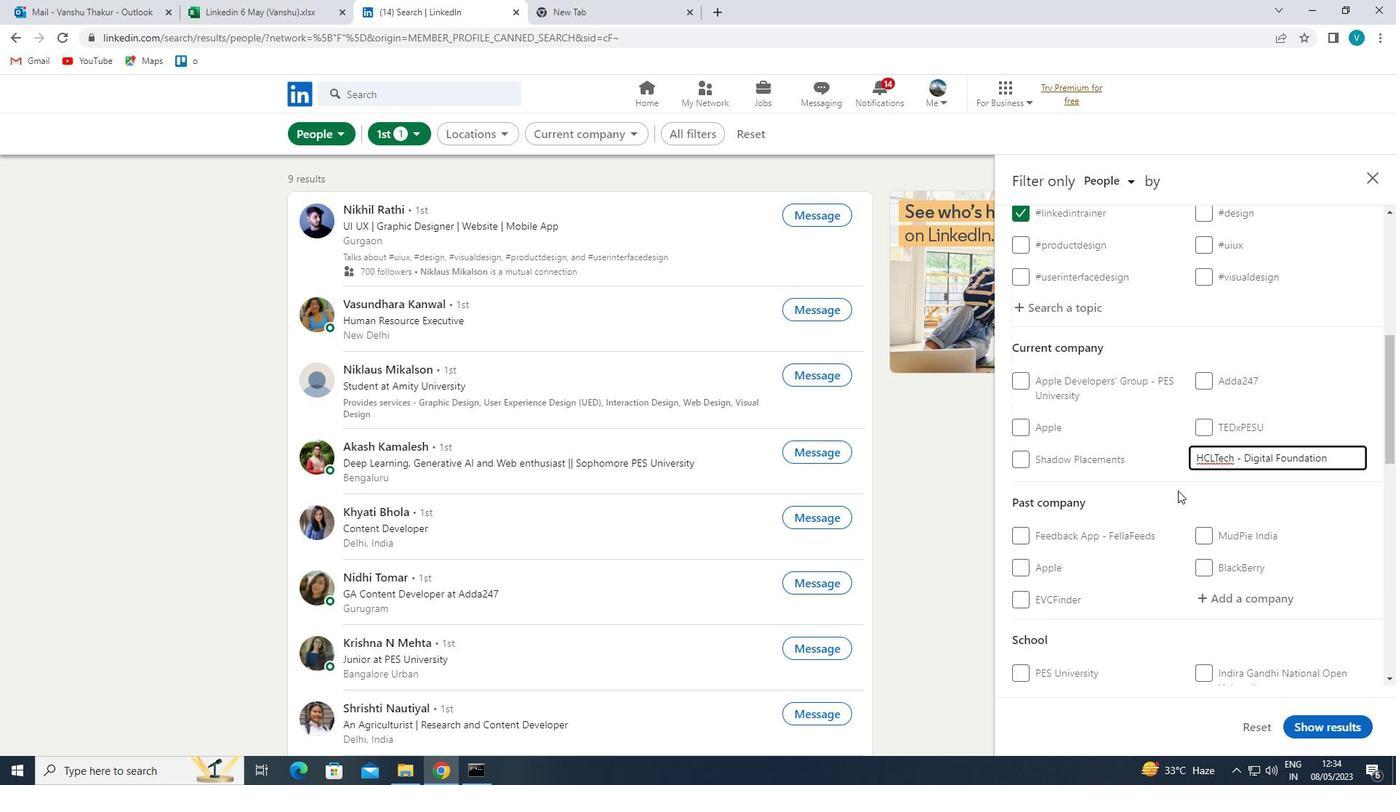 
Action: Mouse pressed left at (1159, 501)
Screenshot: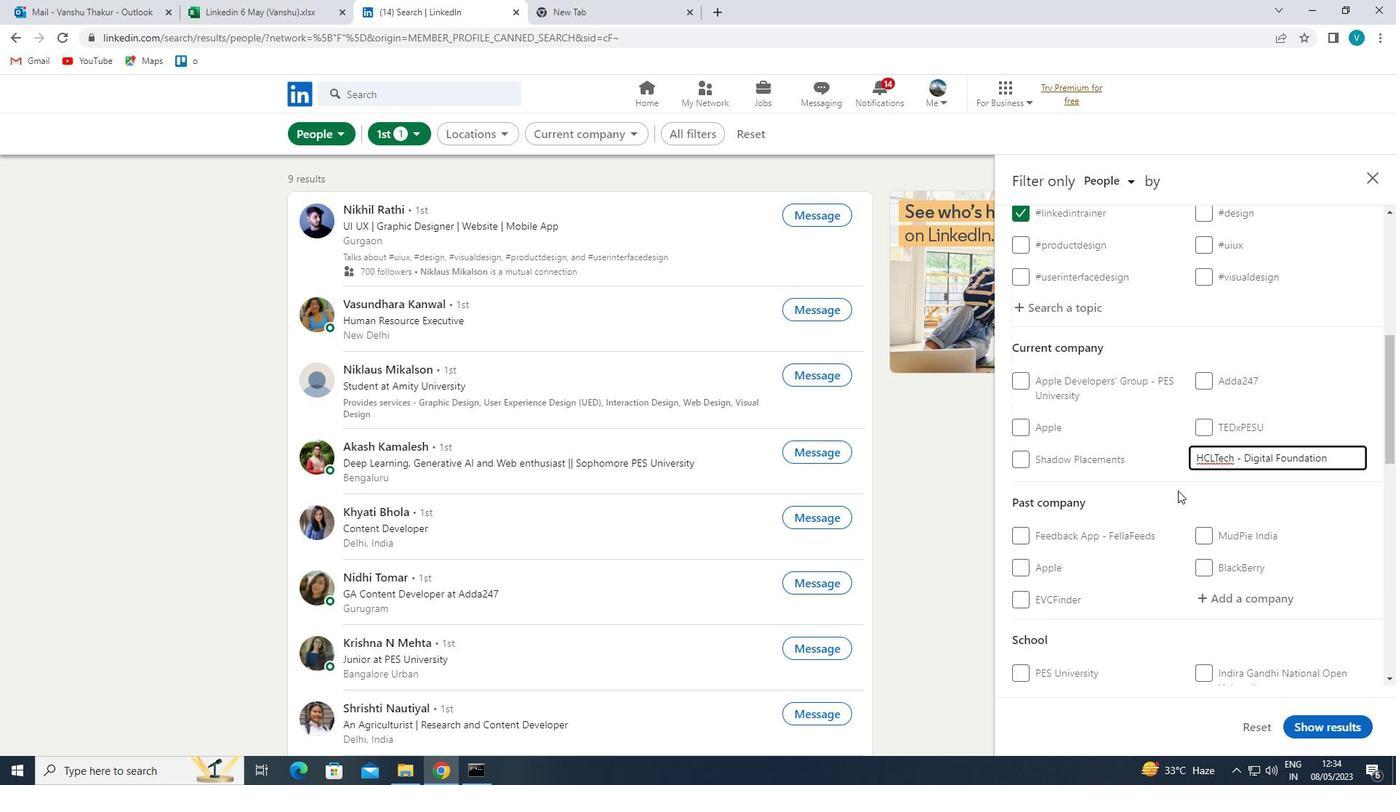
Action: Mouse moved to (1161, 501)
Screenshot: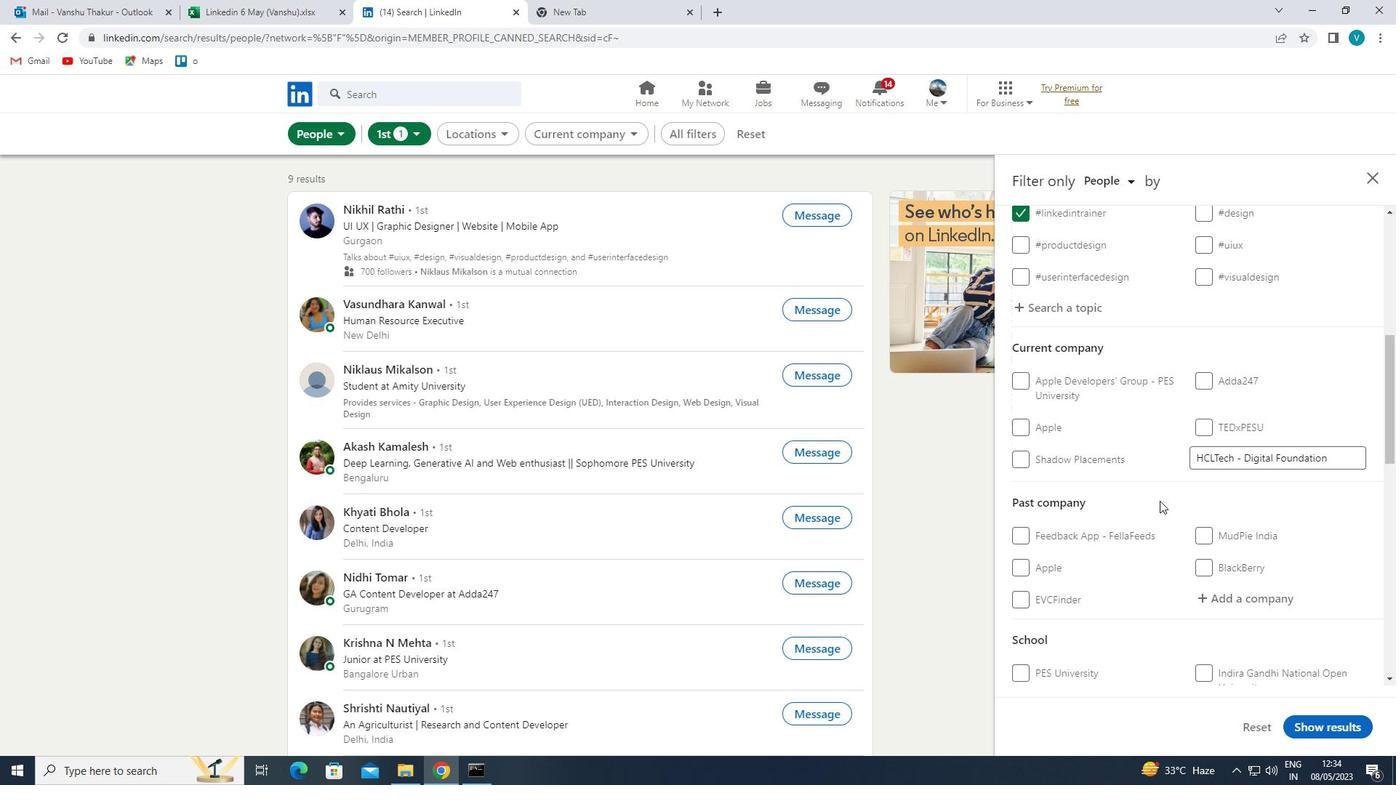 
Action: Mouse scrolled (1161, 500) with delta (0, 0)
Screenshot: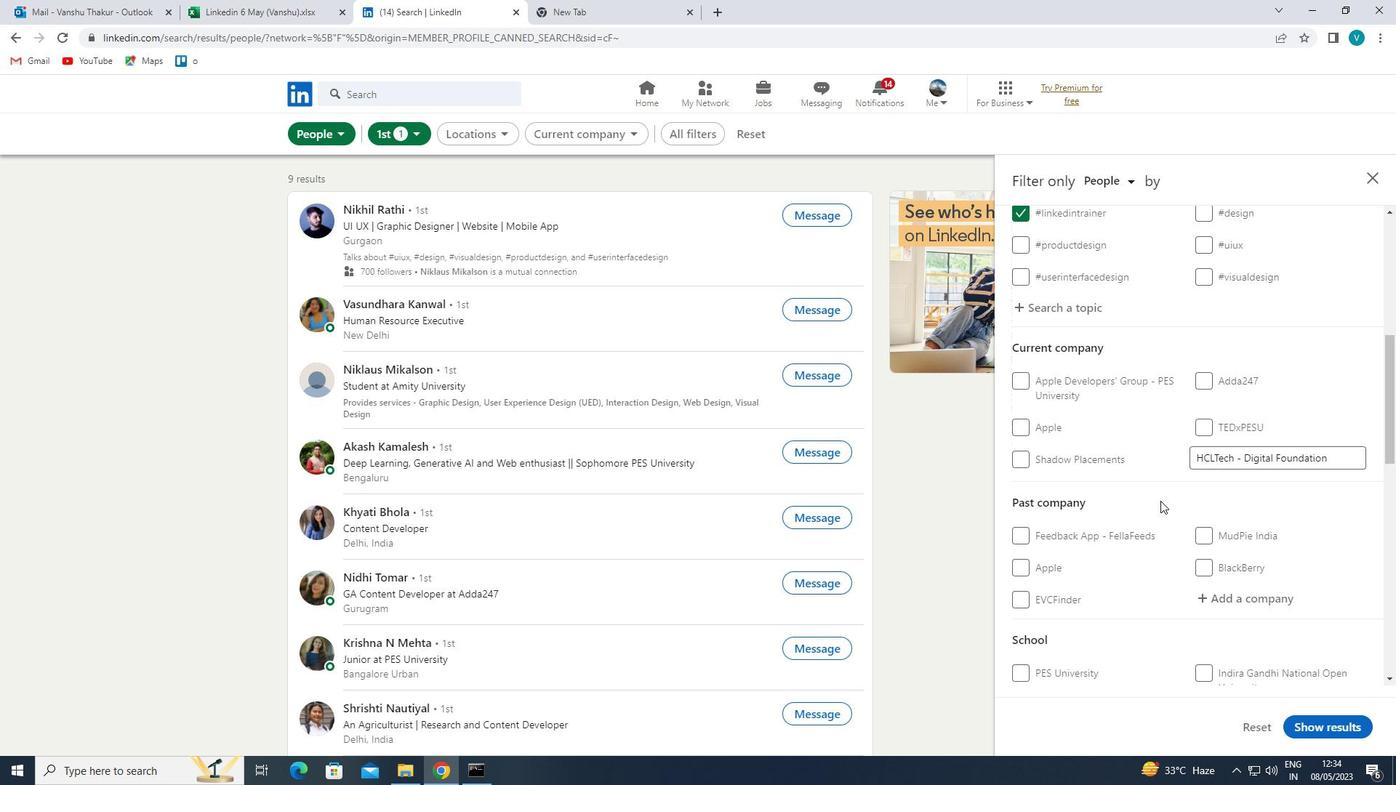 
Action: Mouse moved to (1161, 499)
Screenshot: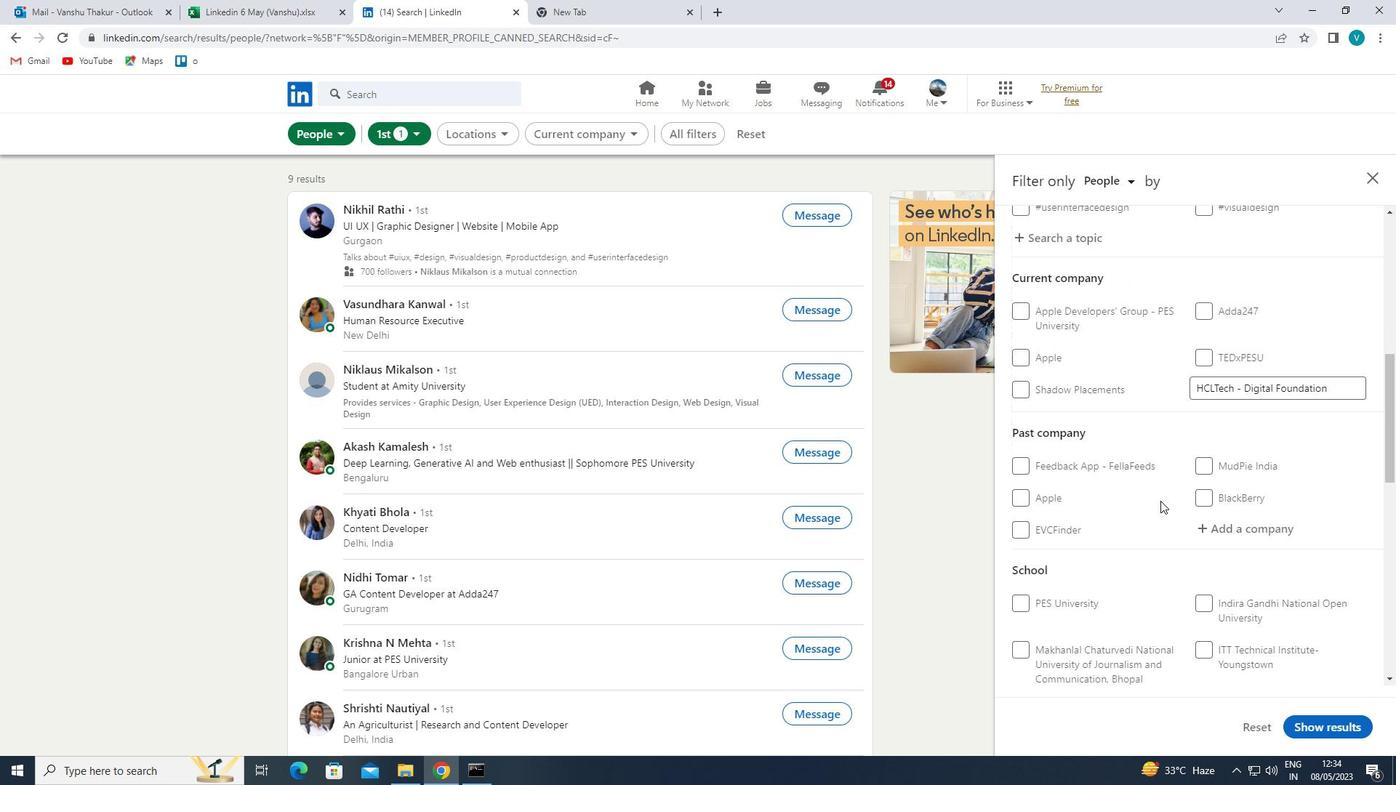 
Action: Mouse scrolled (1161, 499) with delta (0, 0)
Screenshot: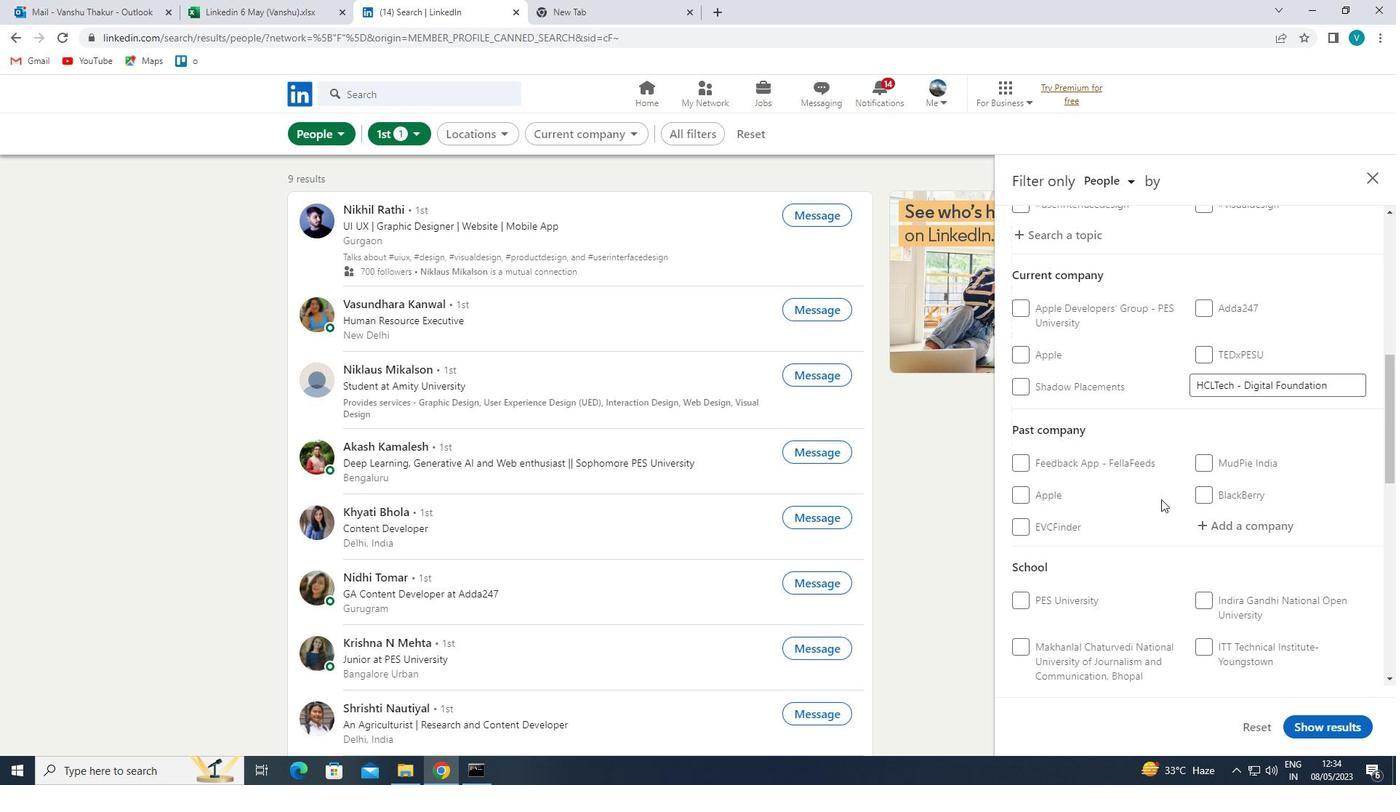 
Action: Mouse scrolled (1161, 499) with delta (0, 0)
Screenshot: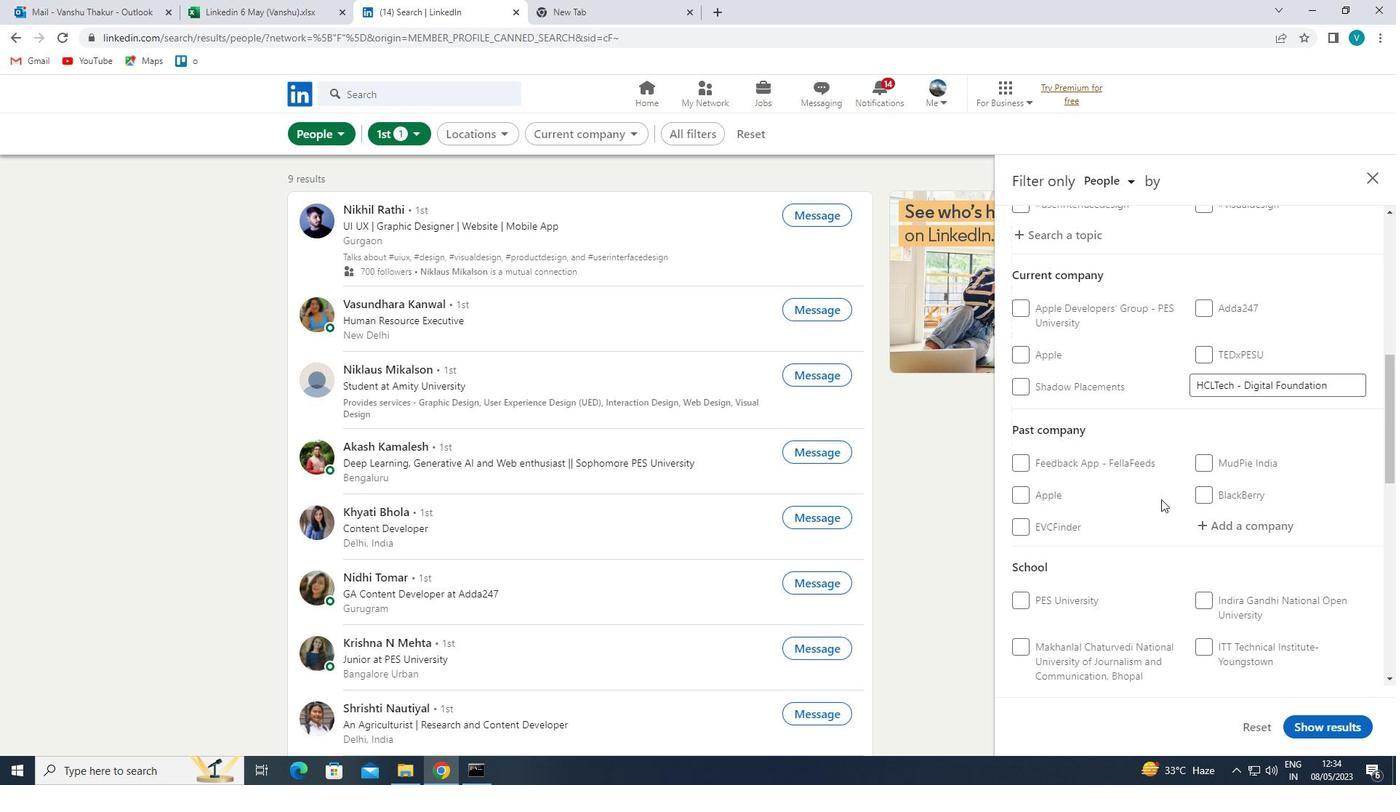 
Action: Mouse scrolled (1161, 499) with delta (0, 0)
Screenshot: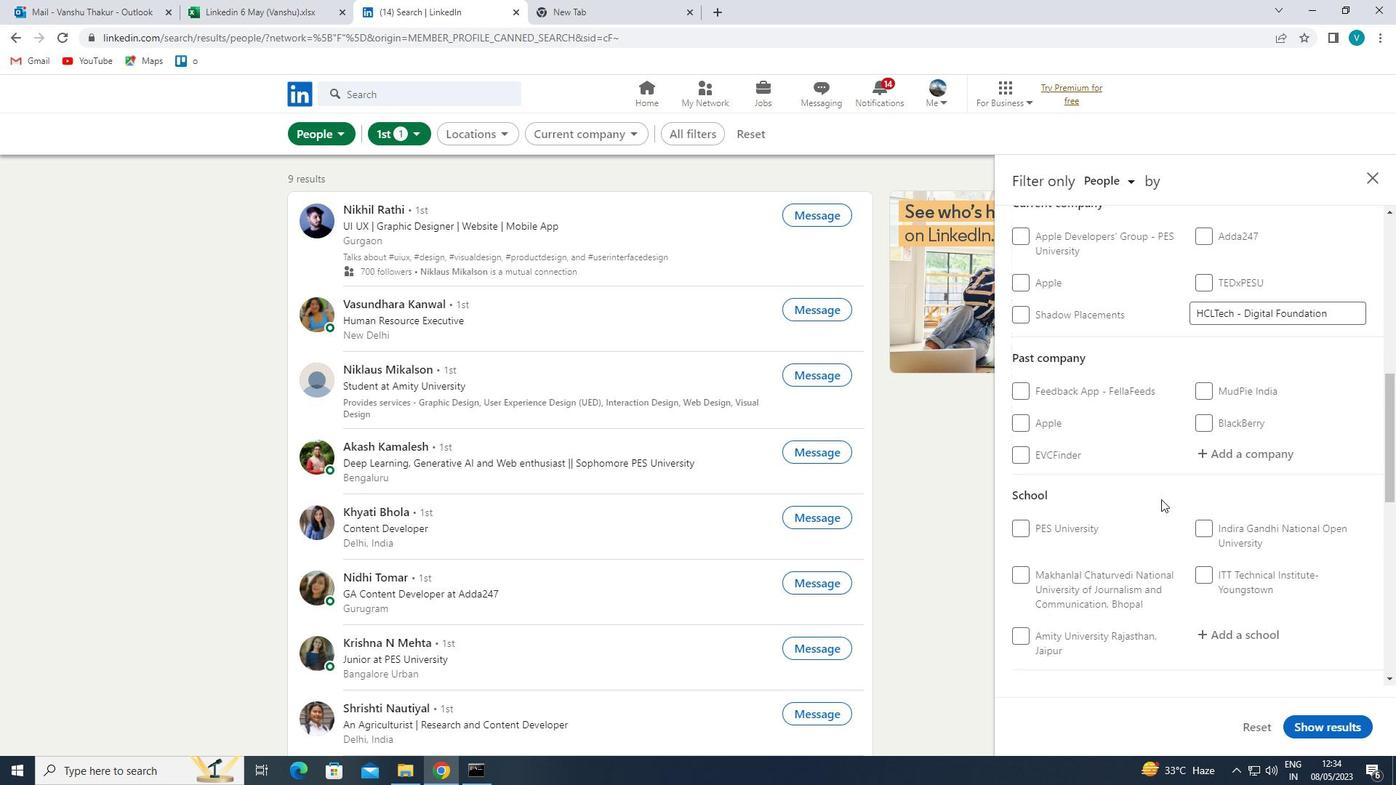 
Action: Mouse scrolled (1161, 499) with delta (0, 0)
Screenshot: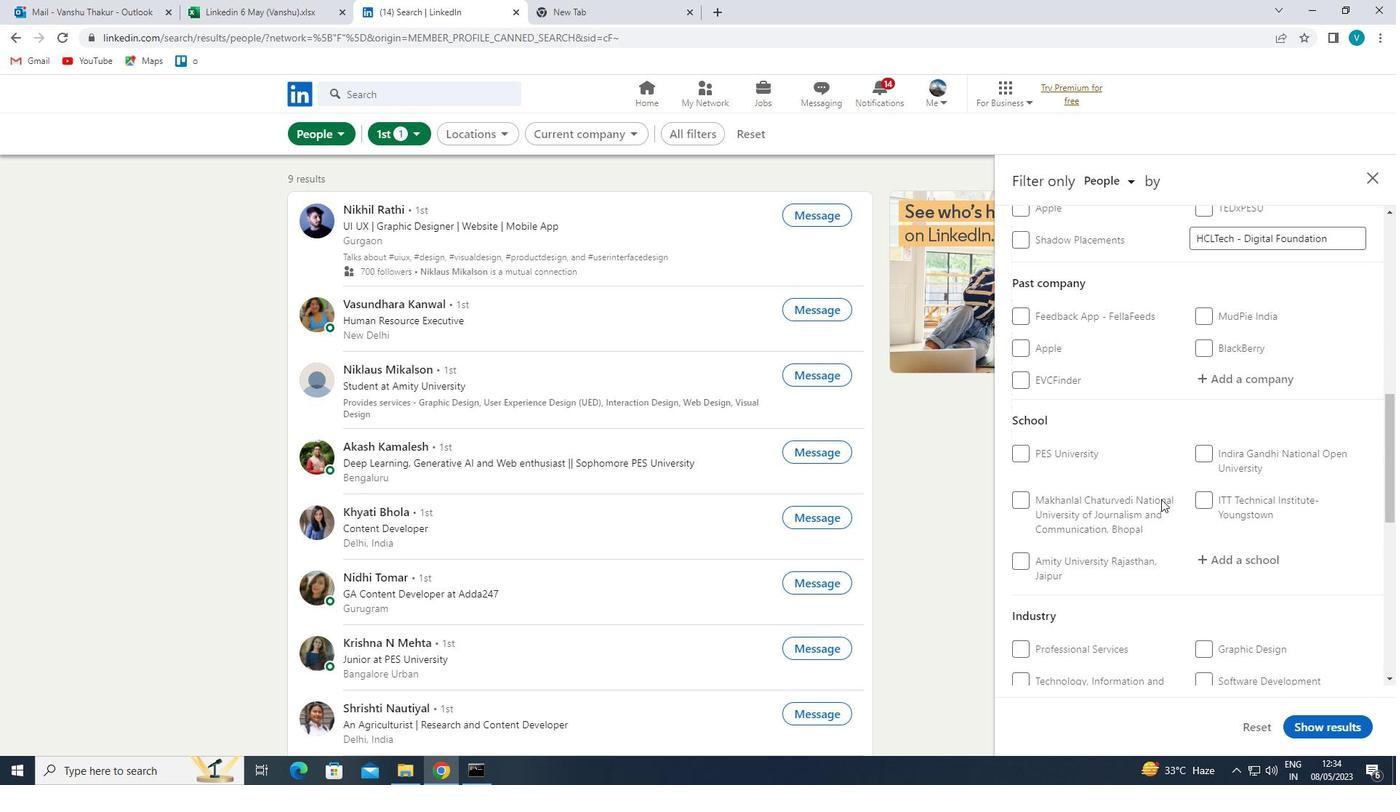 
Action: Mouse moved to (1257, 418)
Screenshot: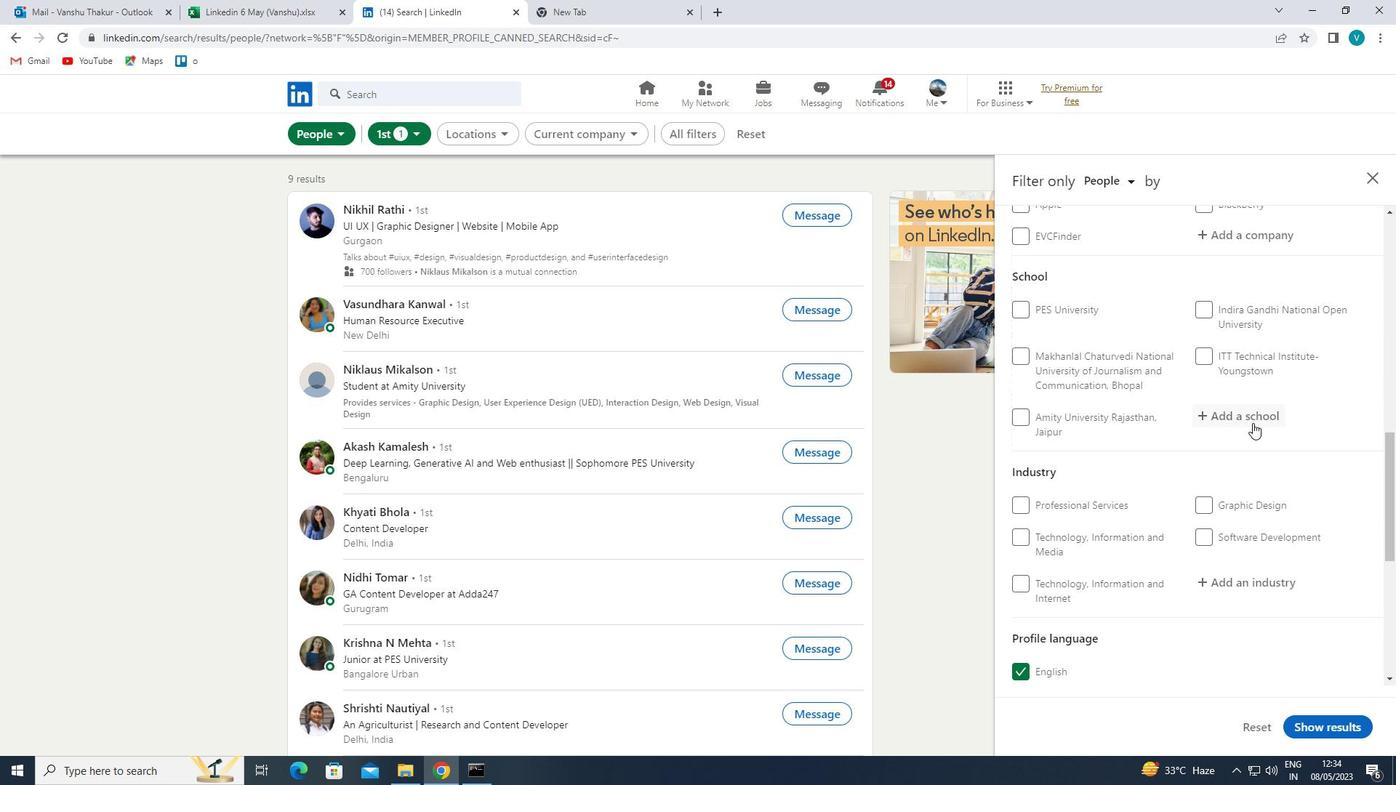 
Action: Mouse pressed left at (1257, 418)
Screenshot: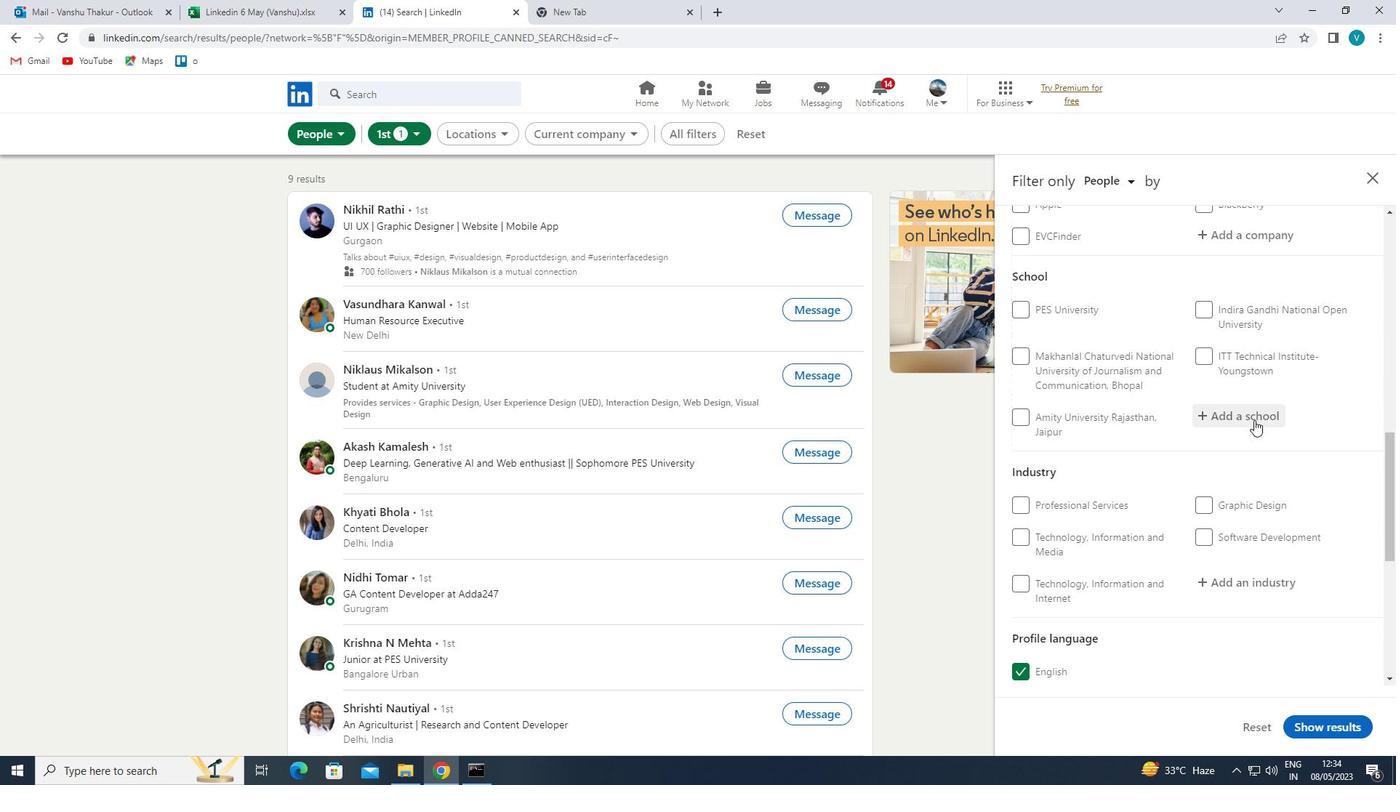 
Action: Mouse moved to (1141, 485)
Screenshot: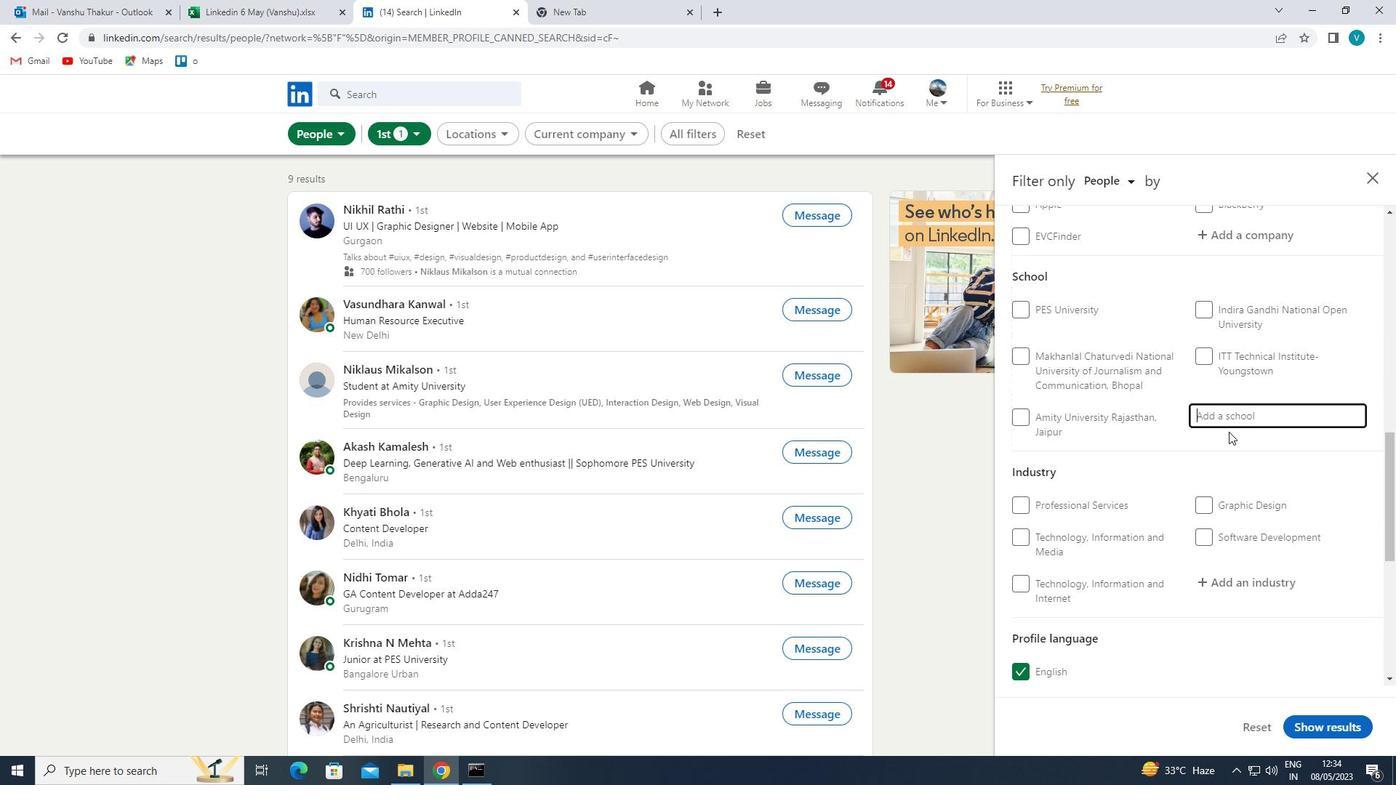
Action: Key pressed <Key.shift>MAHARAJA
Screenshot: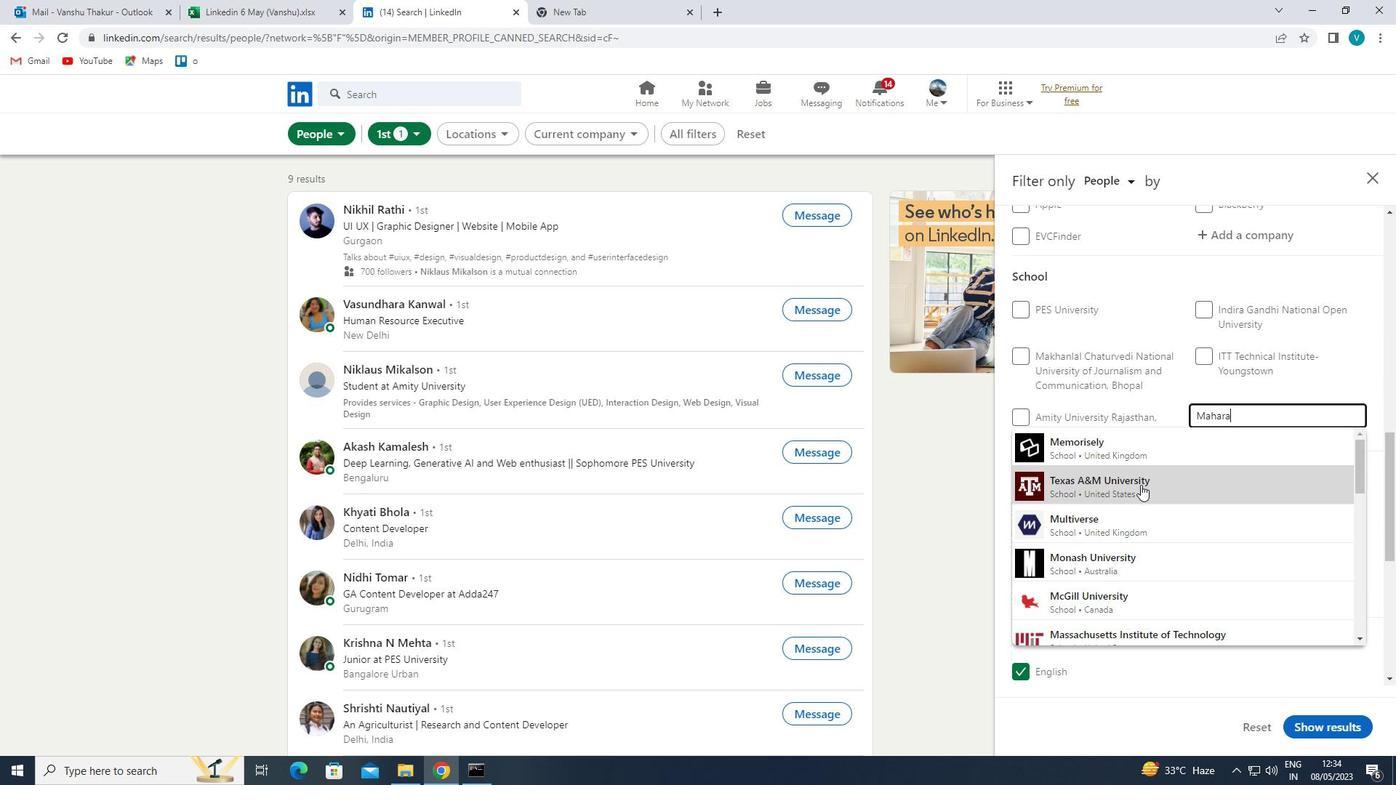 
Action: Mouse moved to (1204, 444)
Screenshot: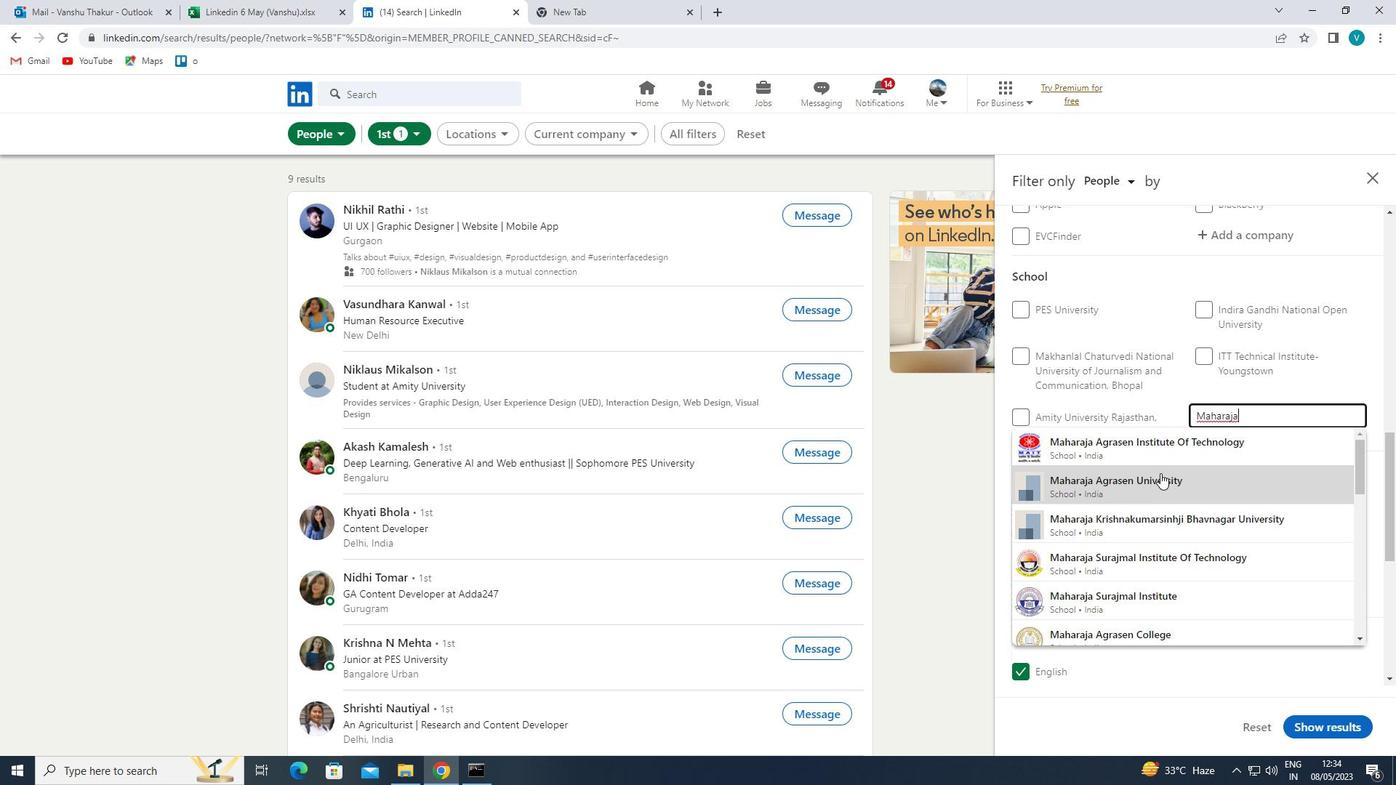 
Action: Mouse pressed left at (1204, 444)
Screenshot: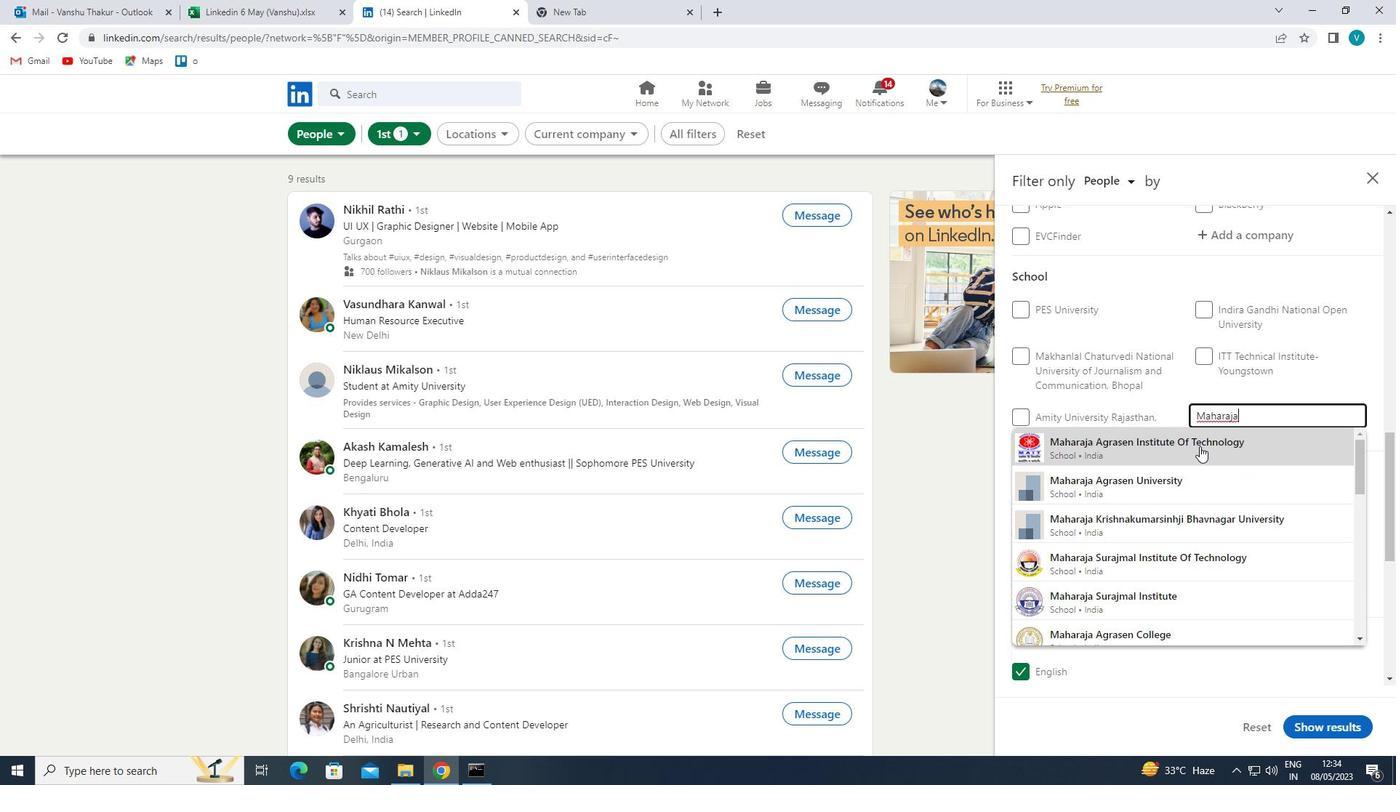 
Action: Mouse moved to (1206, 443)
Screenshot: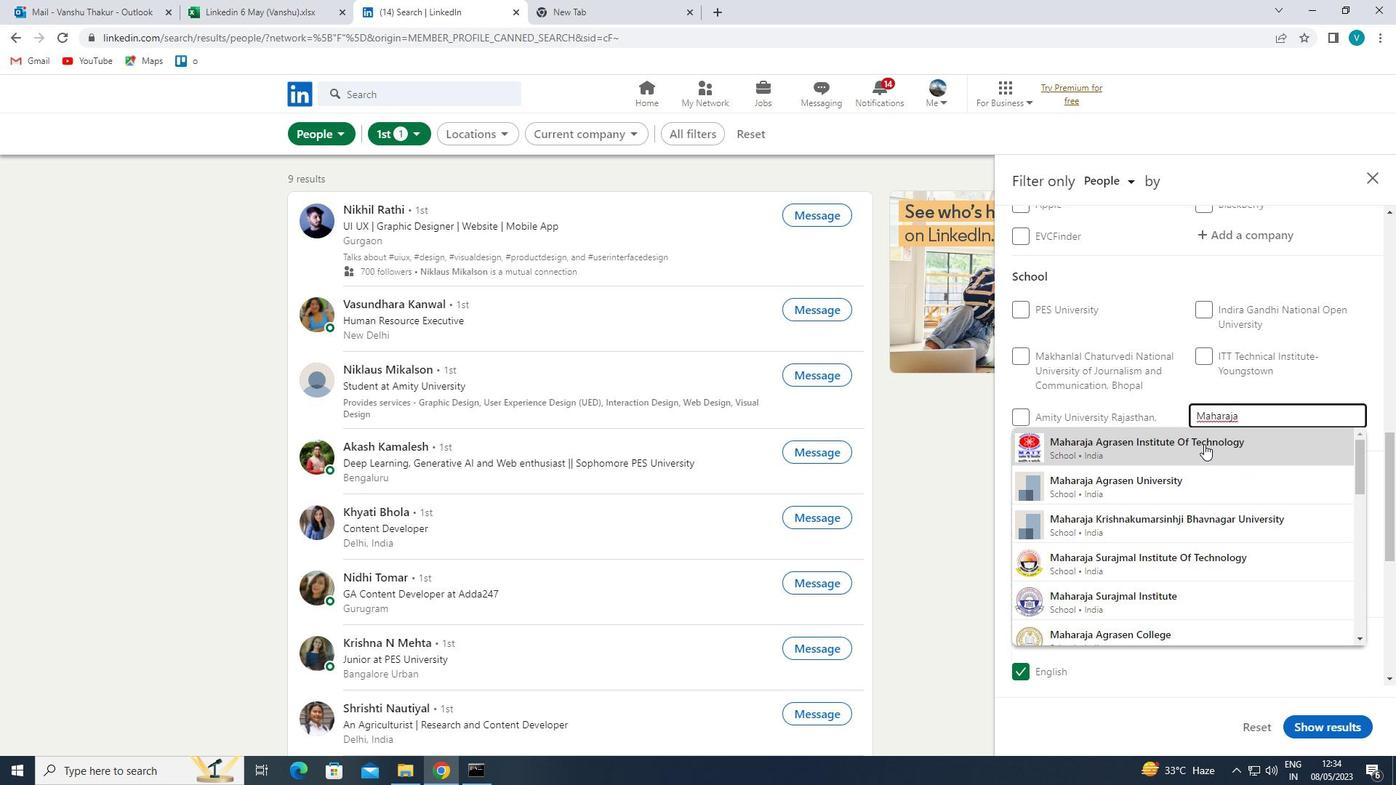 
Action: Mouse scrolled (1206, 443) with delta (0, 0)
Screenshot: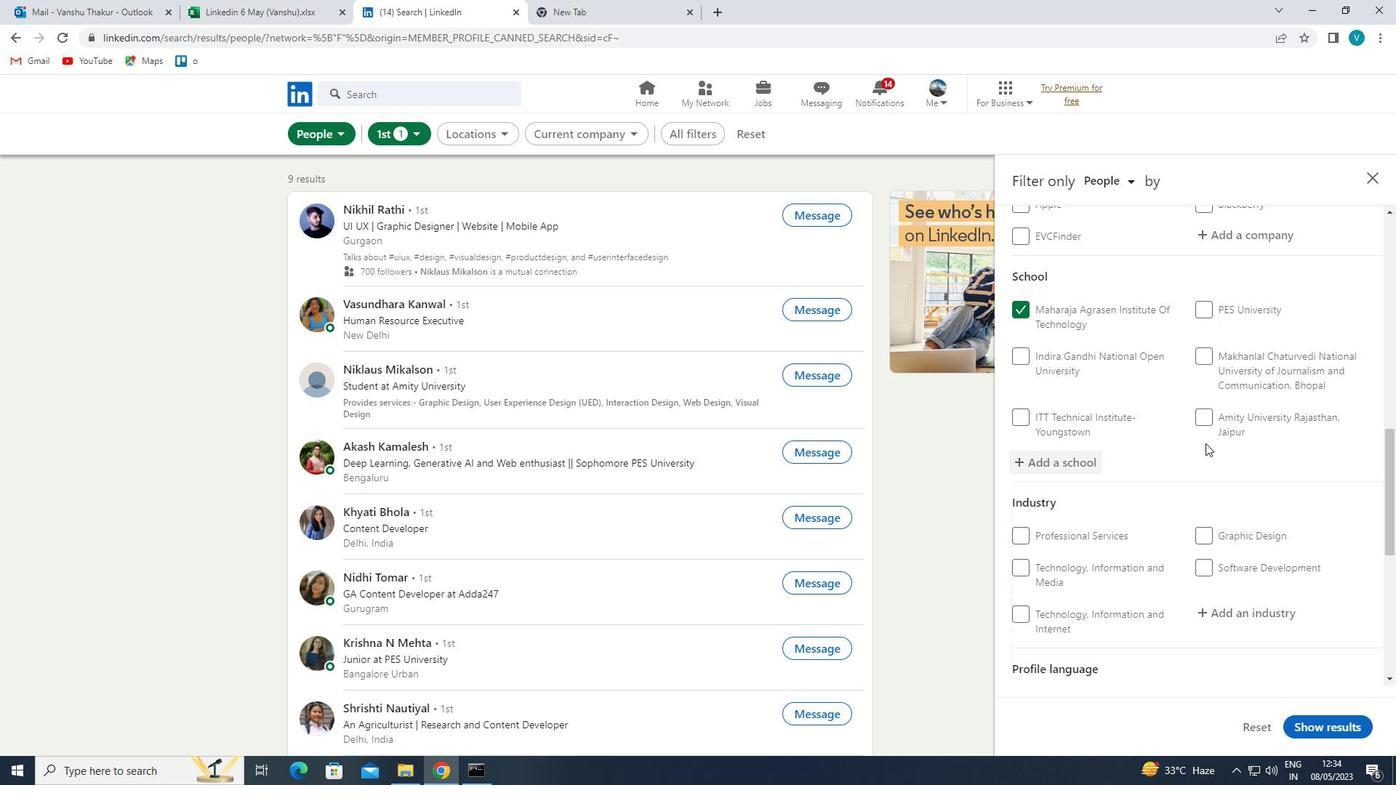 
Action: Mouse scrolled (1206, 443) with delta (0, 0)
Screenshot: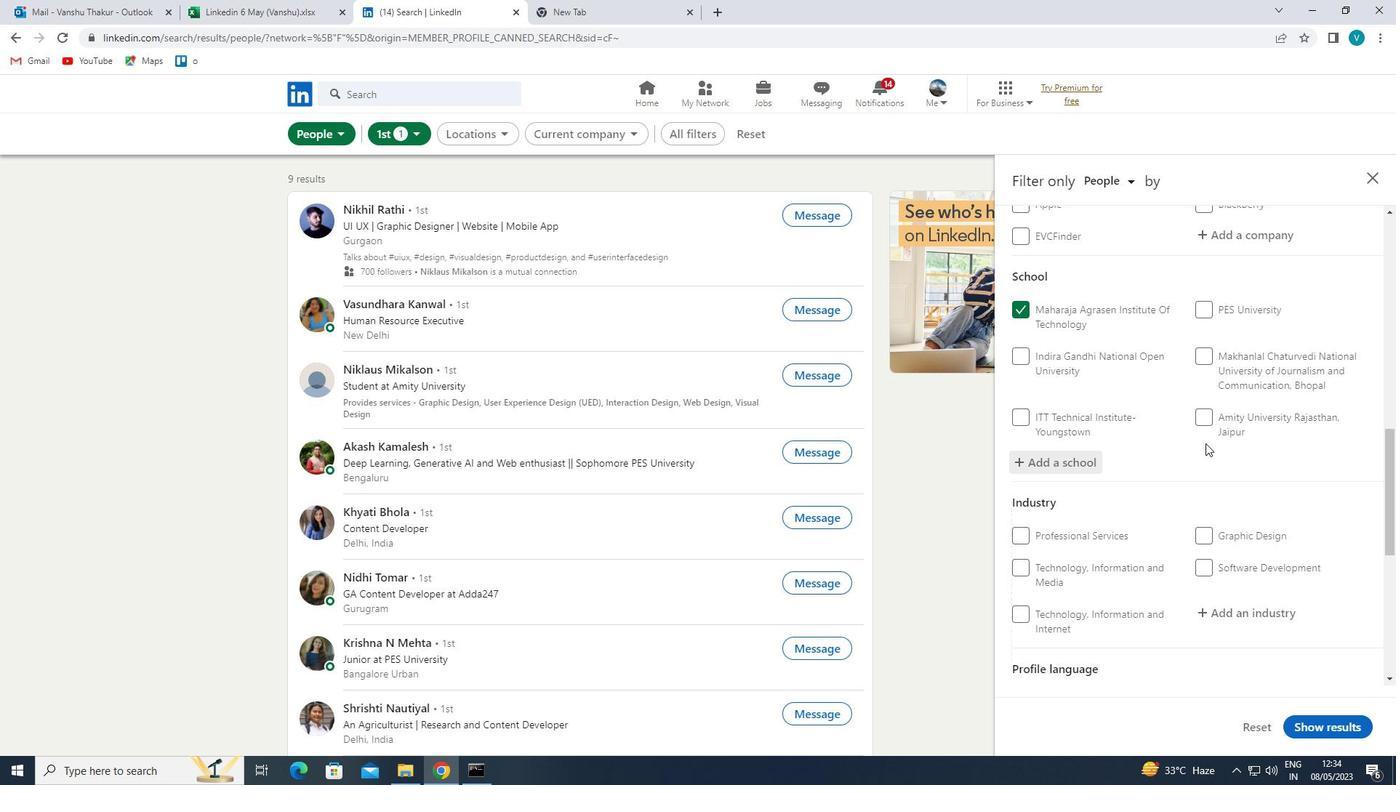 
Action: Mouse scrolled (1206, 443) with delta (0, 0)
Screenshot: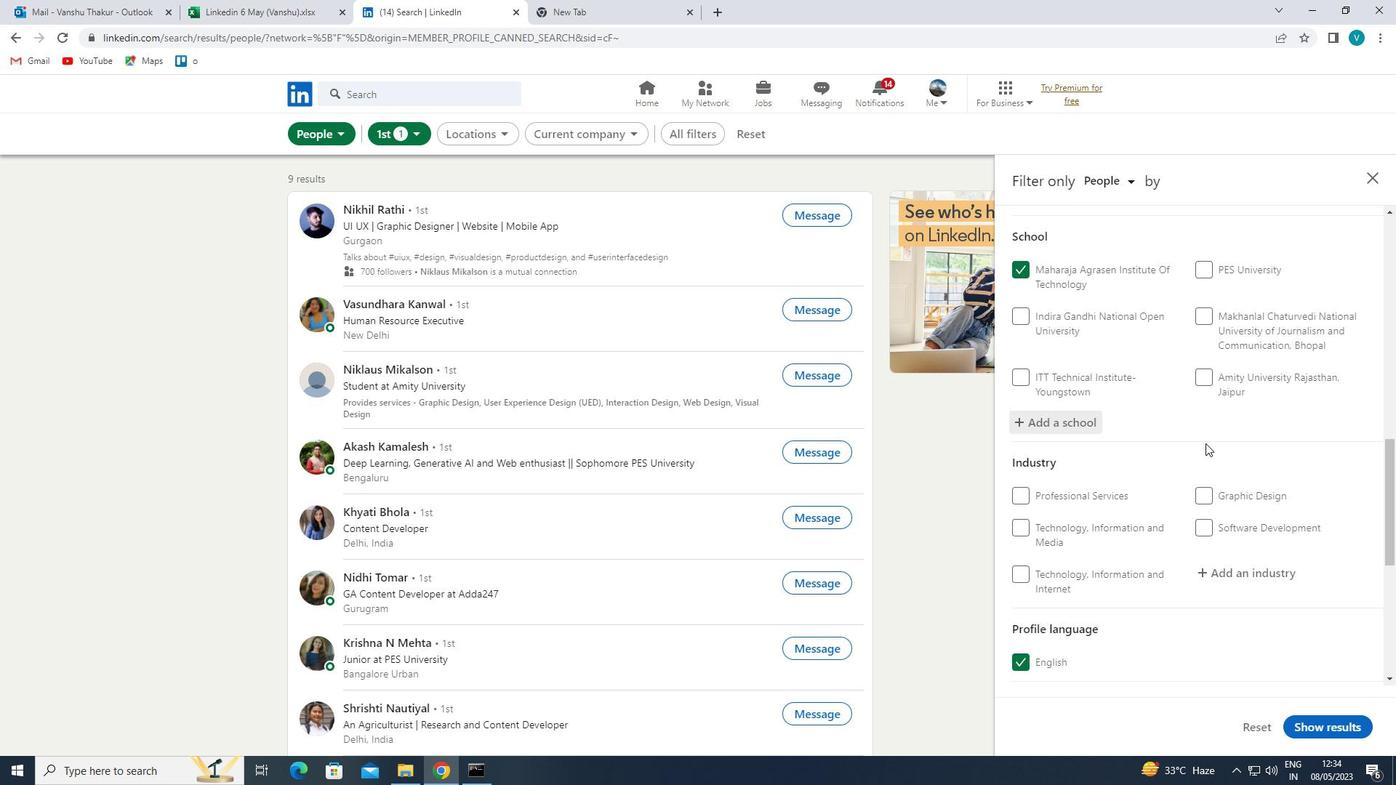 
Action: Mouse moved to (1241, 399)
Screenshot: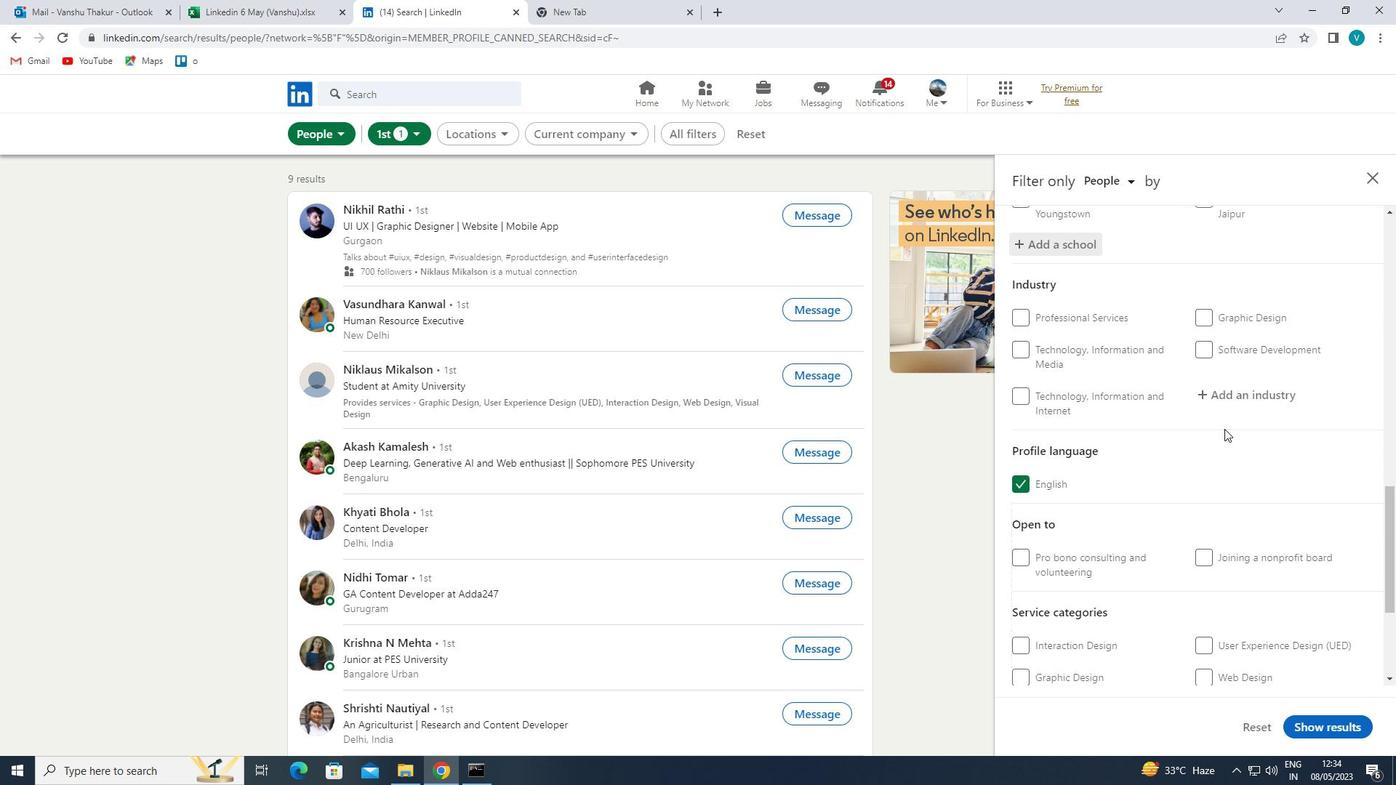 
Action: Mouse pressed left at (1241, 399)
Screenshot: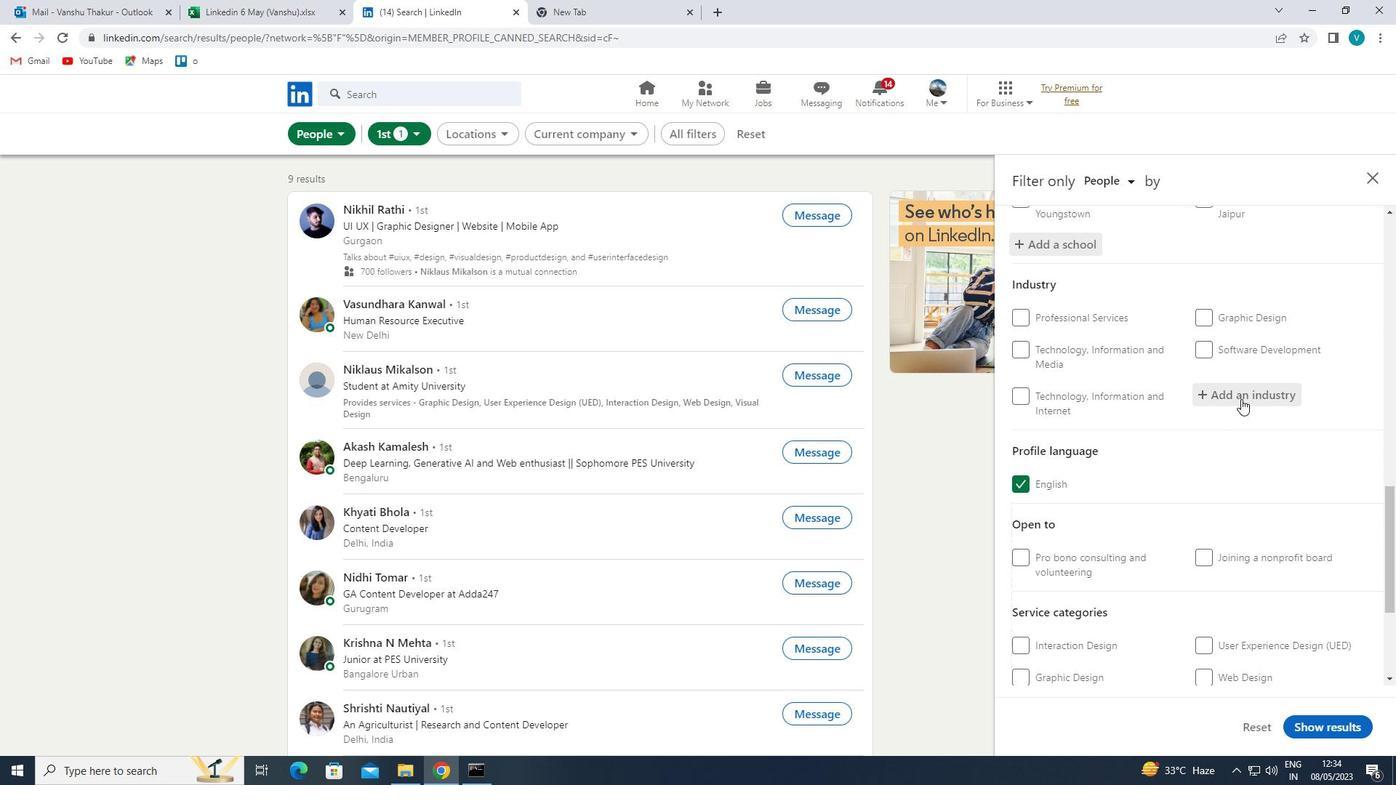 
Action: Mouse moved to (1109, 474)
Screenshot: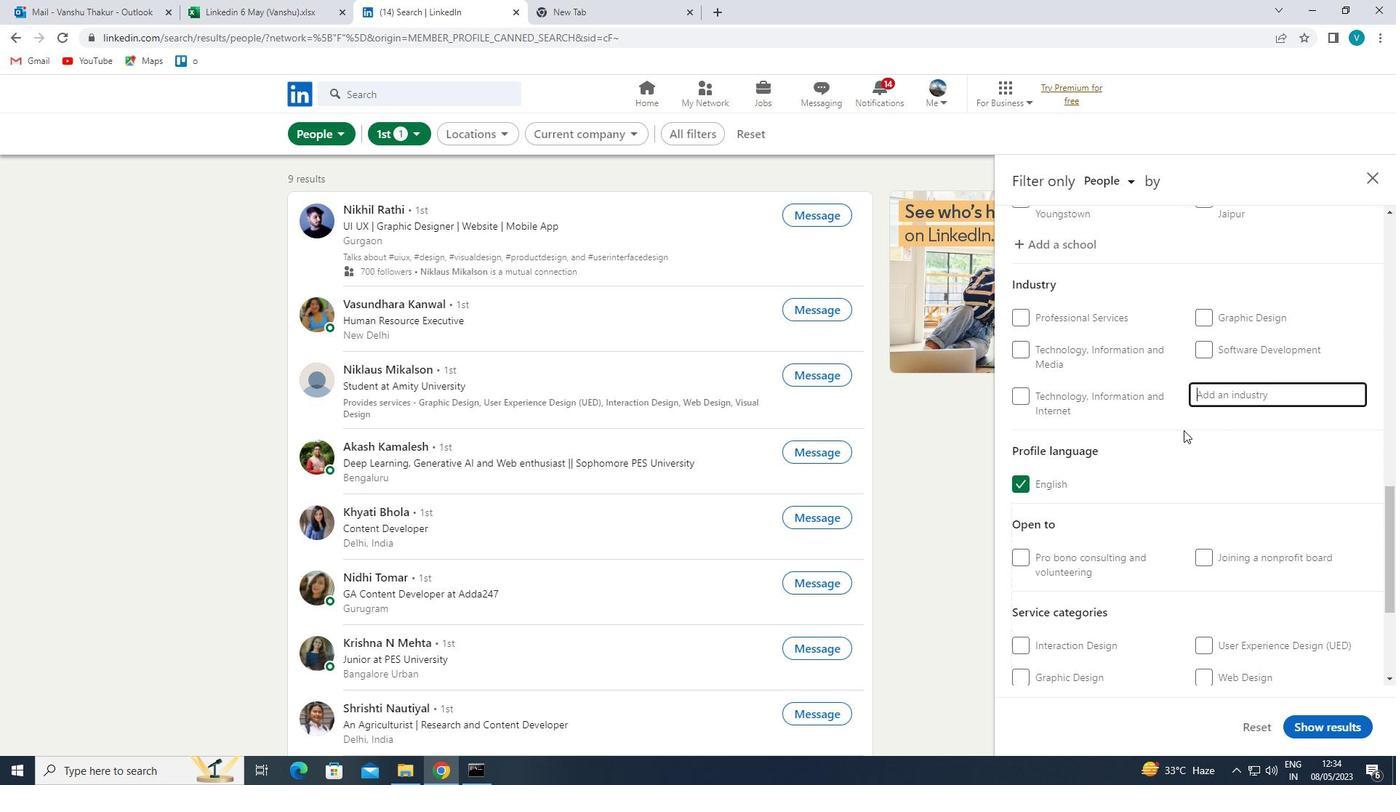 
Action: Key pressed <Key.shift>PHILANTHROPIC
Screenshot: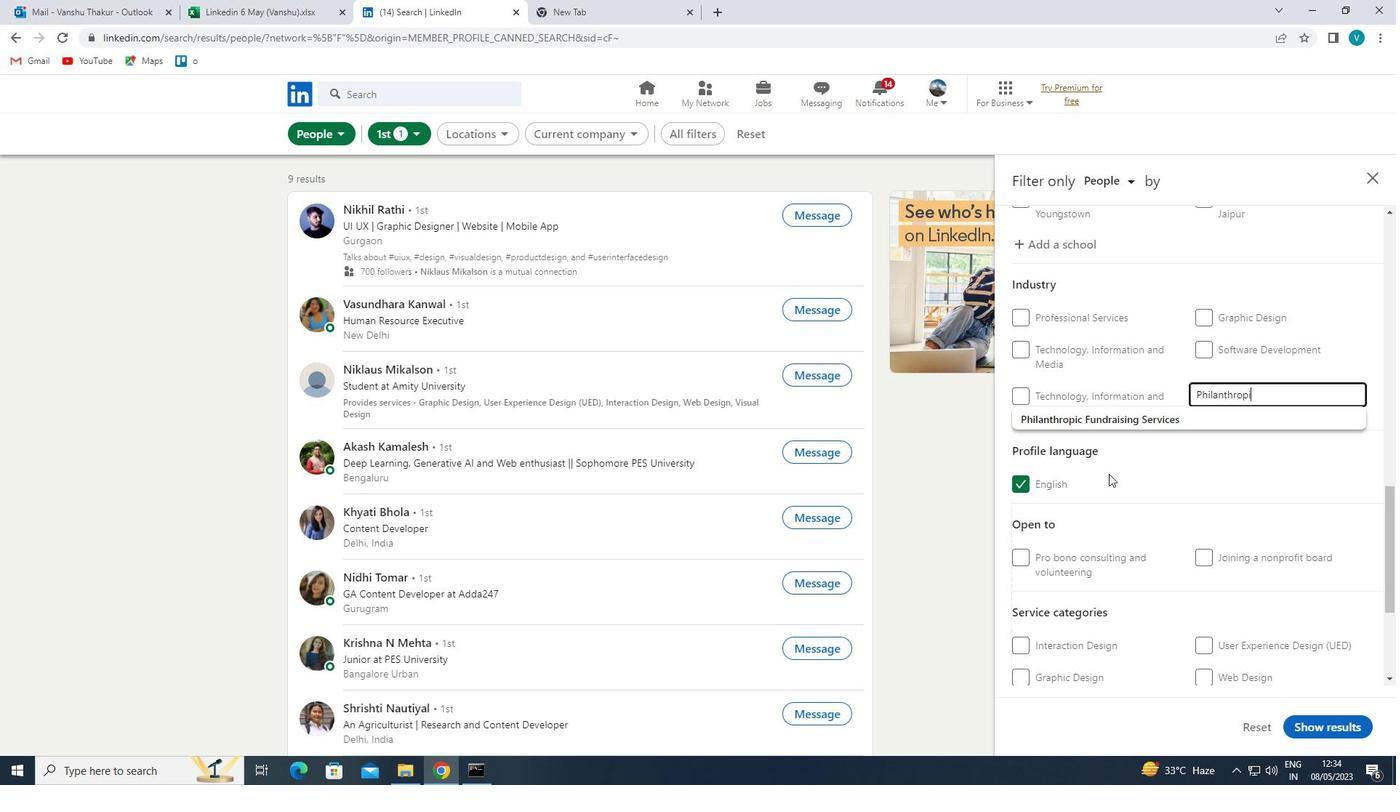 
Action: Mouse moved to (1161, 421)
Screenshot: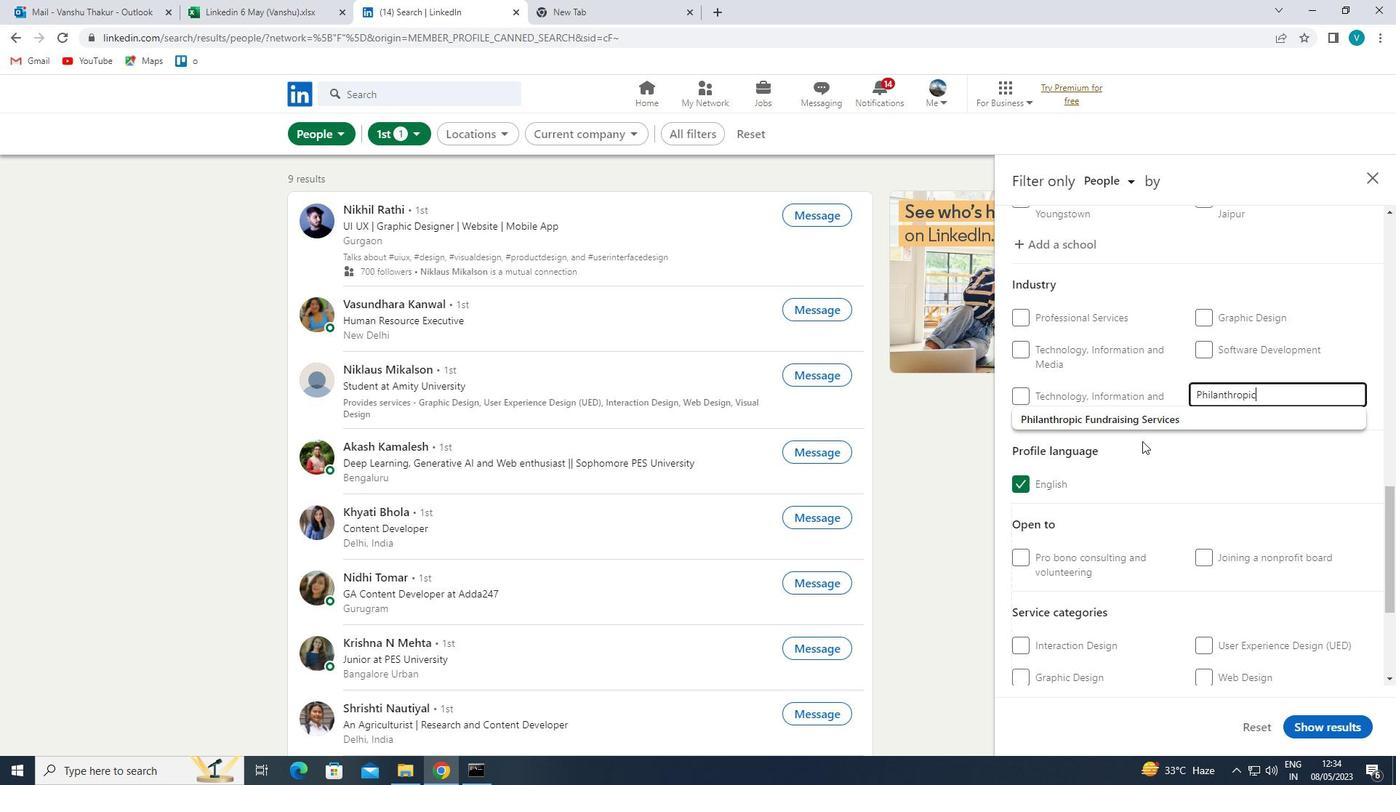 
Action: Mouse pressed left at (1161, 421)
Screenshot: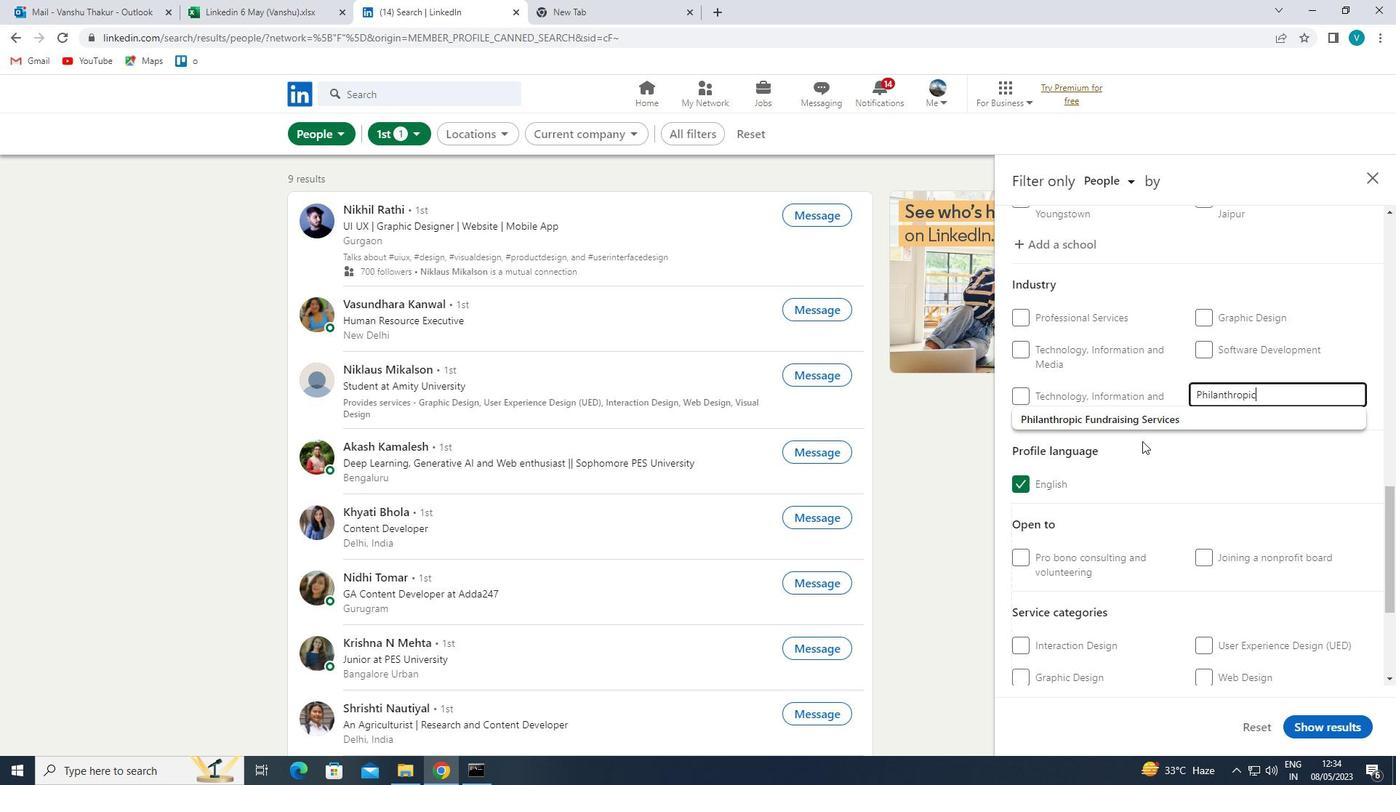 
Action: Mouse moved to (1163, 421)
Screenshot: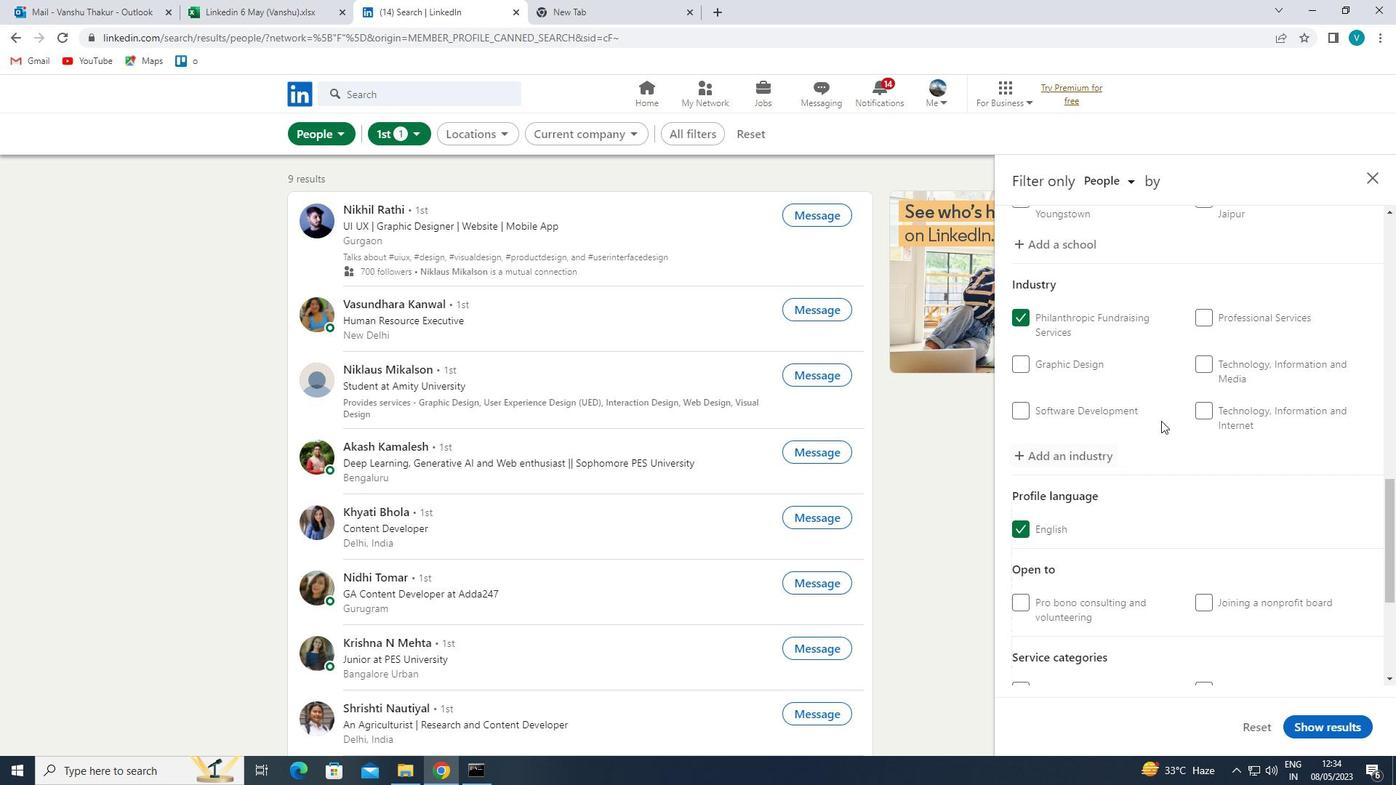 
Action: Mouse scrolled (1163, 421) with delta (0, 0)
Screenshot: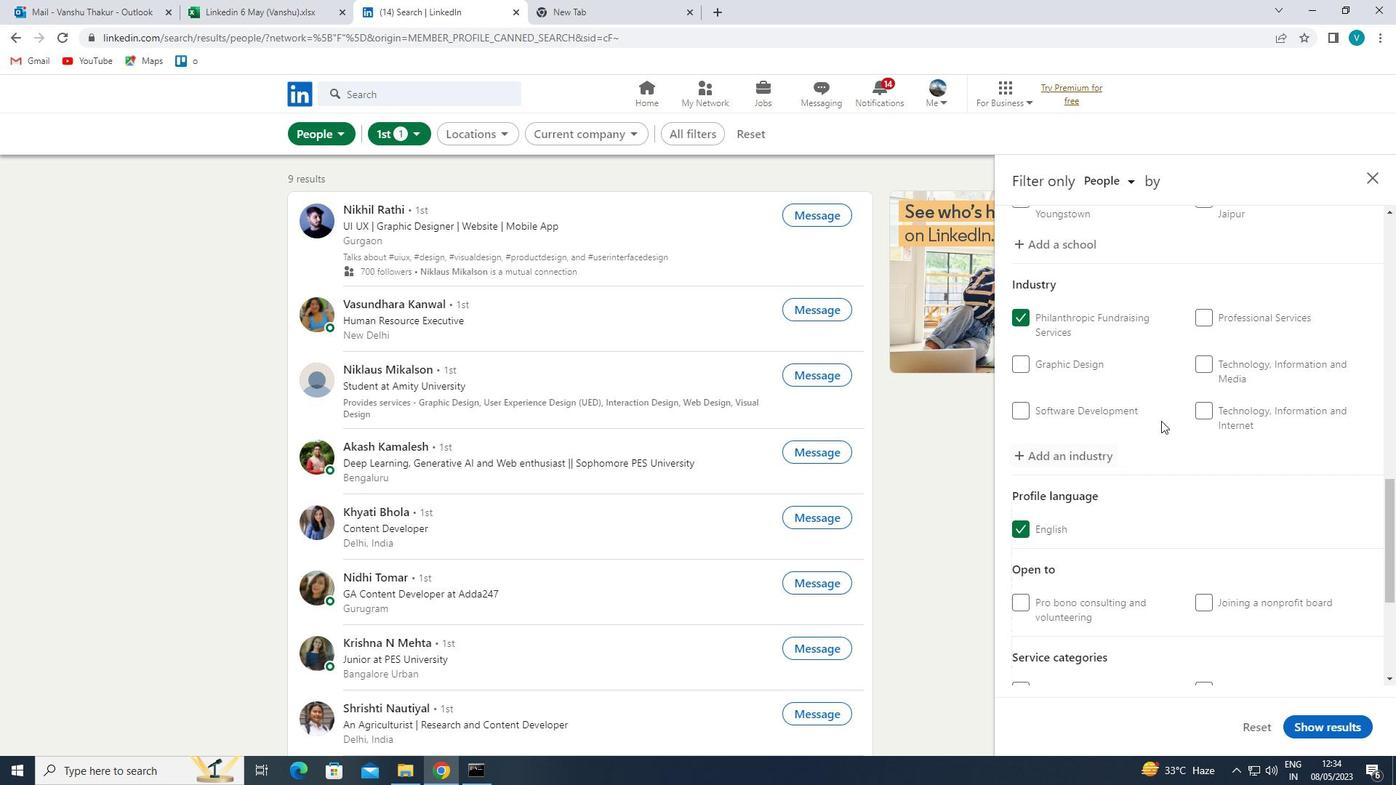 
Action: Mouse moved to (1169, 427)
Screenshot: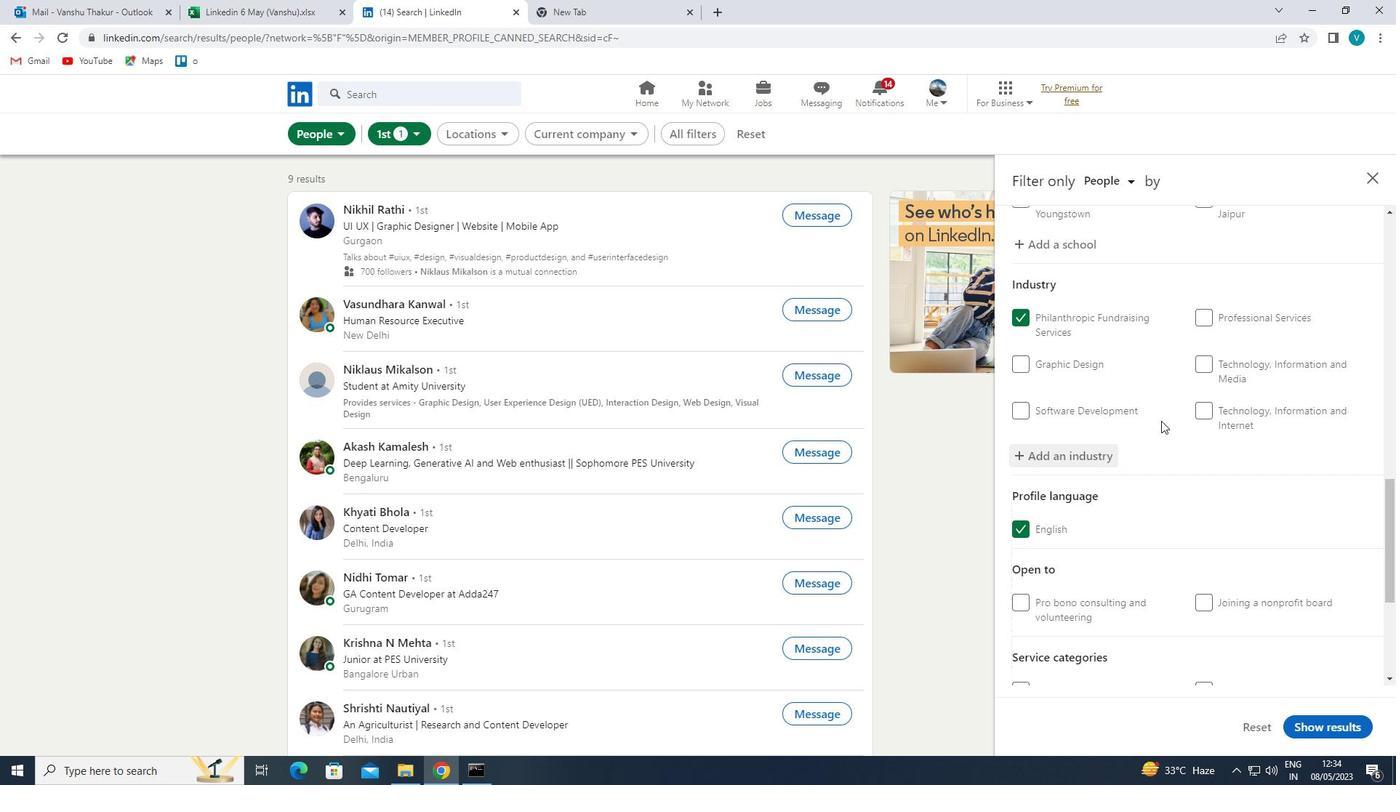 
Action: Mouse scrolled (1169, 427) with delta (0, 0)
Screenshot: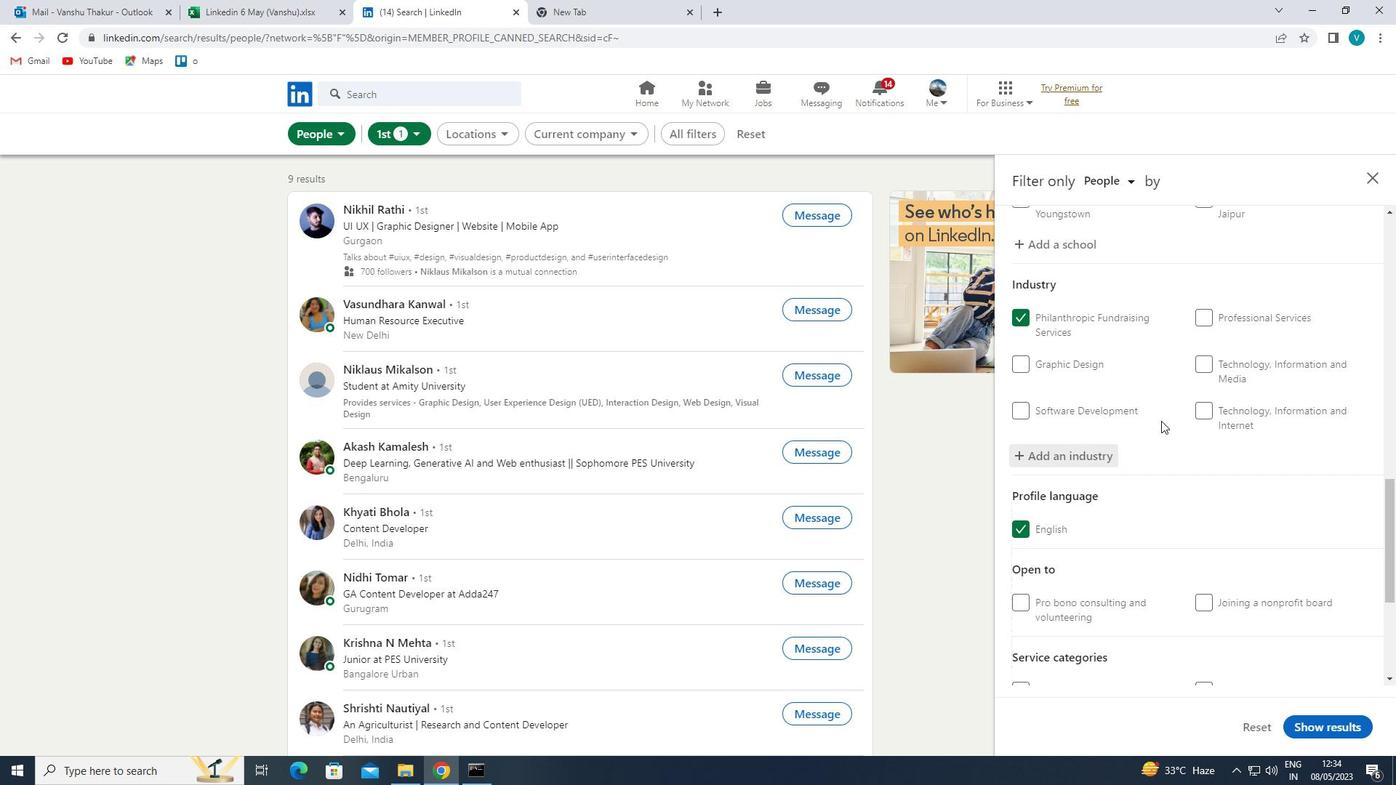 
Action: Mouse moved to (1172, 432)
Screenshot: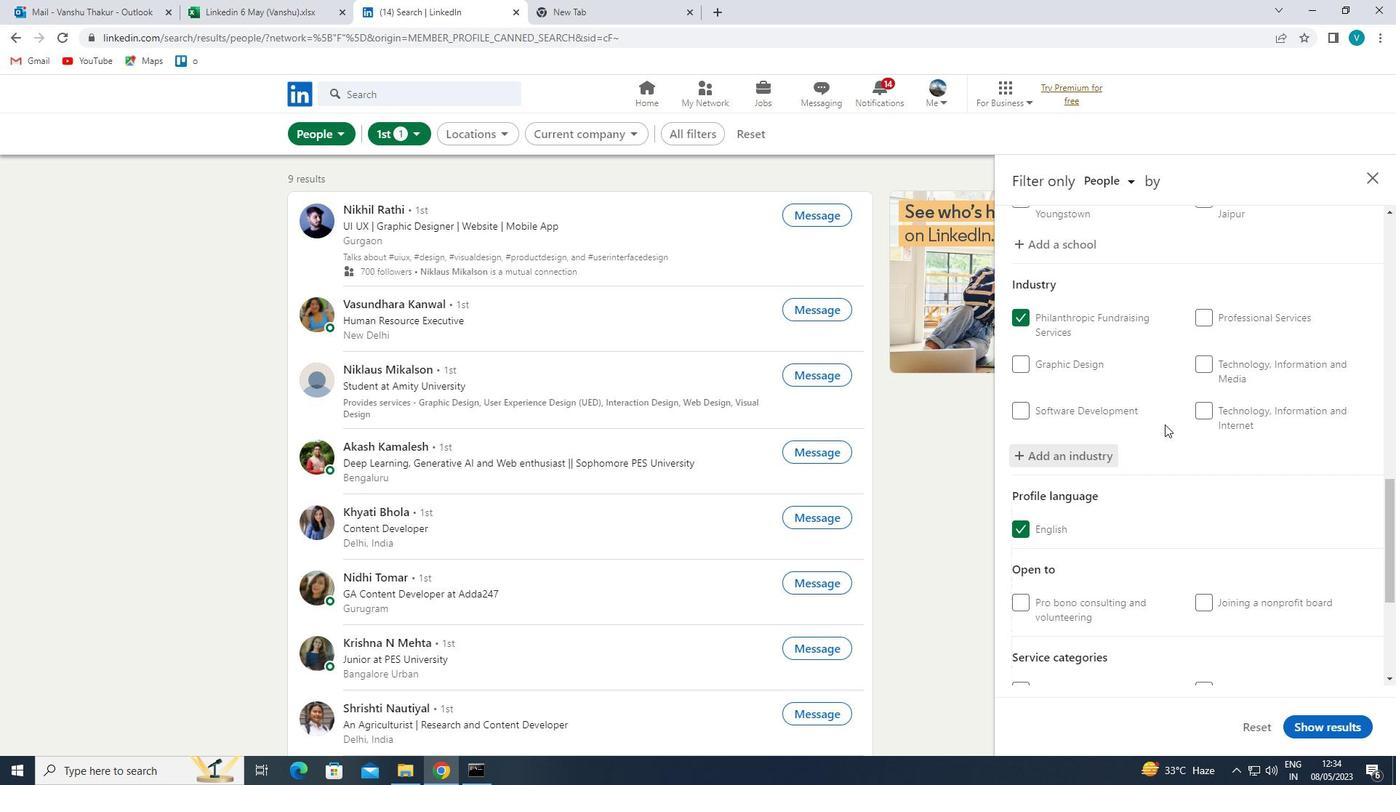 
Action: Mouse scrolled (1172, 432) with delta (0, 0)
Screenshot: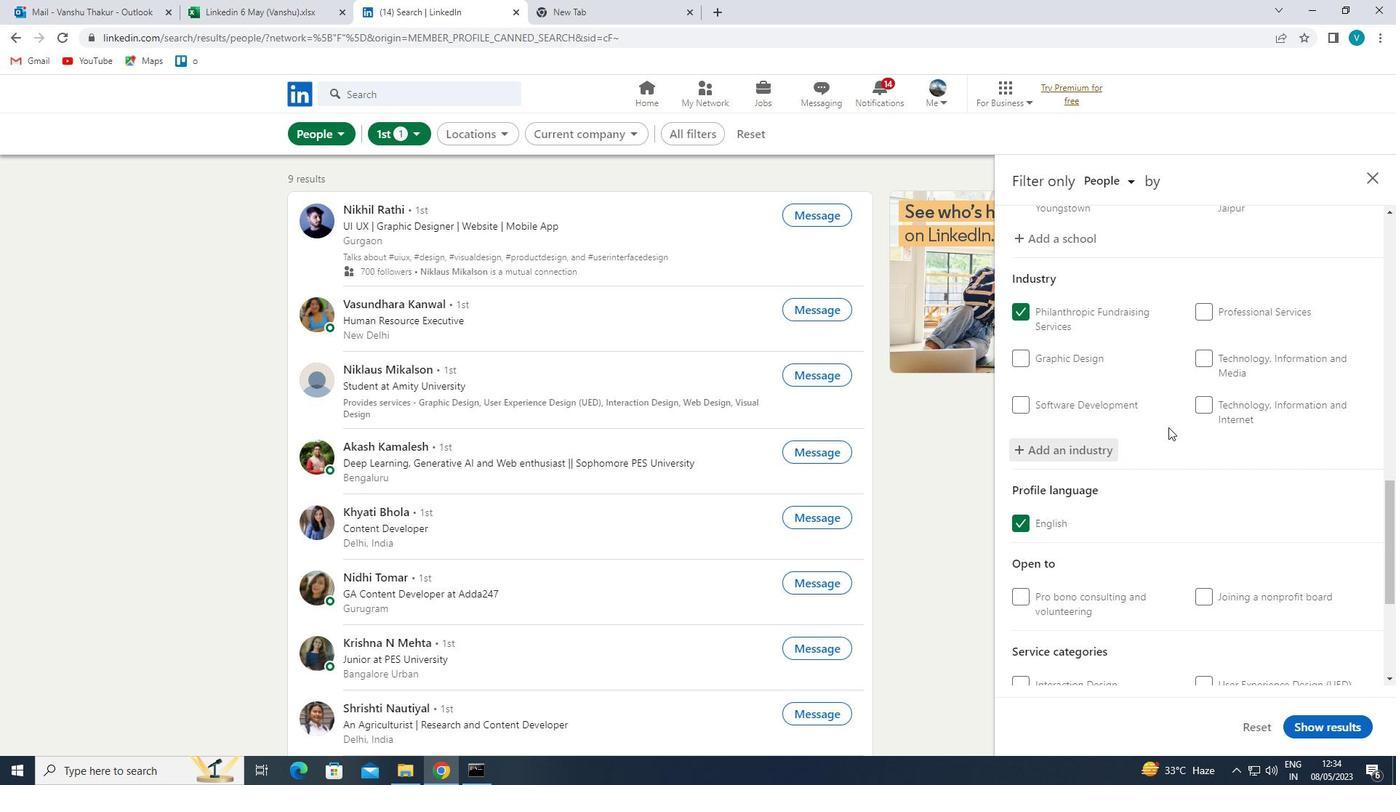 
Action: Mouse moved to (1174, 436)
Screenshot: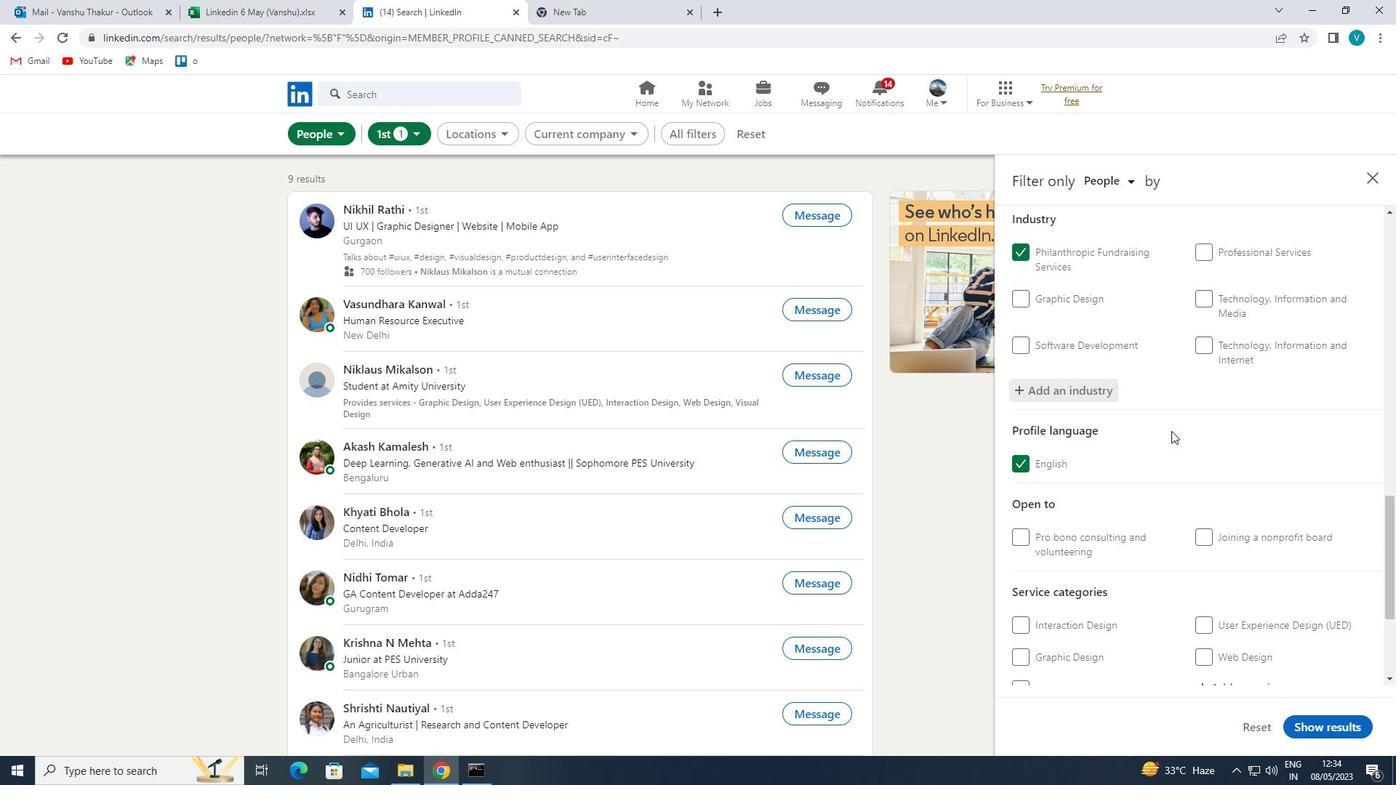 
Action: Mouse scrolled (1174, 435) with delta (0, 0)
Screenshot: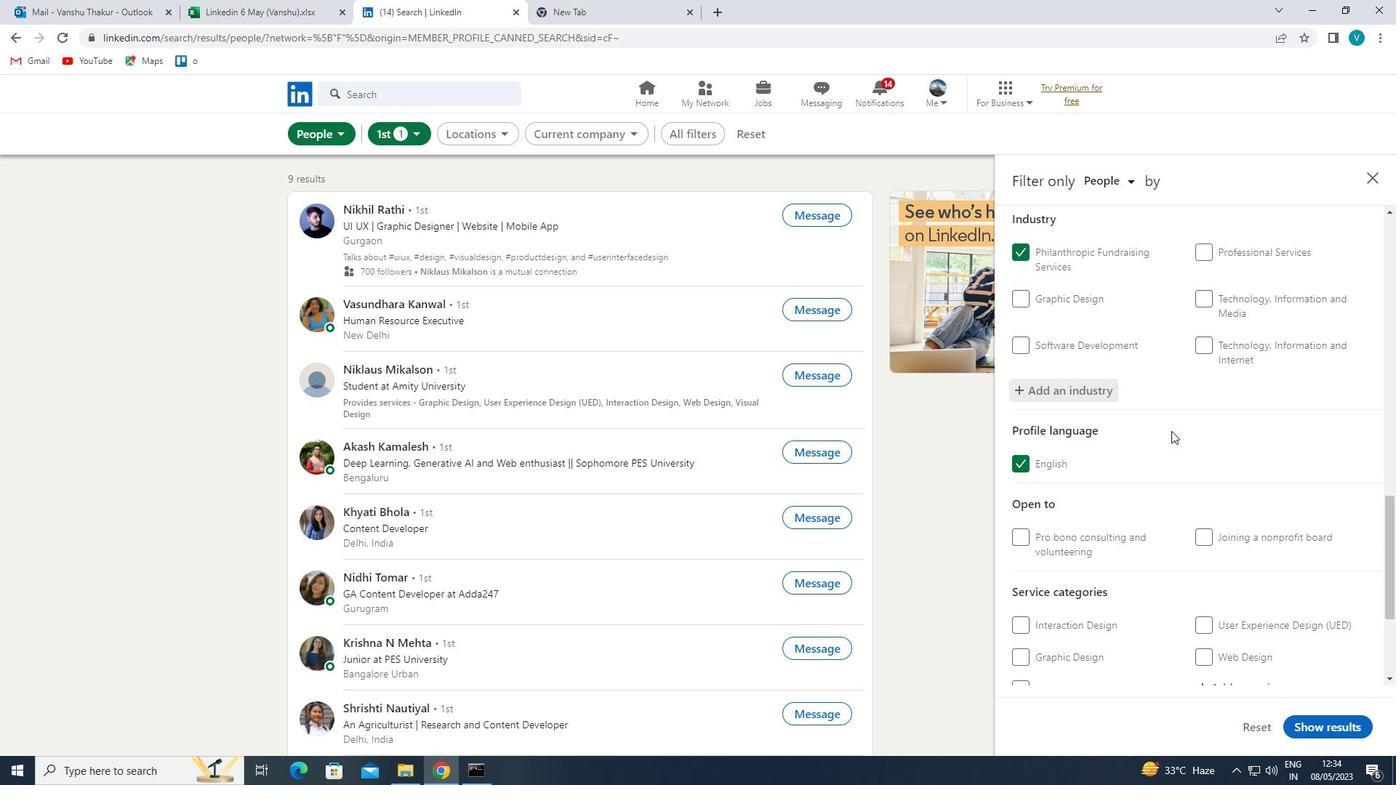 
Action: Mouse moved to (1233, 467)
Screenshot: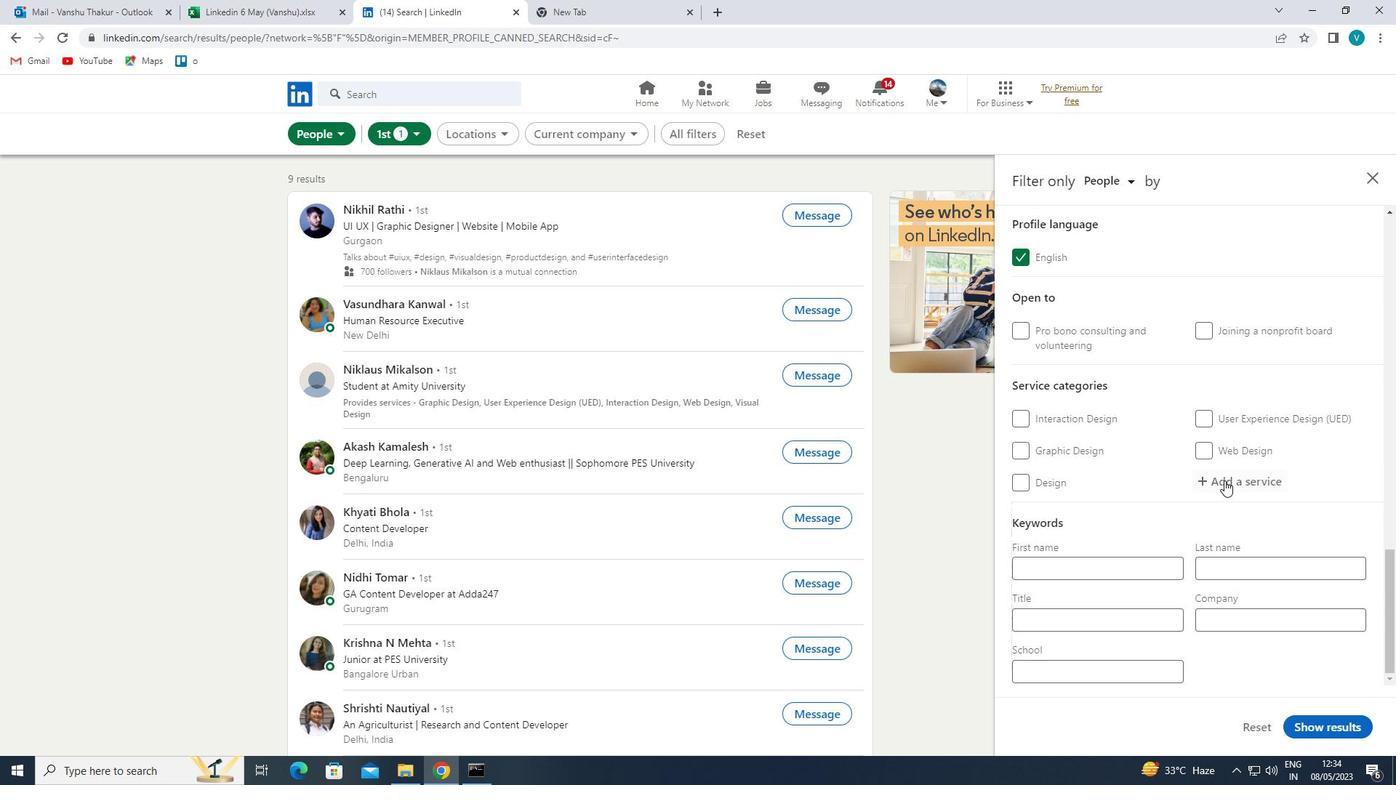 
Action: Mouse pressed left at (1233, 467)
Screenshot: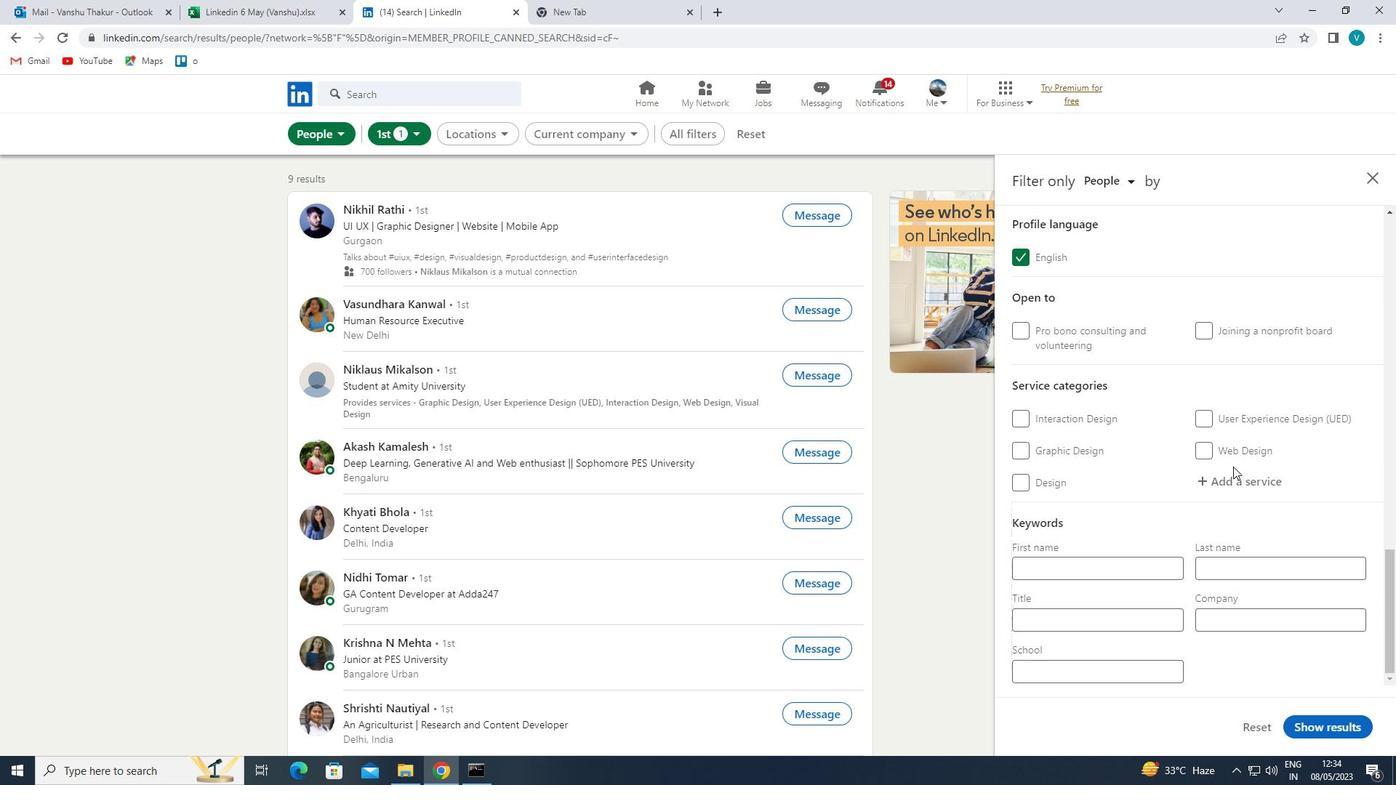 
Action: Mouse moved to (1140, 493)
Screenshot: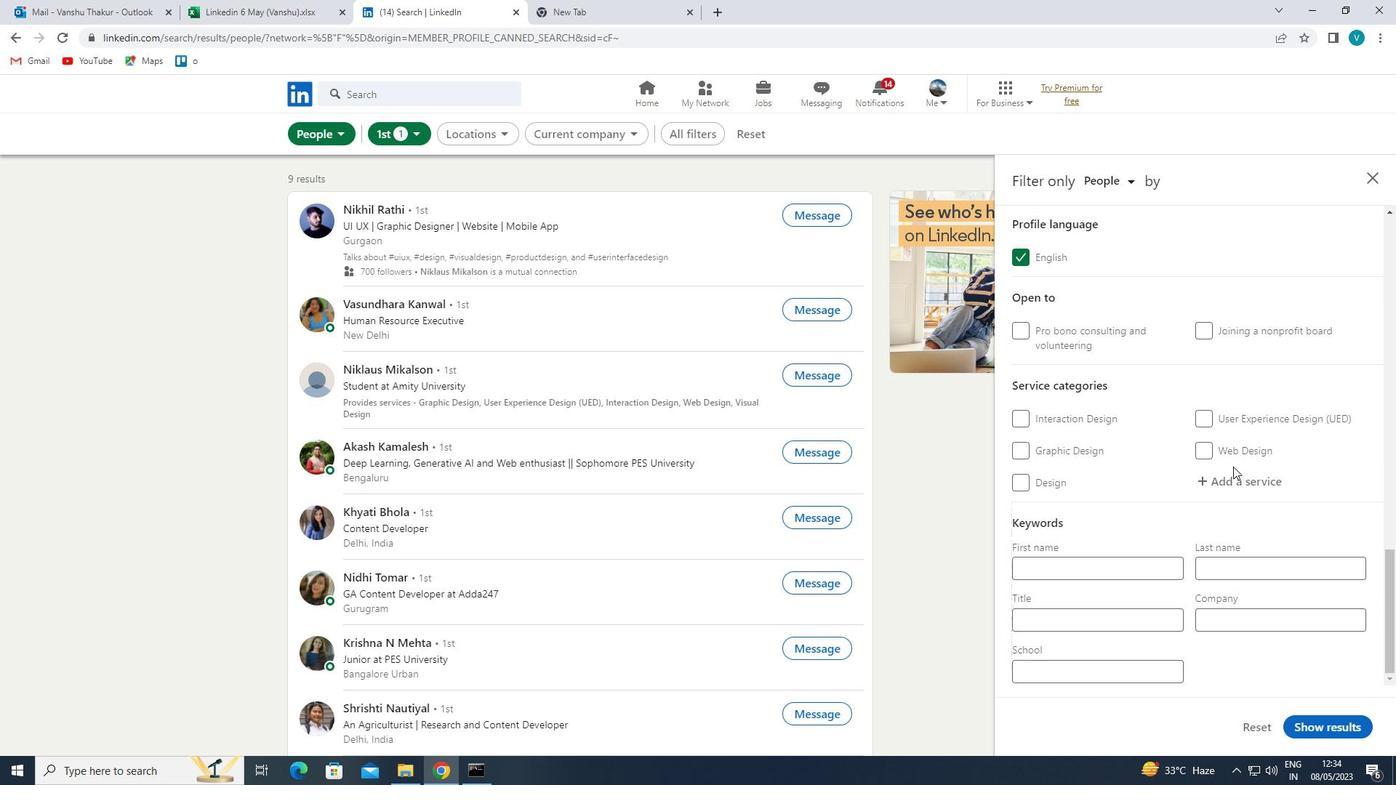 
Action: Key pressed <Key.shift>LEAD
Screenshot: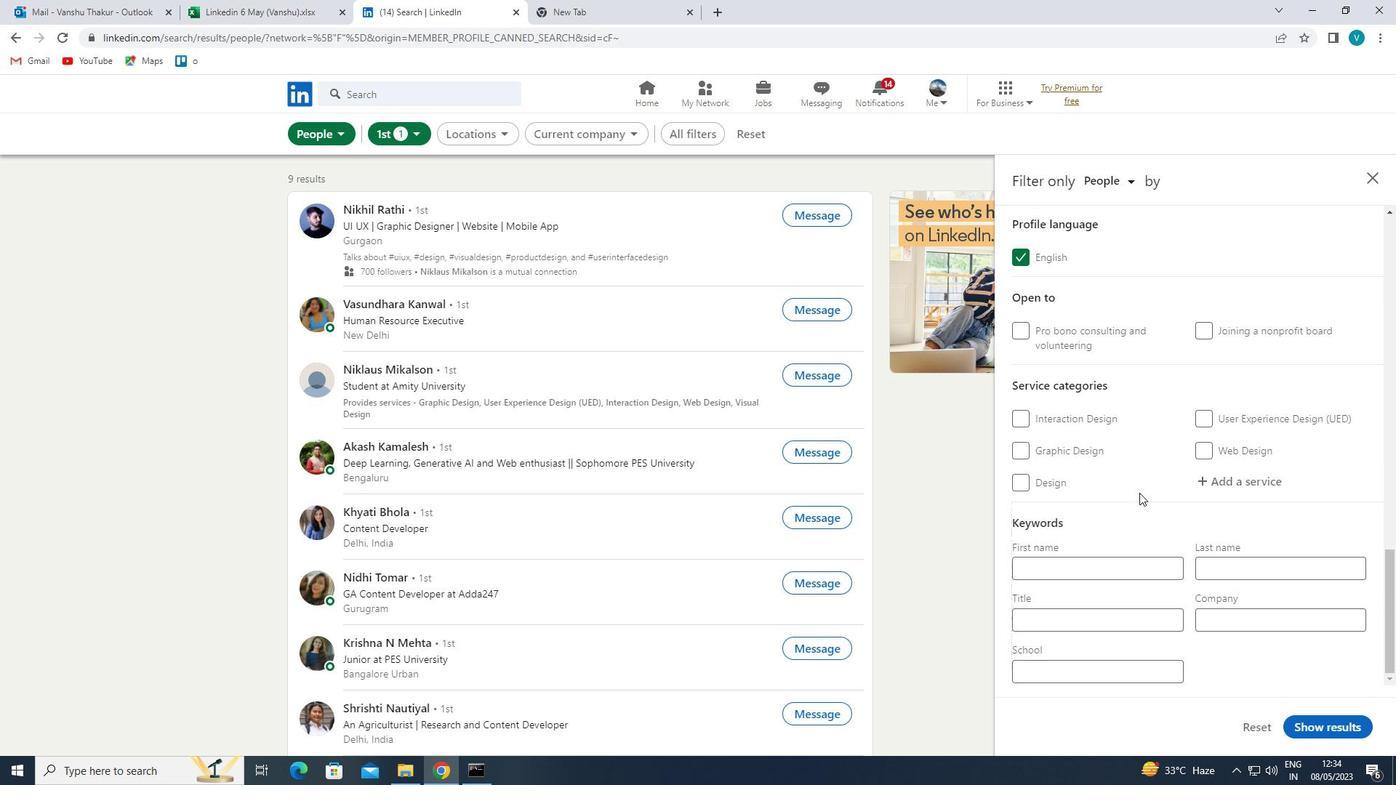 
Action: Mouse moved to (1244, 478)
Screenshot: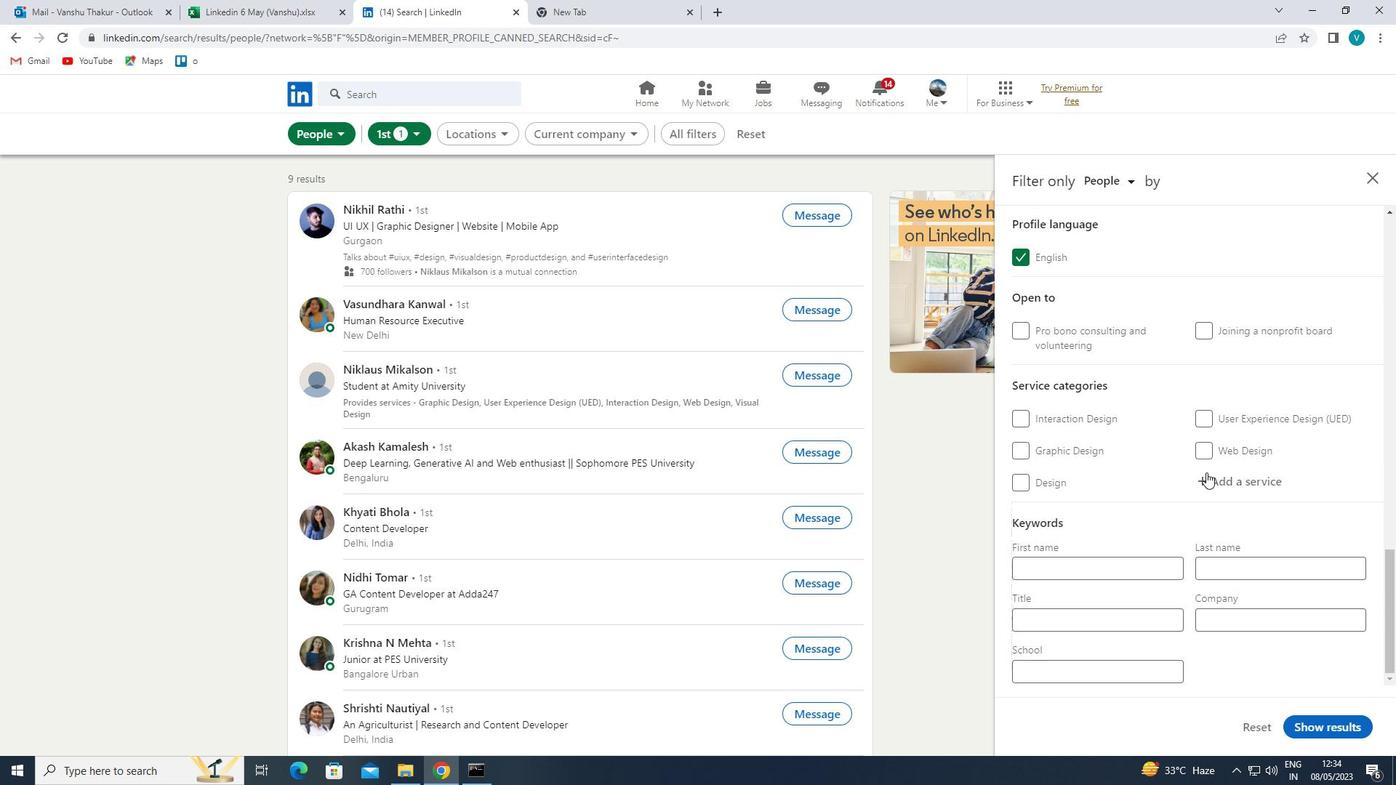 
Action: Mouse pressed left at (1244, 478)
Screenshot: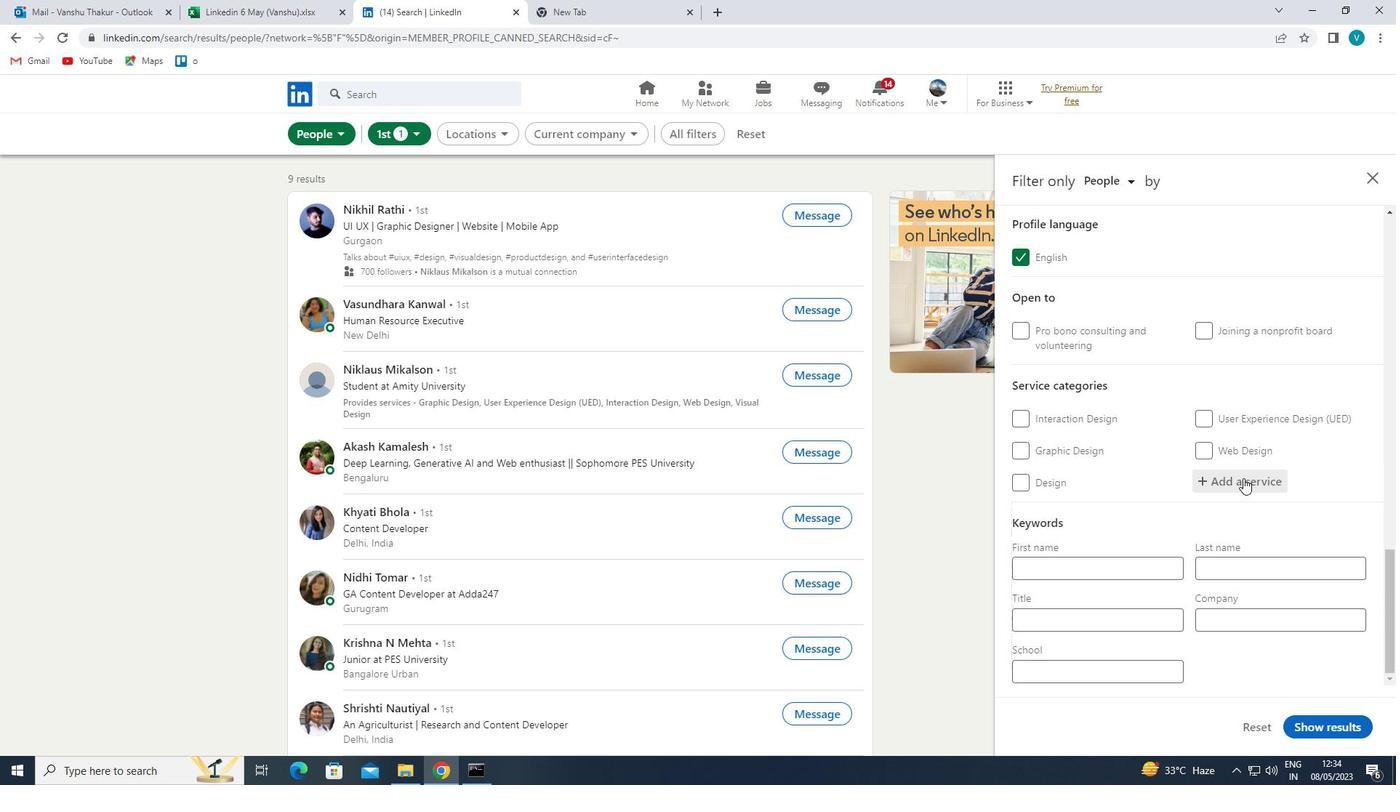
Action: Mouse moved to (1209, 475)
Screenshot: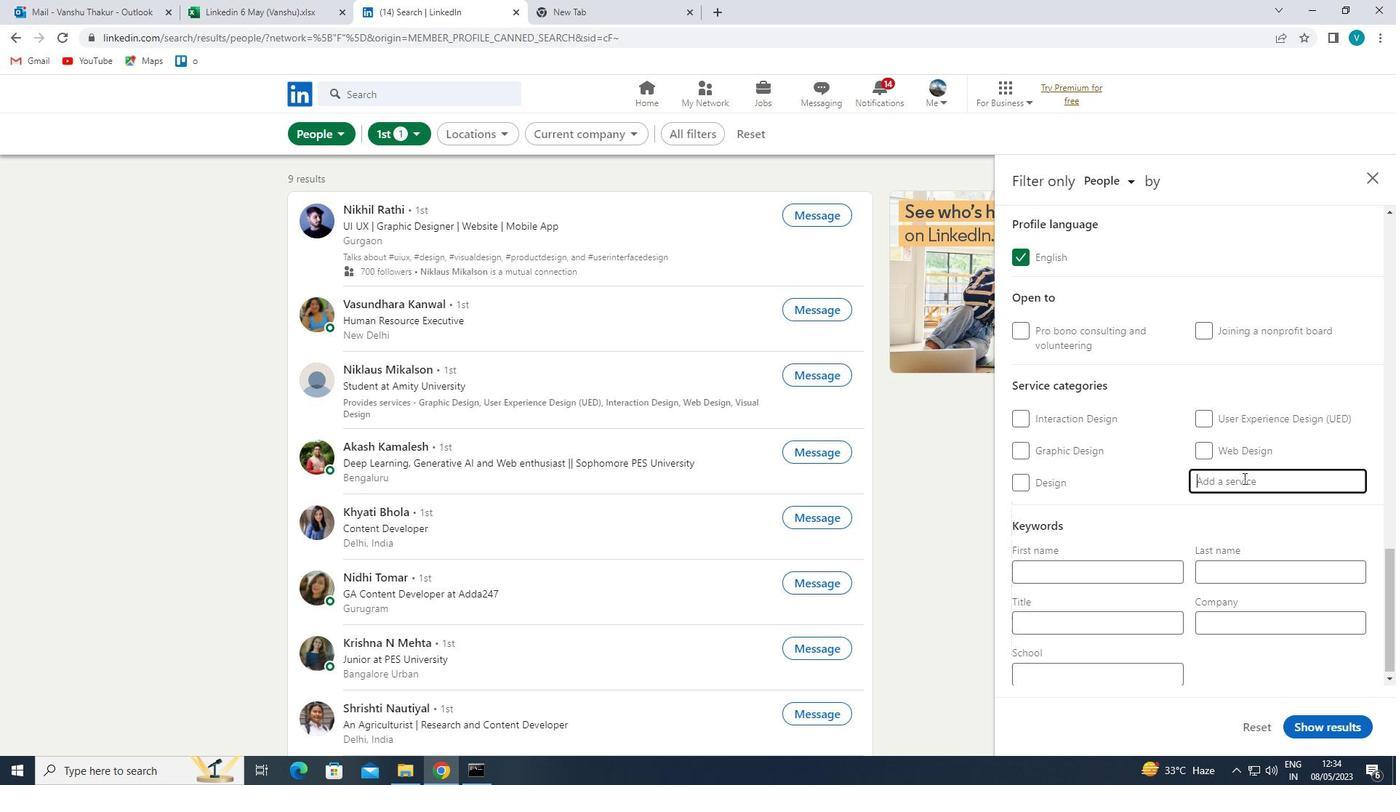 
Action: Key pressed <Key.shift>
Screenshot: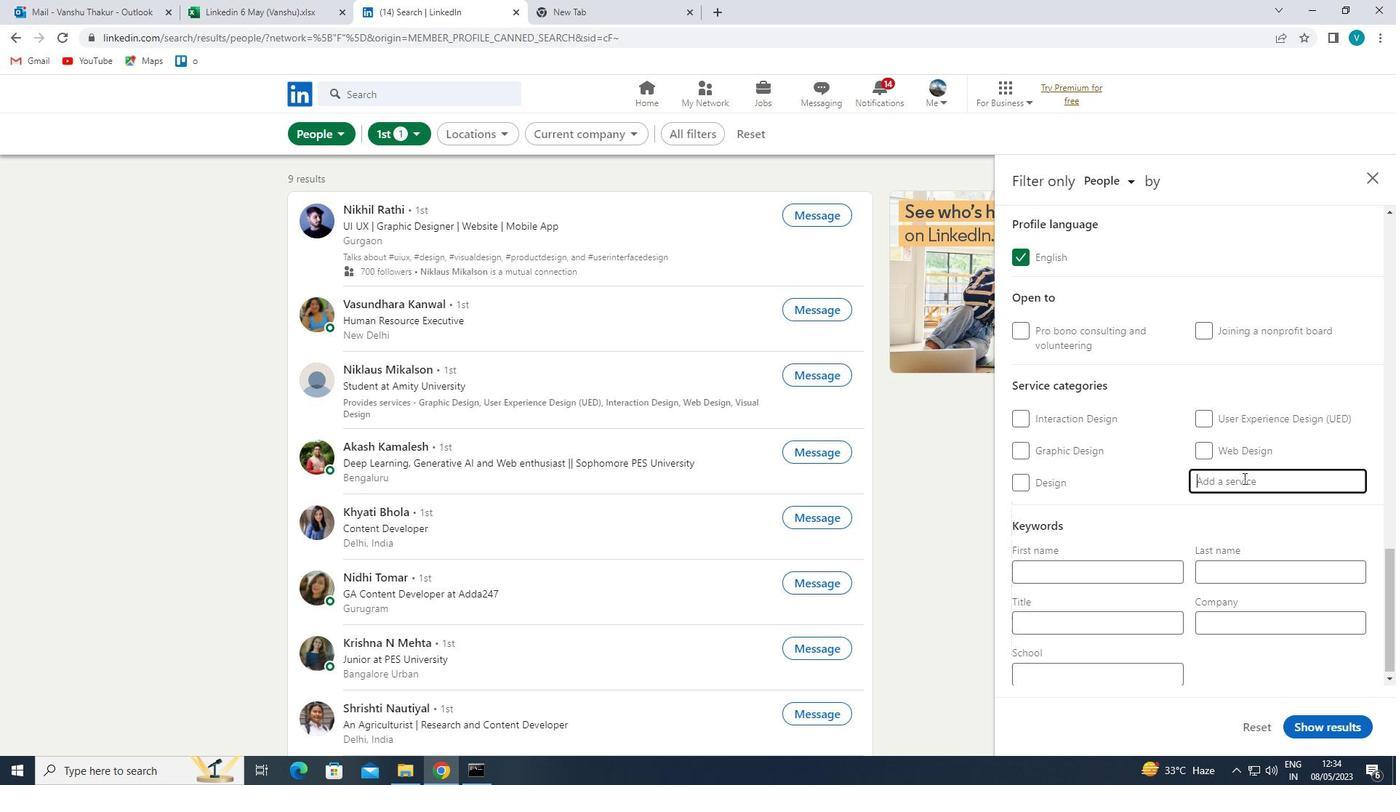 
Action: Mouse moved to (1182, 461)
Screenshot: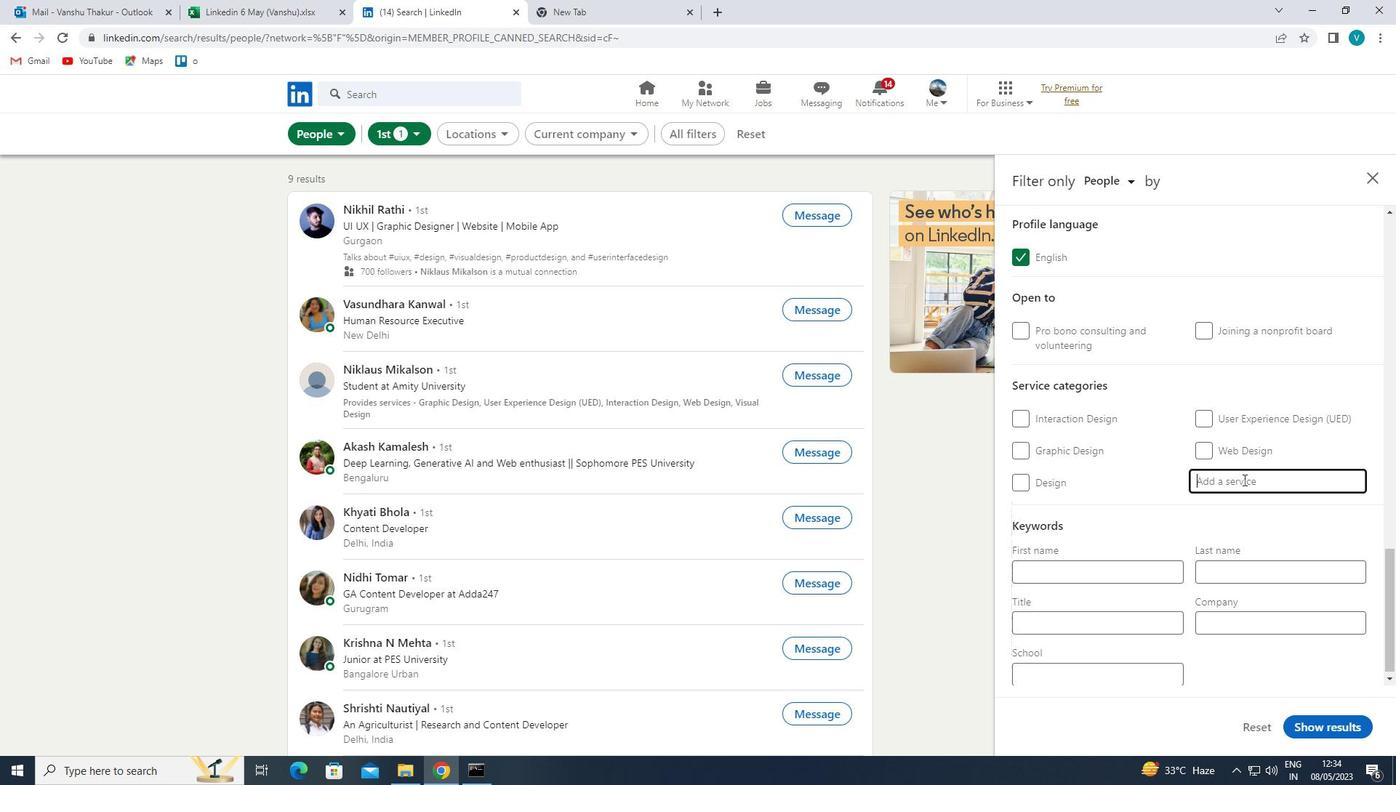 
Action: Key pressed LEAD<Key.space>
Screenshot: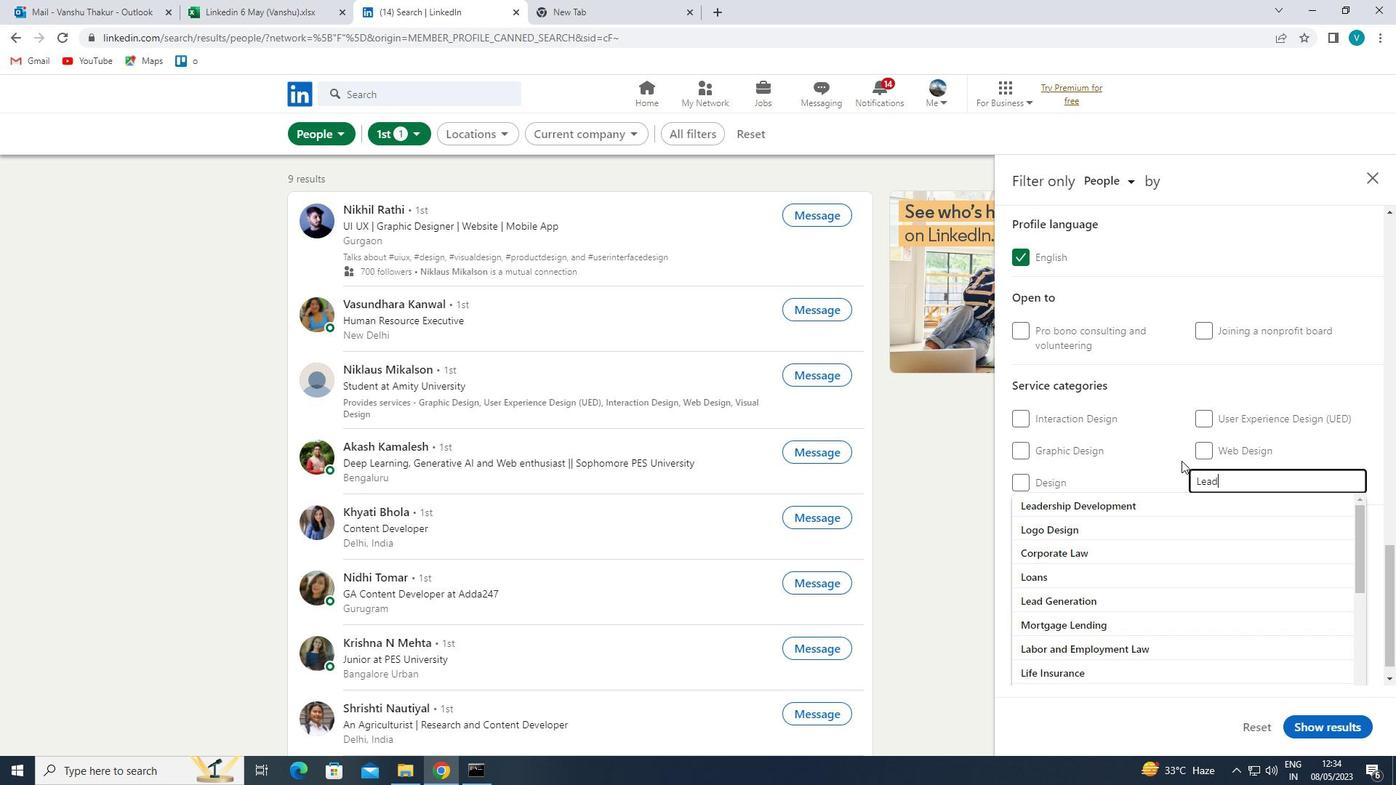 
Action: Mouse moved to (1145, 502)
Screenshot: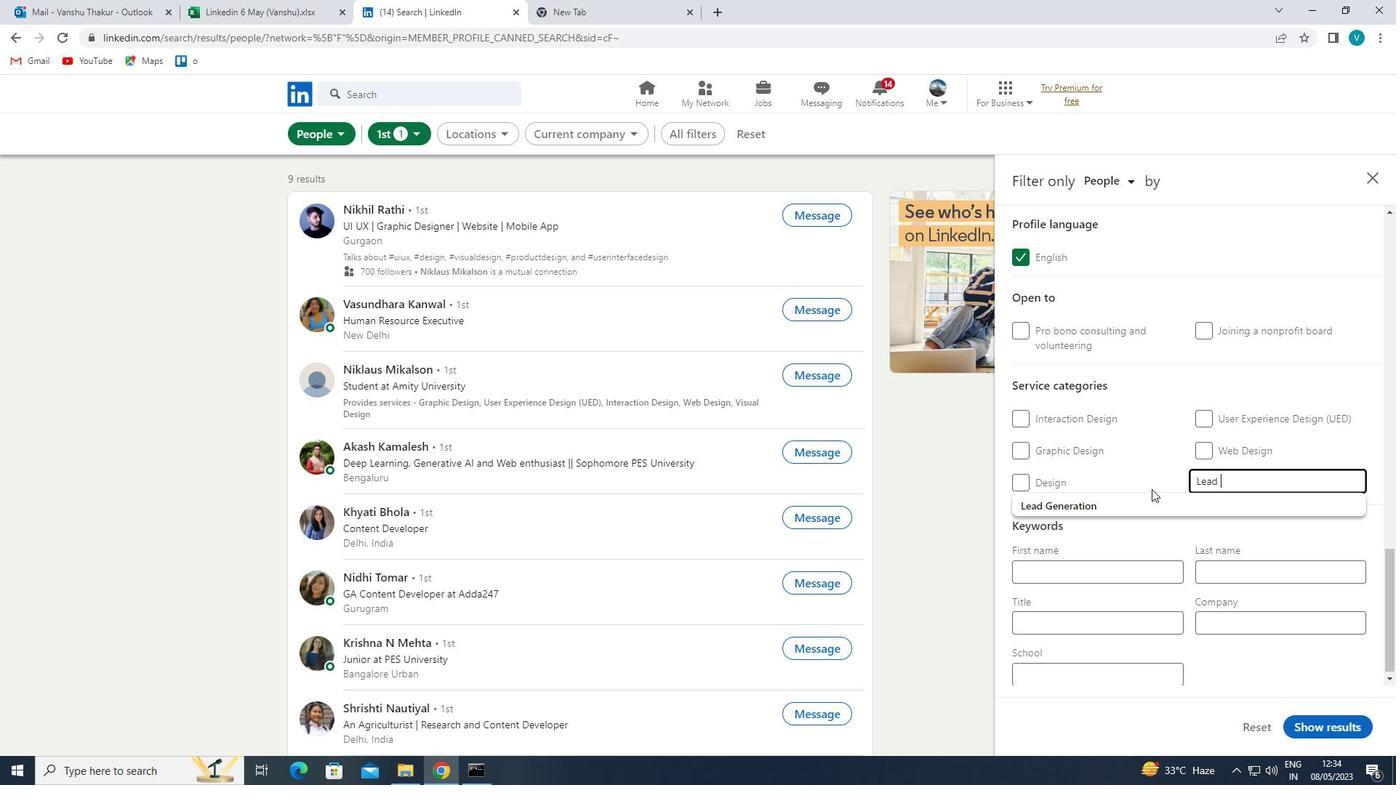 
Action: Mouse pressed left at (1145, 502)
Screenshot: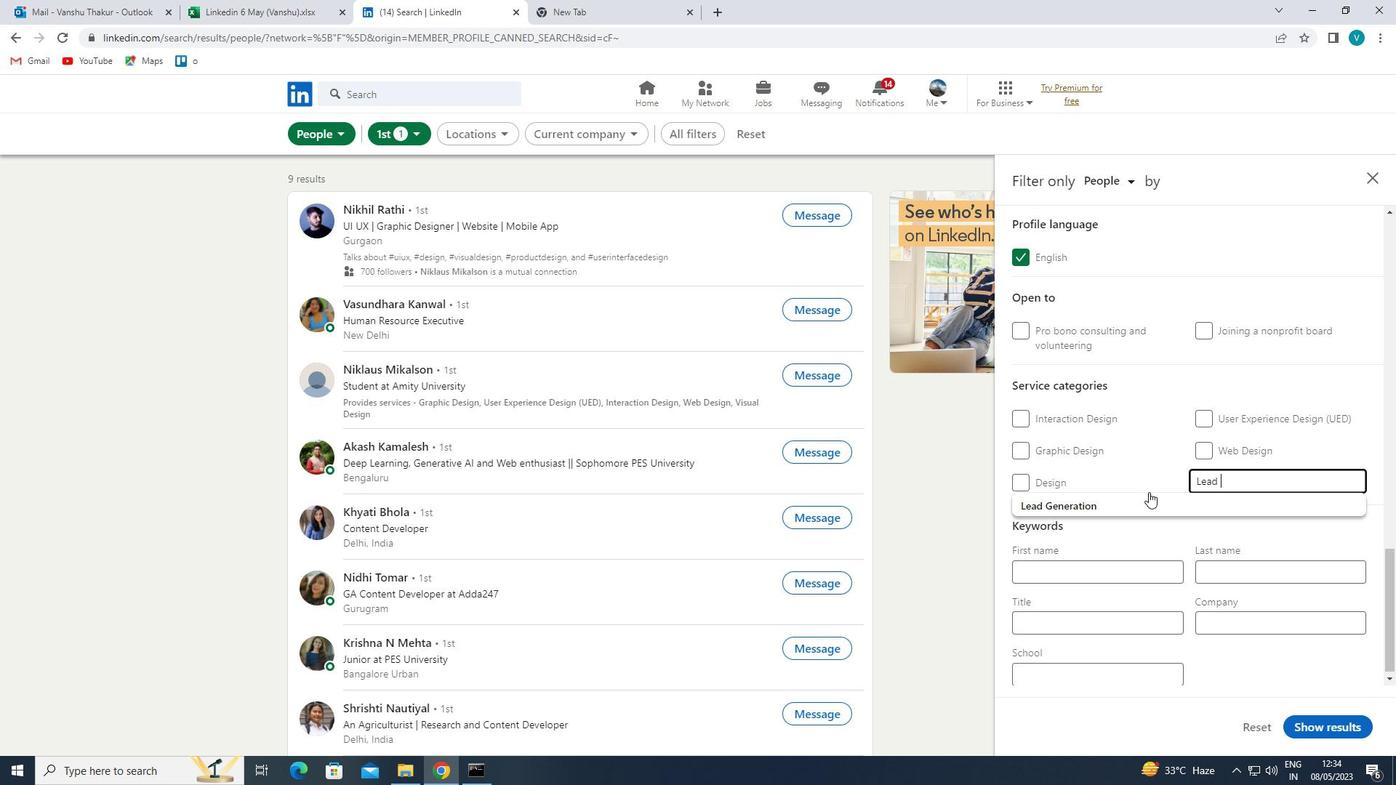 
Action: Mouse moved to (1140, 511)
Screenshot: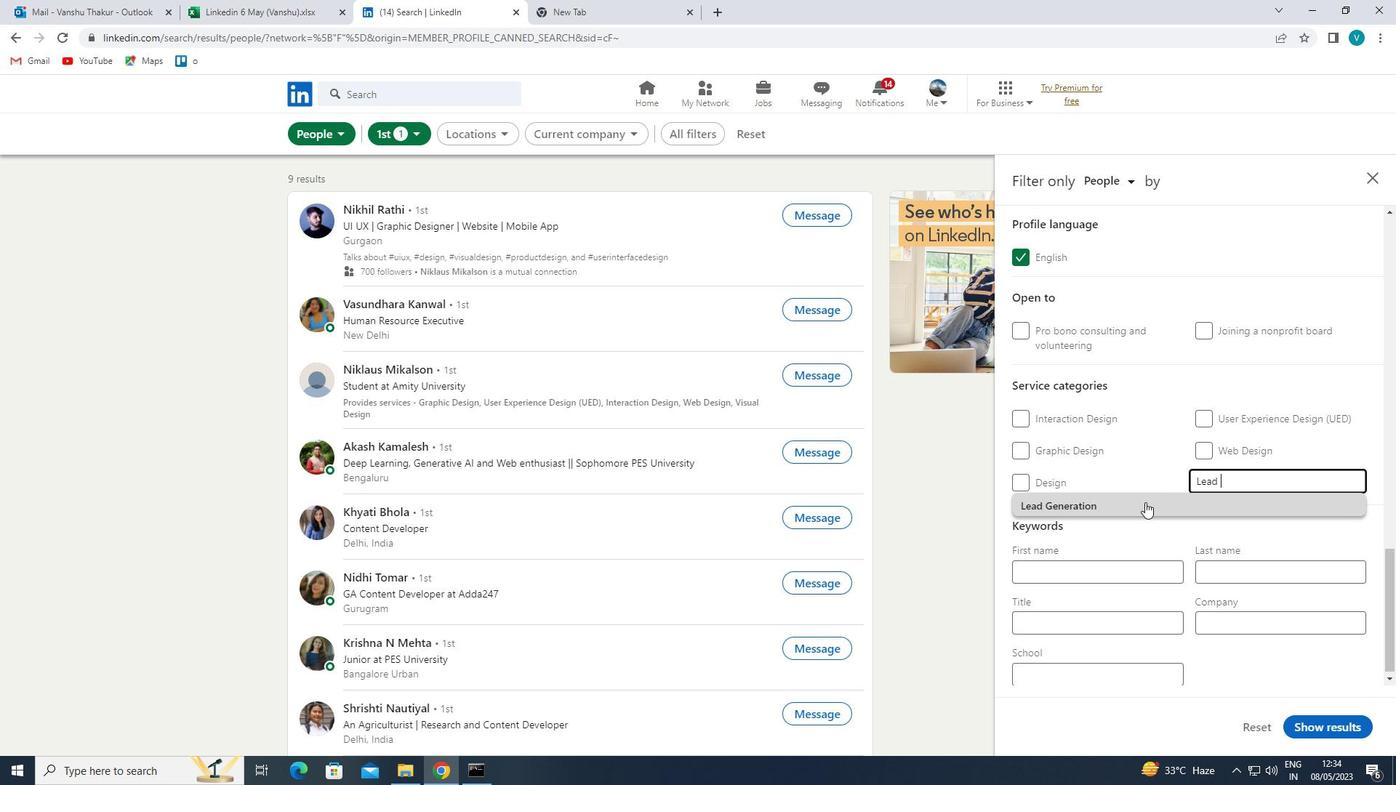 
Action: Mouse scrolled (1140, 510) with delta (0, 0)
Screenshot: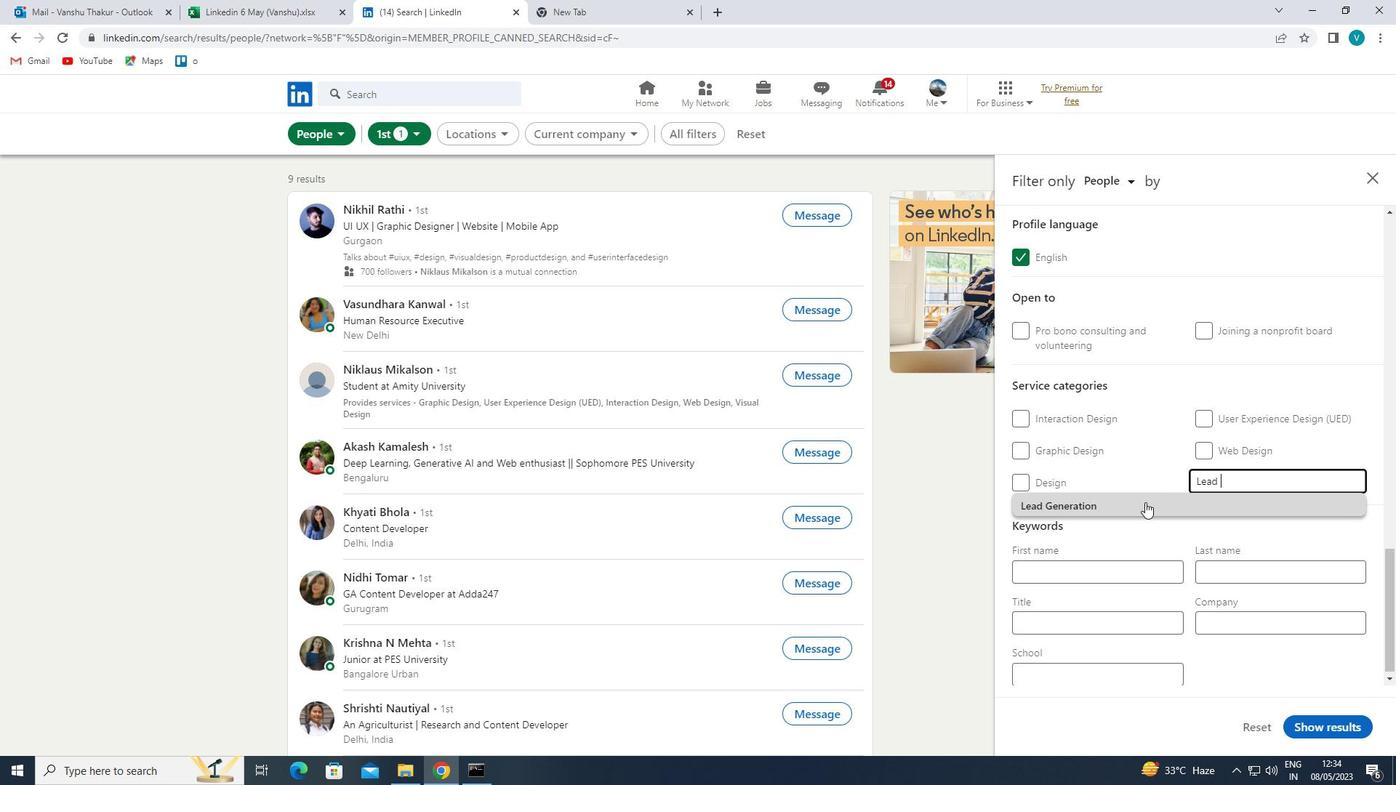 
Action: Mouse moved to (1137, 517)
Screenshot: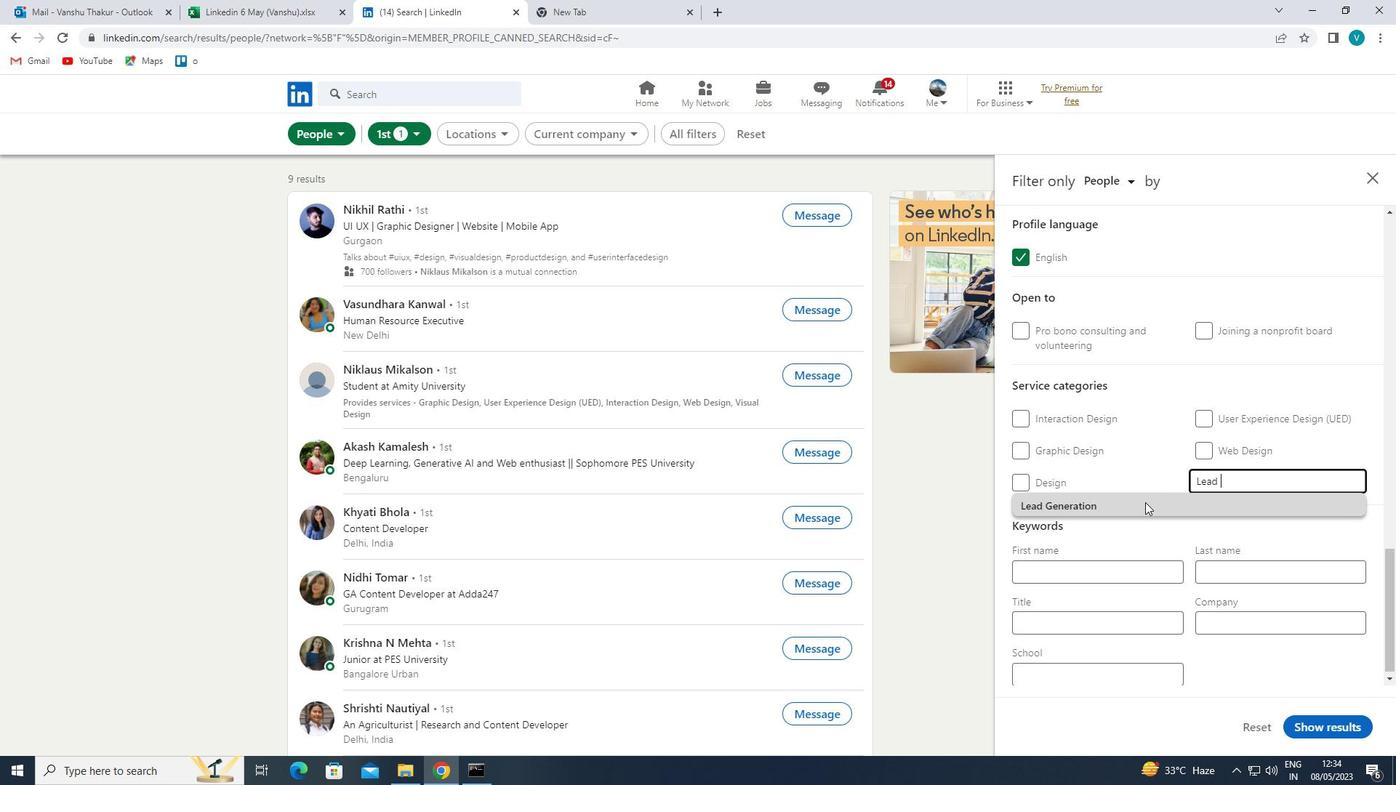 
Action: Mouse scrolled (1137, 516) with delta (0, 0)
Screenshot: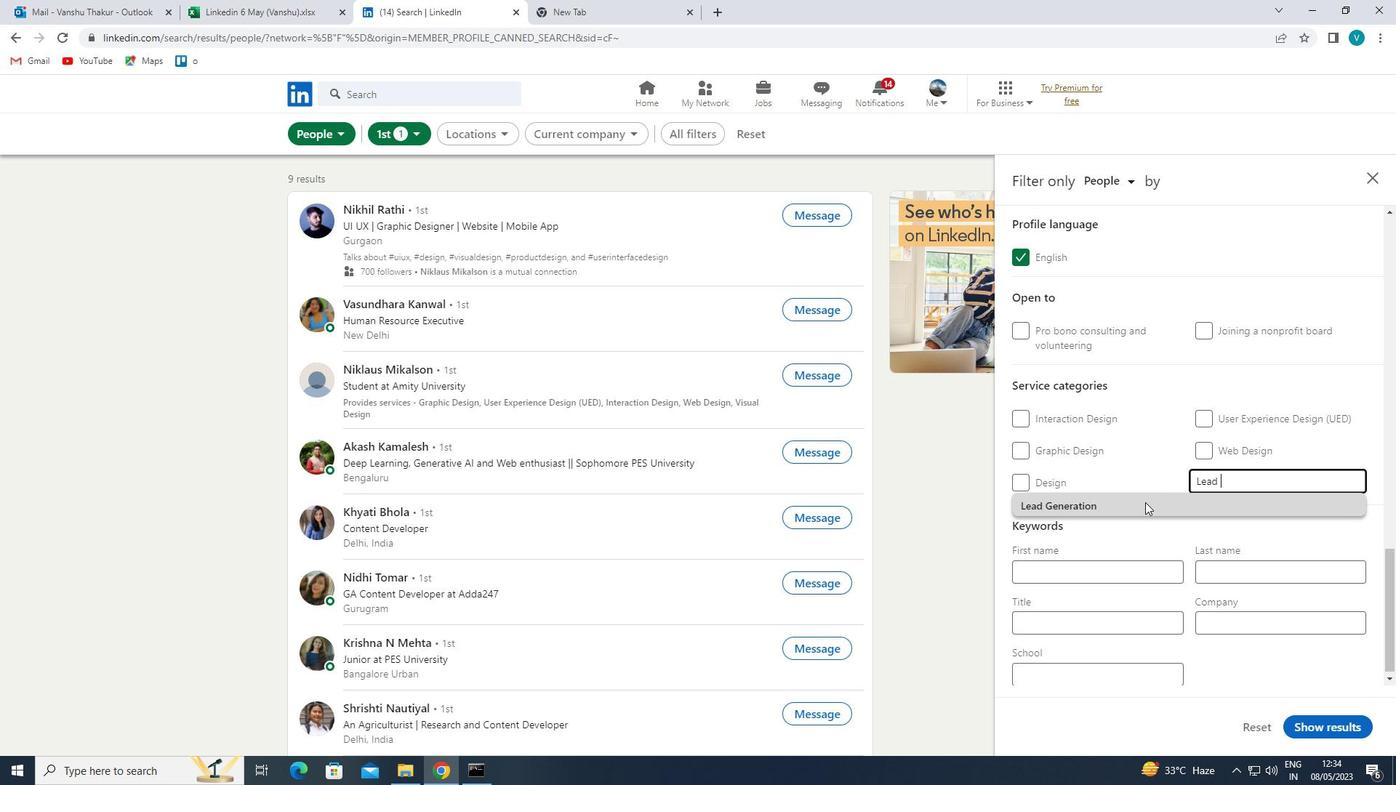 
Action: Mouse moved to (1134, 520)
Screenshot: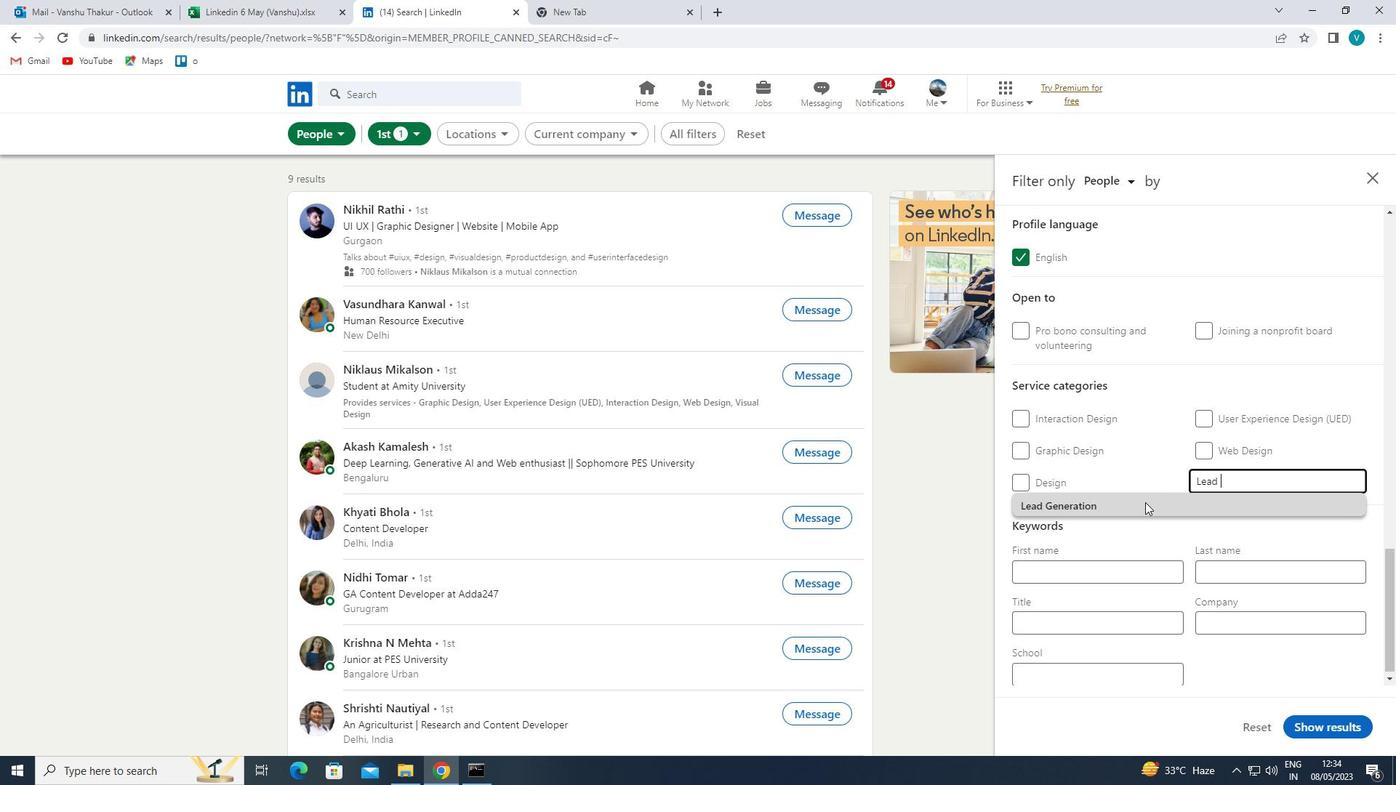 
Action: Mouse scrolled (1134, 520) with delta (0, 0)
Screenshot: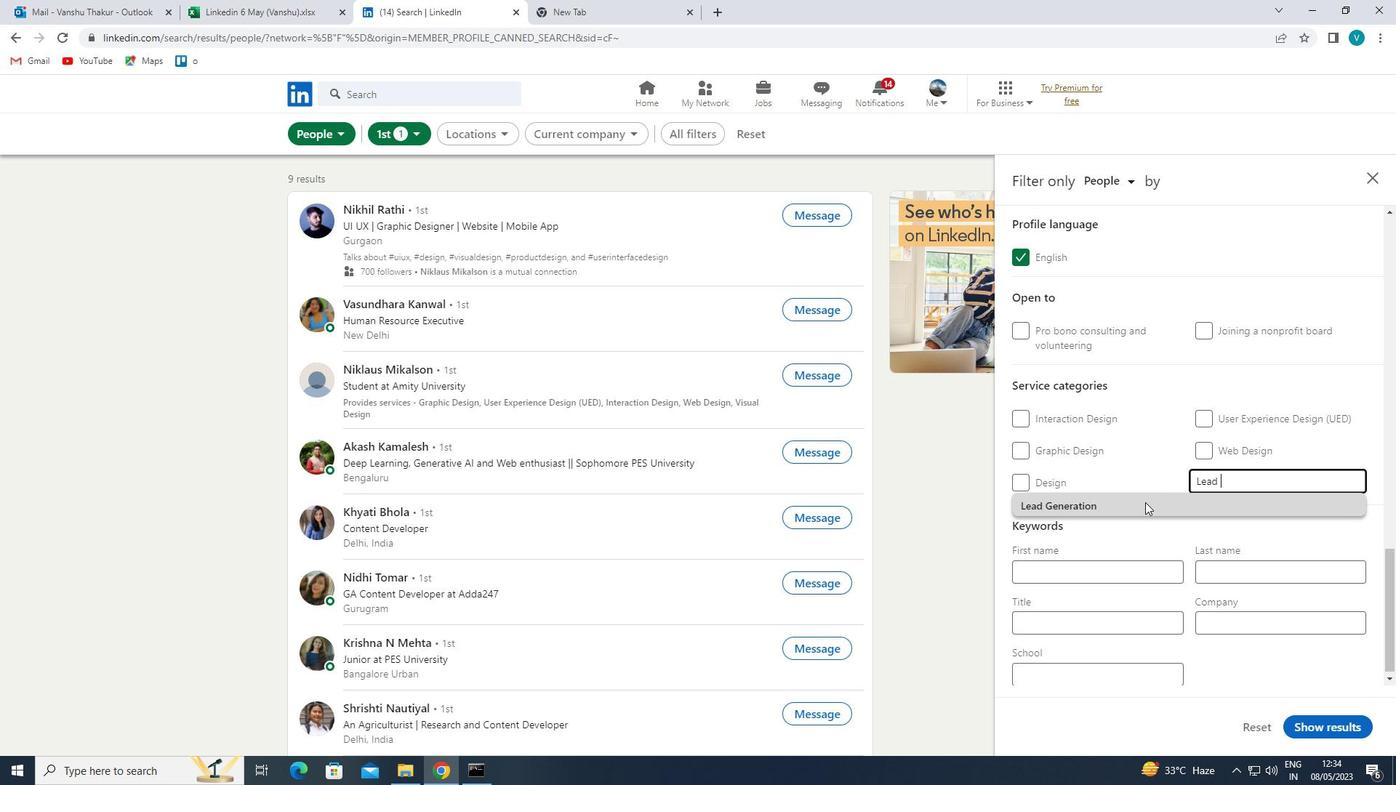 
Action: Mouse scrolled (1134, 520) with delta (0, 0)
Screenshot: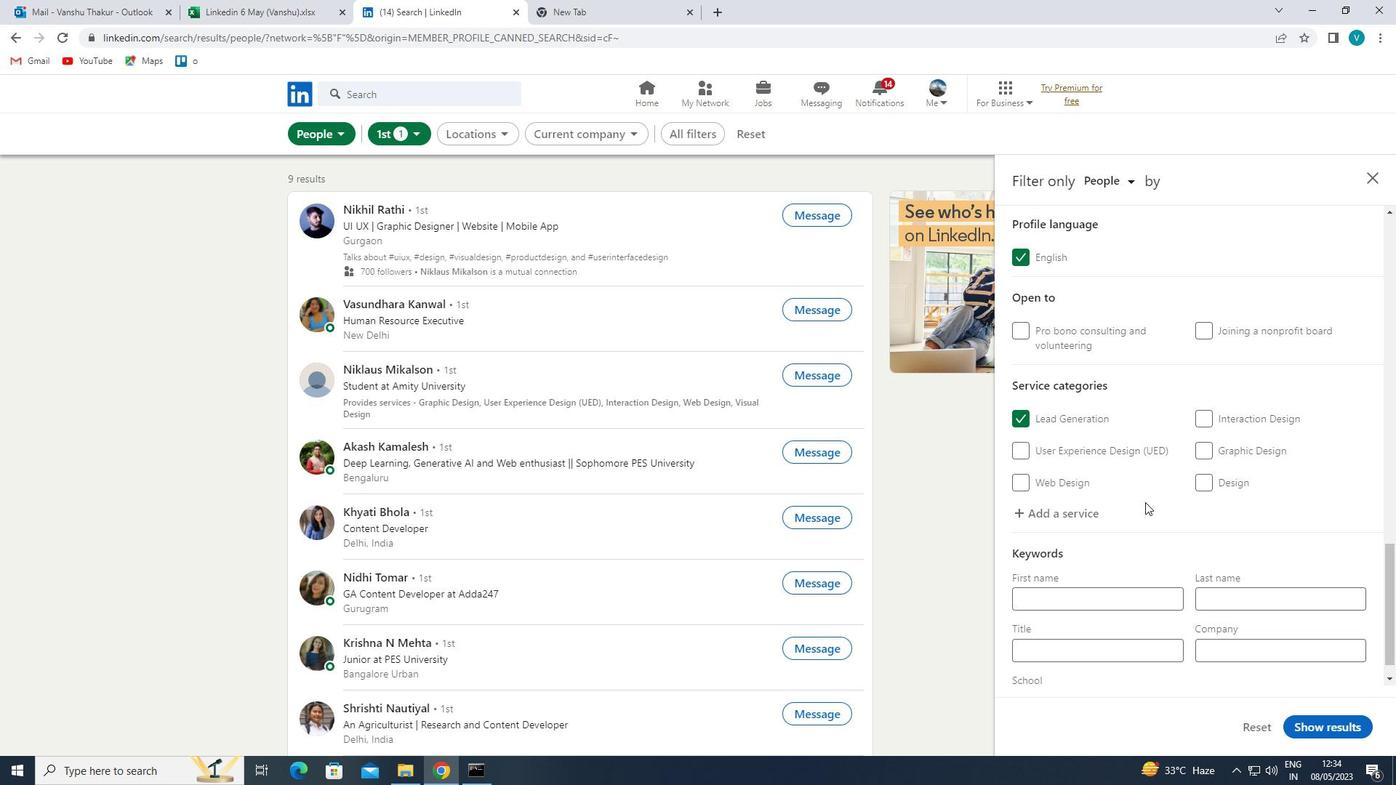 
Action: Mouse moved to (1115, 616)
Screenshot: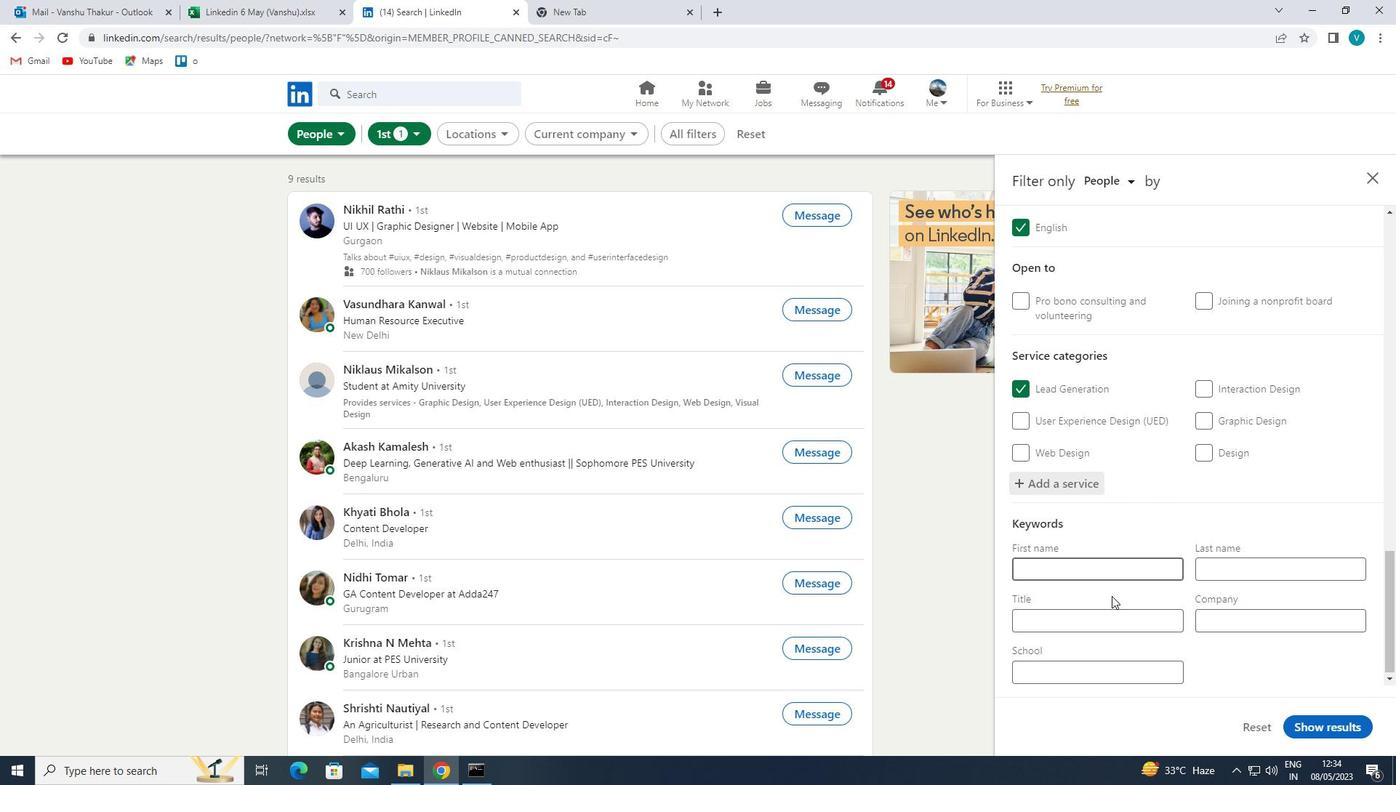 
Action: Mouse pressed left at (1115, 616)
Screenshot: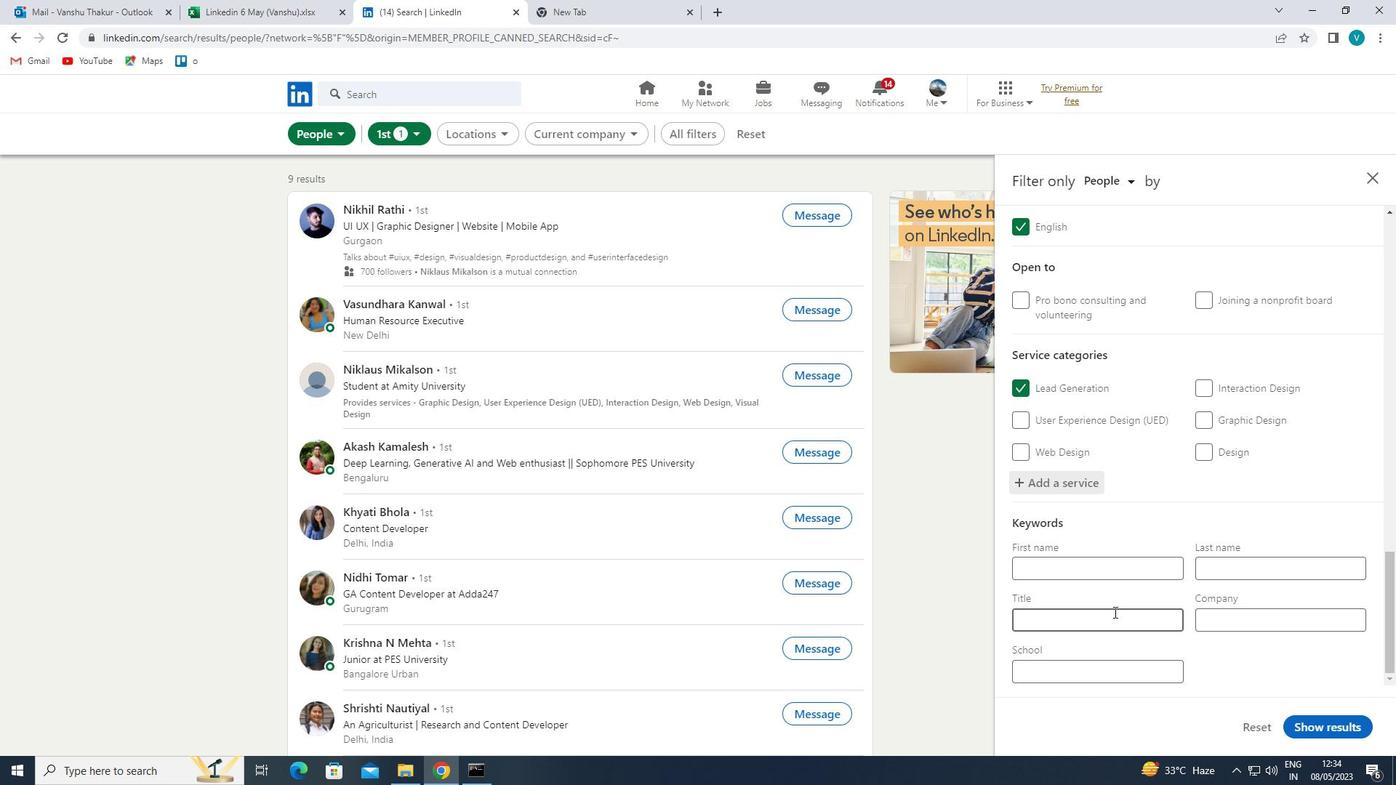 
Action: Key pressed <Key.shift>ADMINISTRATIVE<Key.space><Key.shift>SPECIALIST<Key.space>
Screenshot: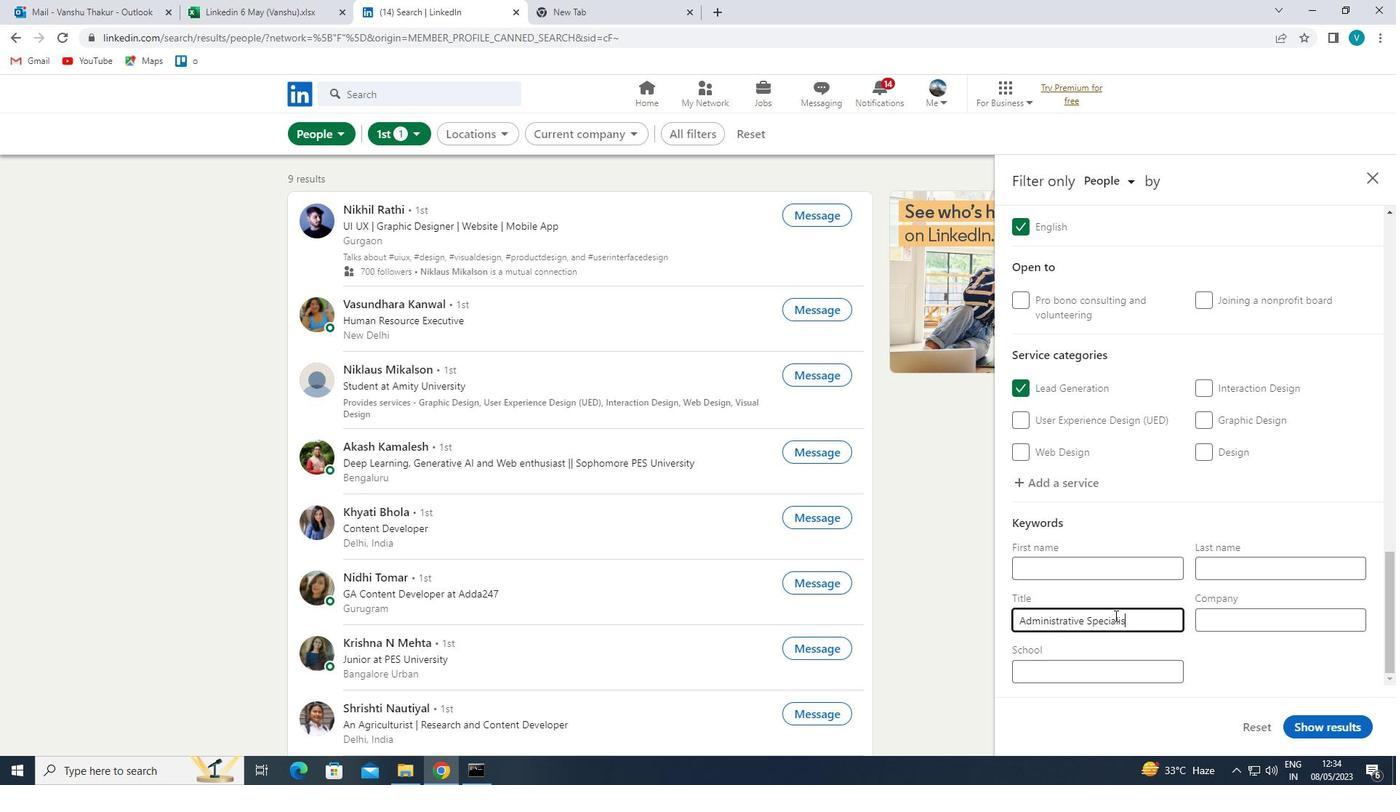 
Action: Mouse moved to (1343, 721)
Screenshot: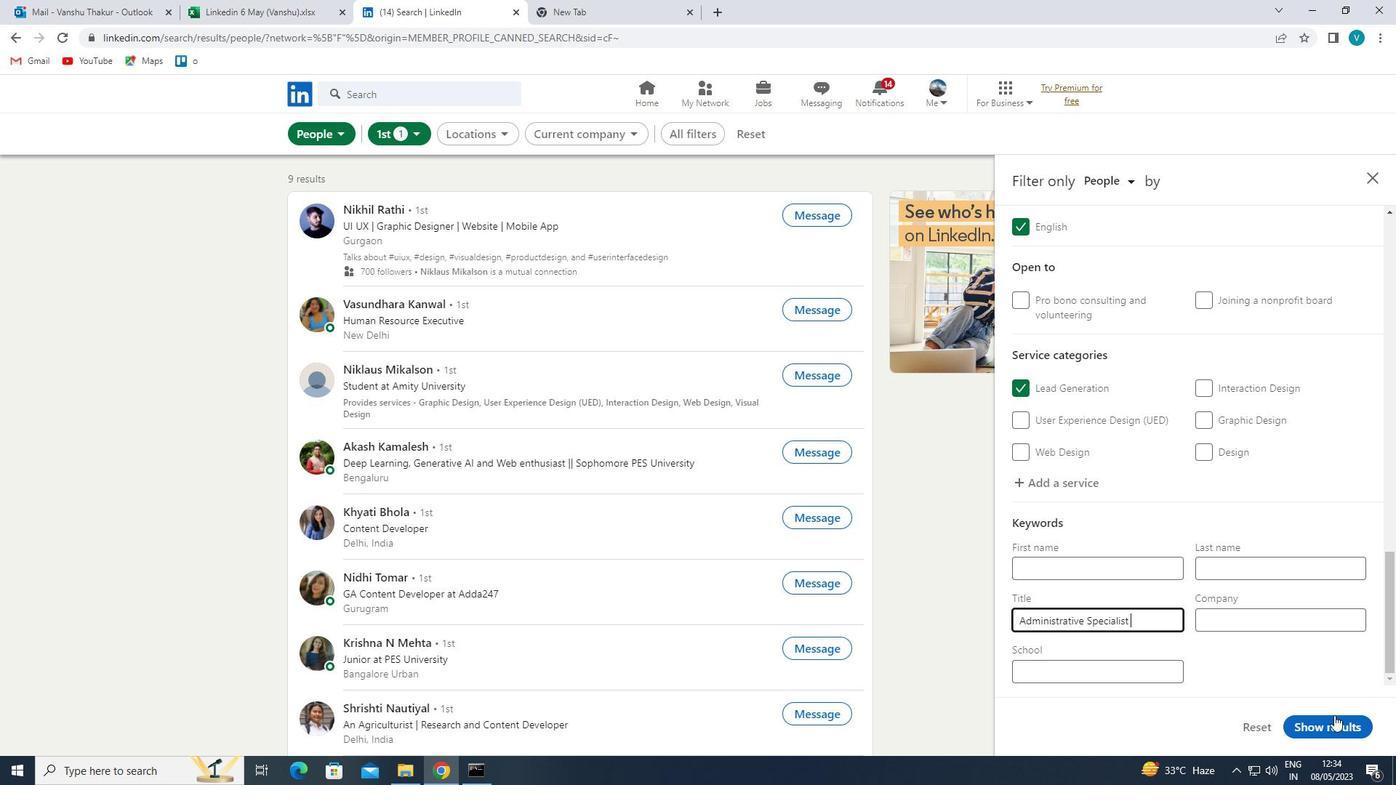 
Action: Mouse pressed left at (1343, 721)
Screenshot: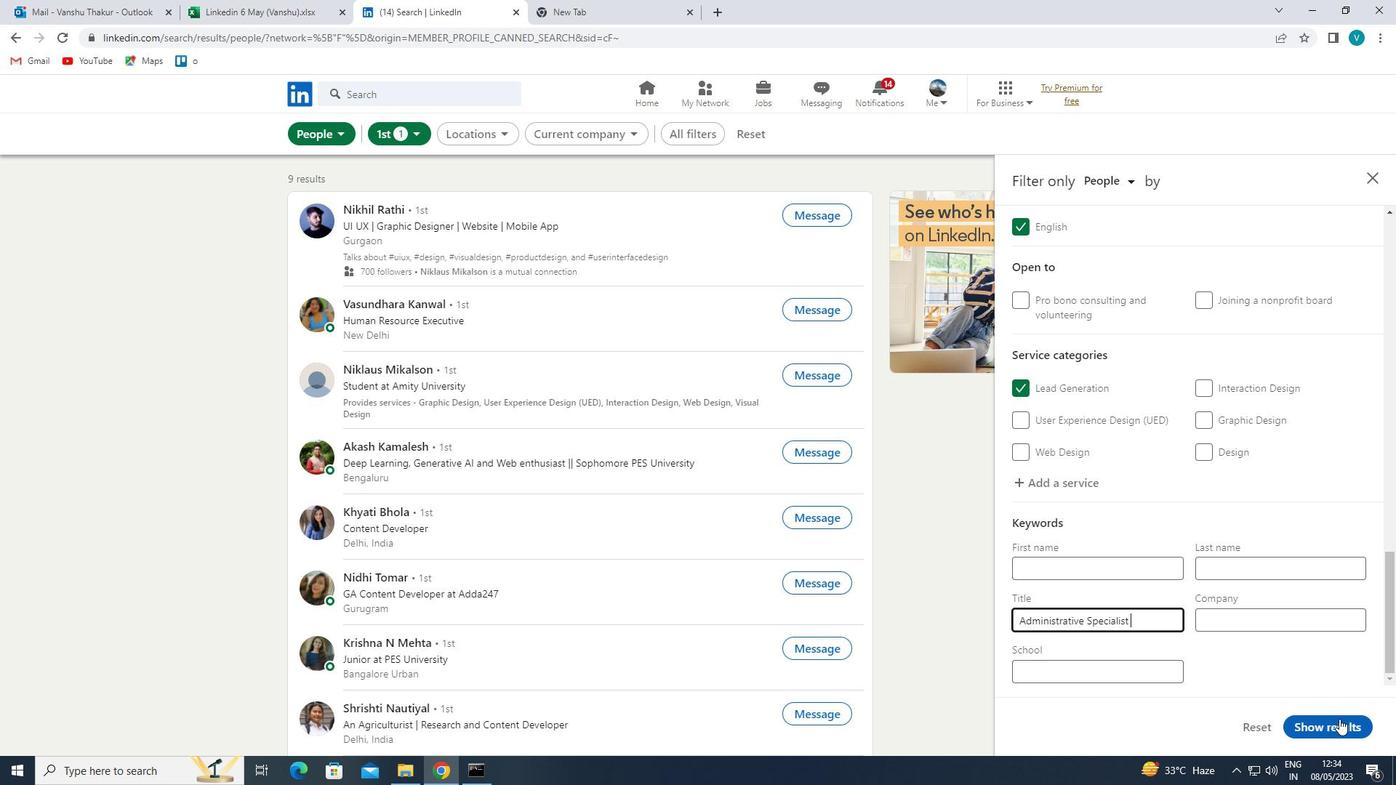 
Action: Mouse moved to (1120, 610)
Screenshot: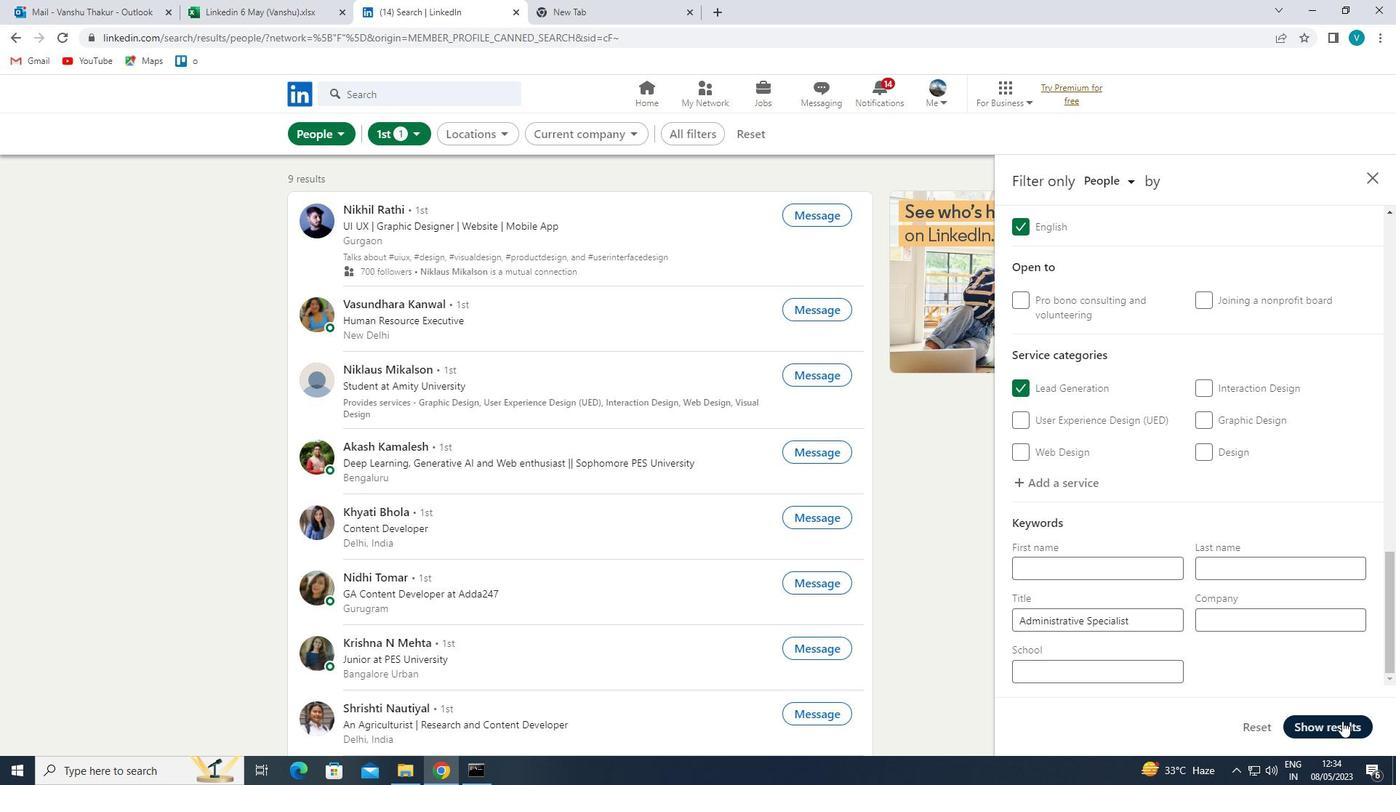 
